 Task: Find connections with filter location Khemis Miliana with filter topic #Strategywith filter profile language Potuguese with filter current company Gurgaon Estate In with filter school Sri Krishna College of Engineering and Technology with filter industry Water, Waste, Steam, and Air Conditioning Services with filter service category Technical with filter keywords title Virtual Assistant
Action: Mouse moved to (687, 91)
Screenshot: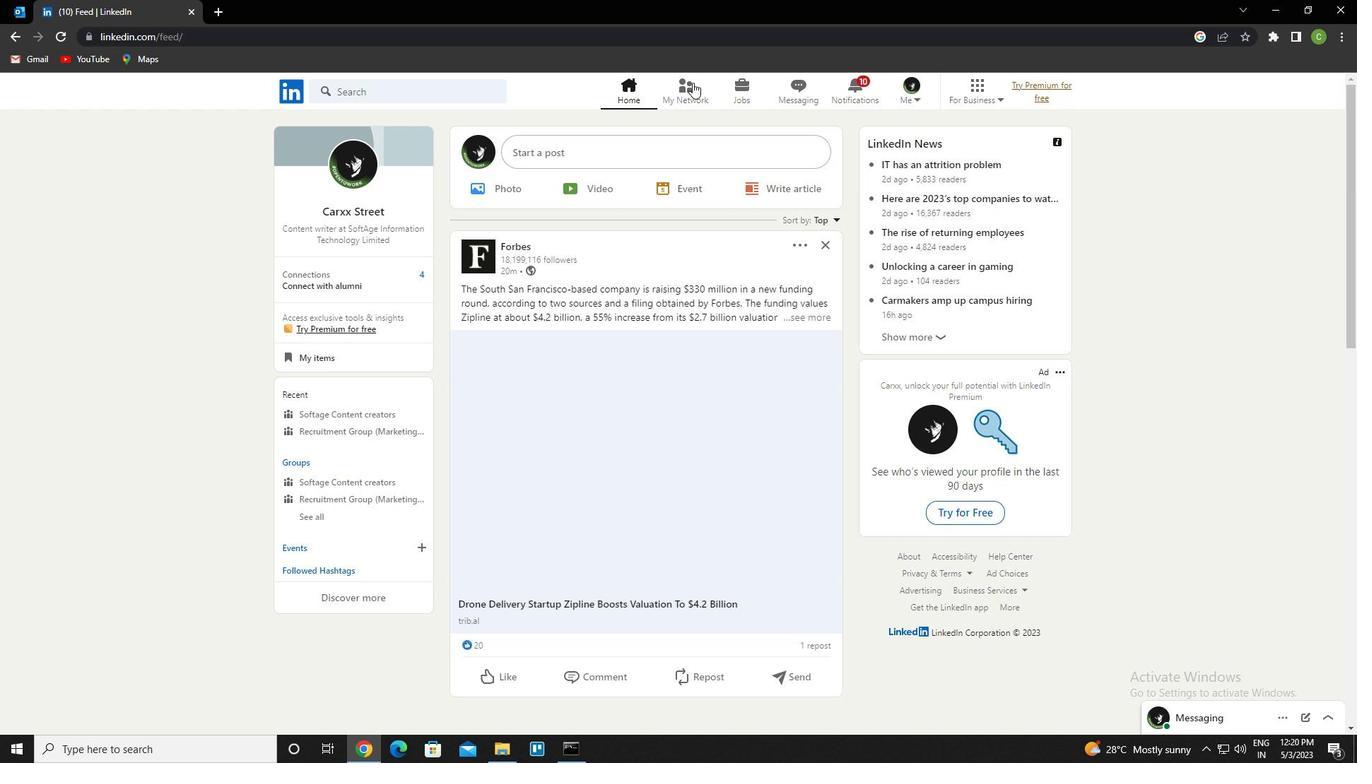 
Action: Mouse pressed left at (687, 91)
Screenshot: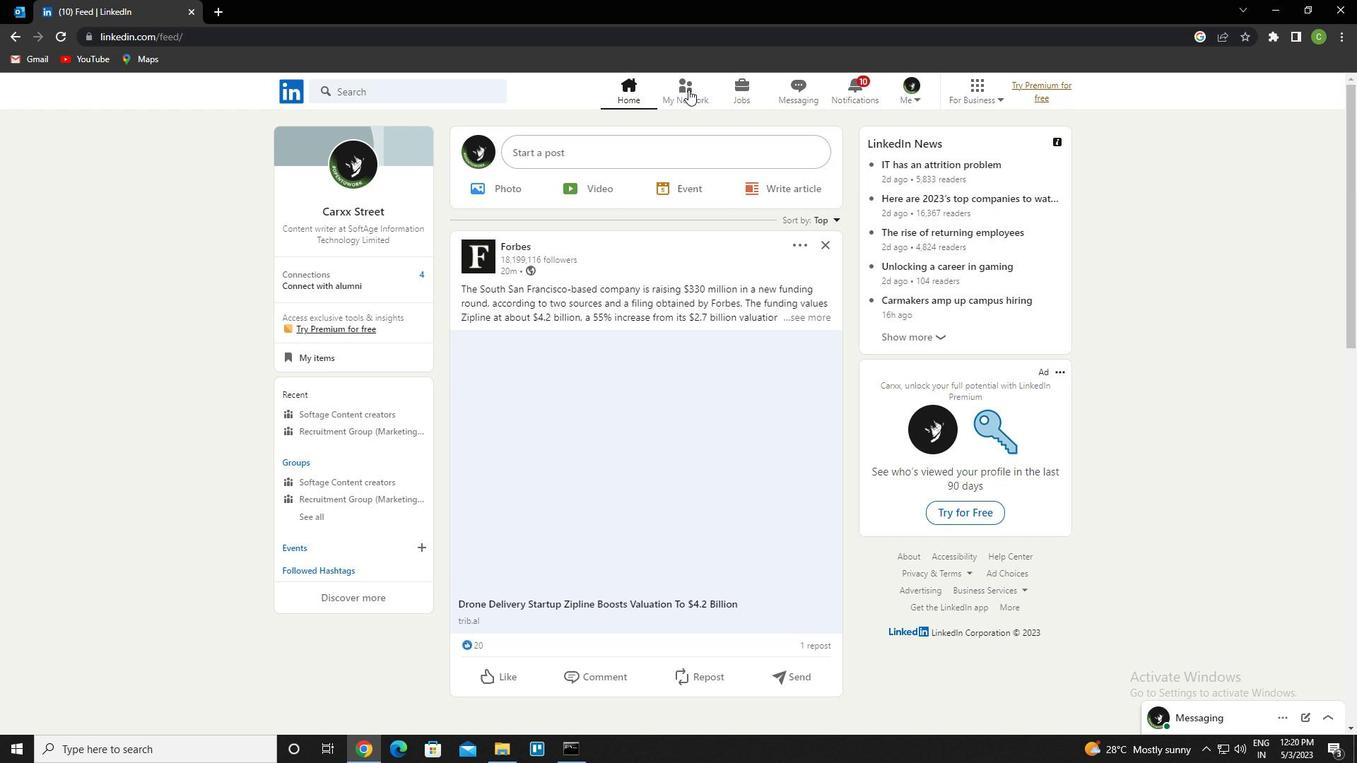 
Action: Mouse moved to (419, 173)
Screenshot: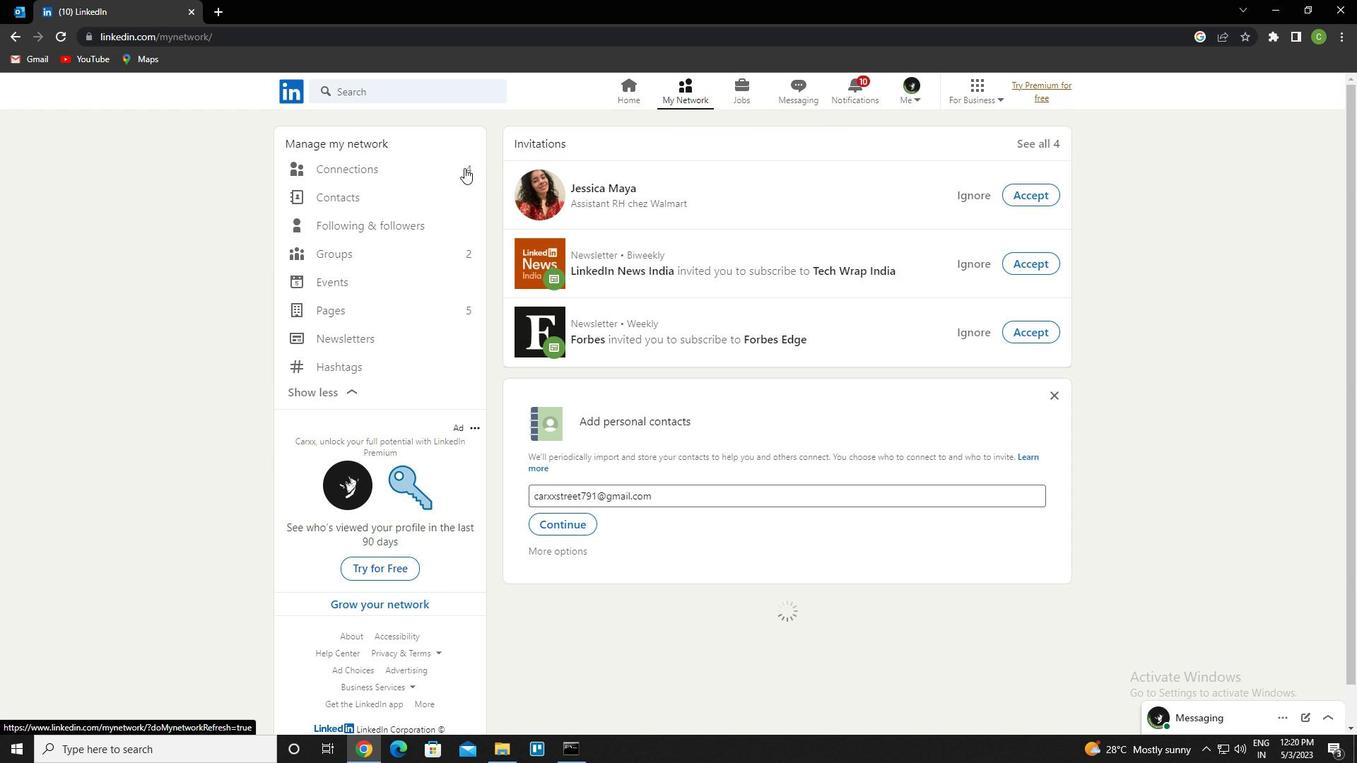 
Action: Mouse pressed left at (419, 173)
Screenshot: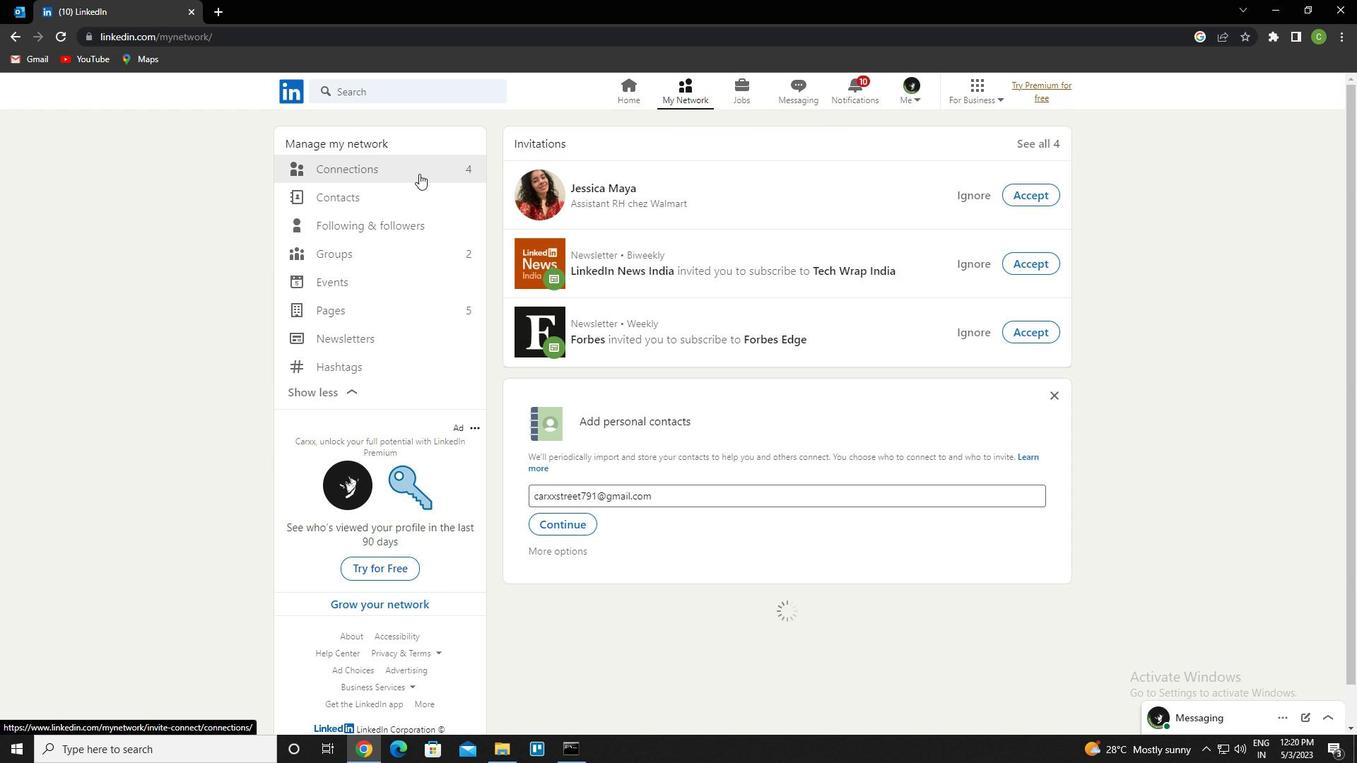 
Action: Mouse moved to (809, 168)
Screenshot: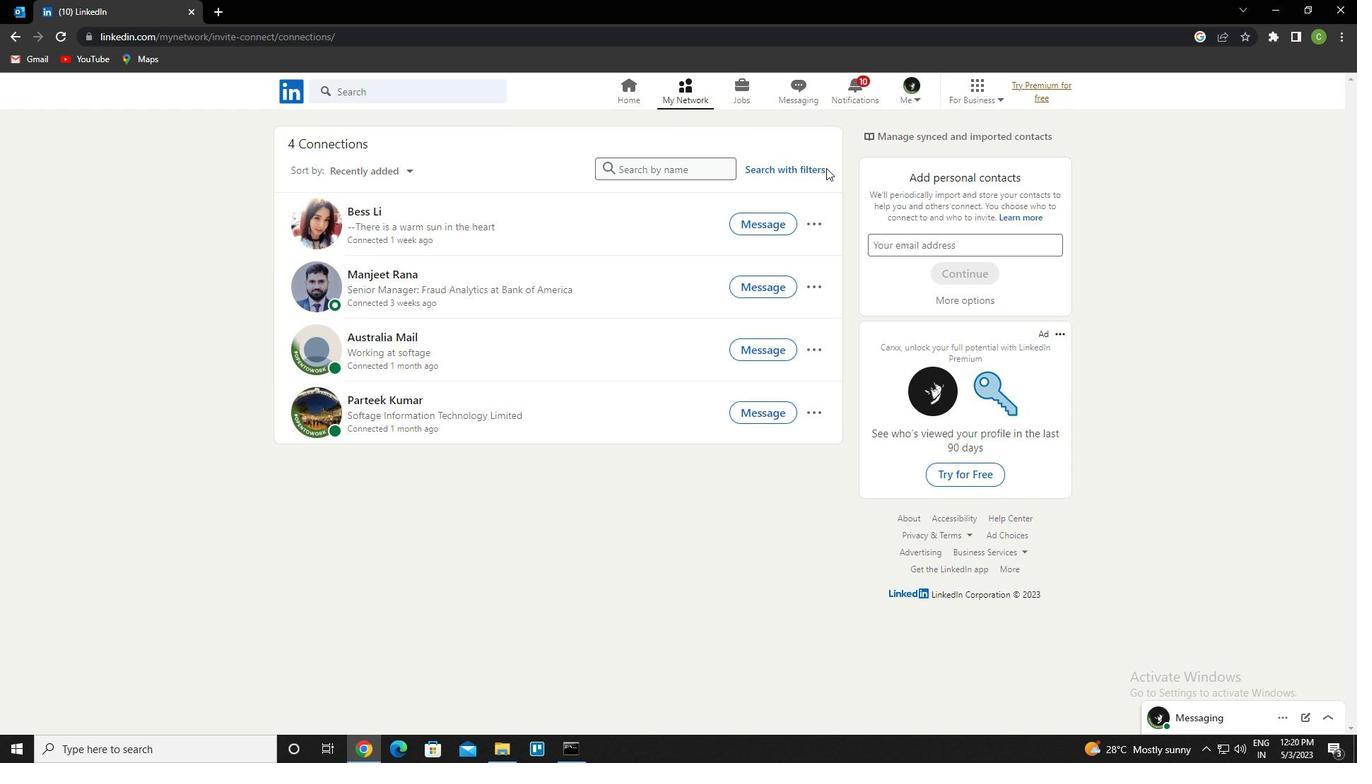 
Action: Mouse pressed left at (809, 168)
Screenshot: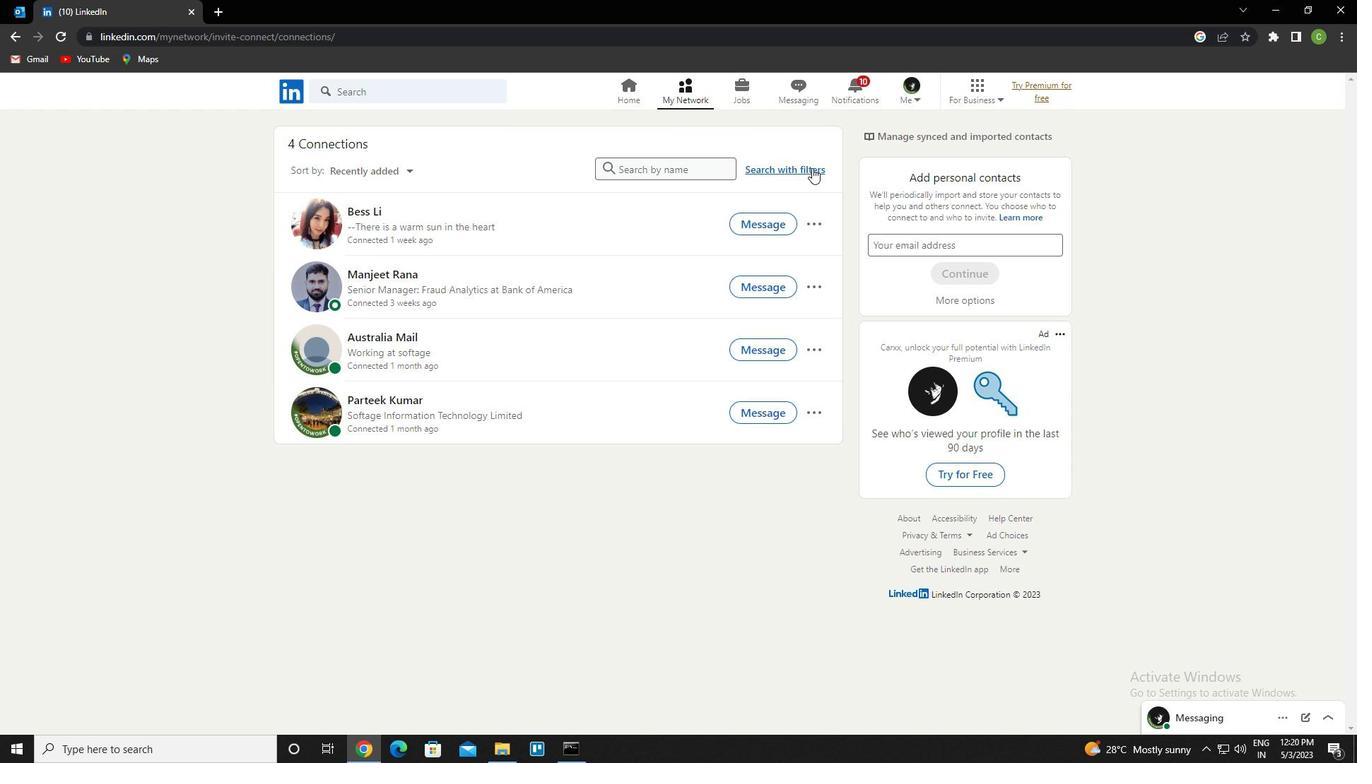 
Action: Mouse moved to (735, 138)
Screenshot: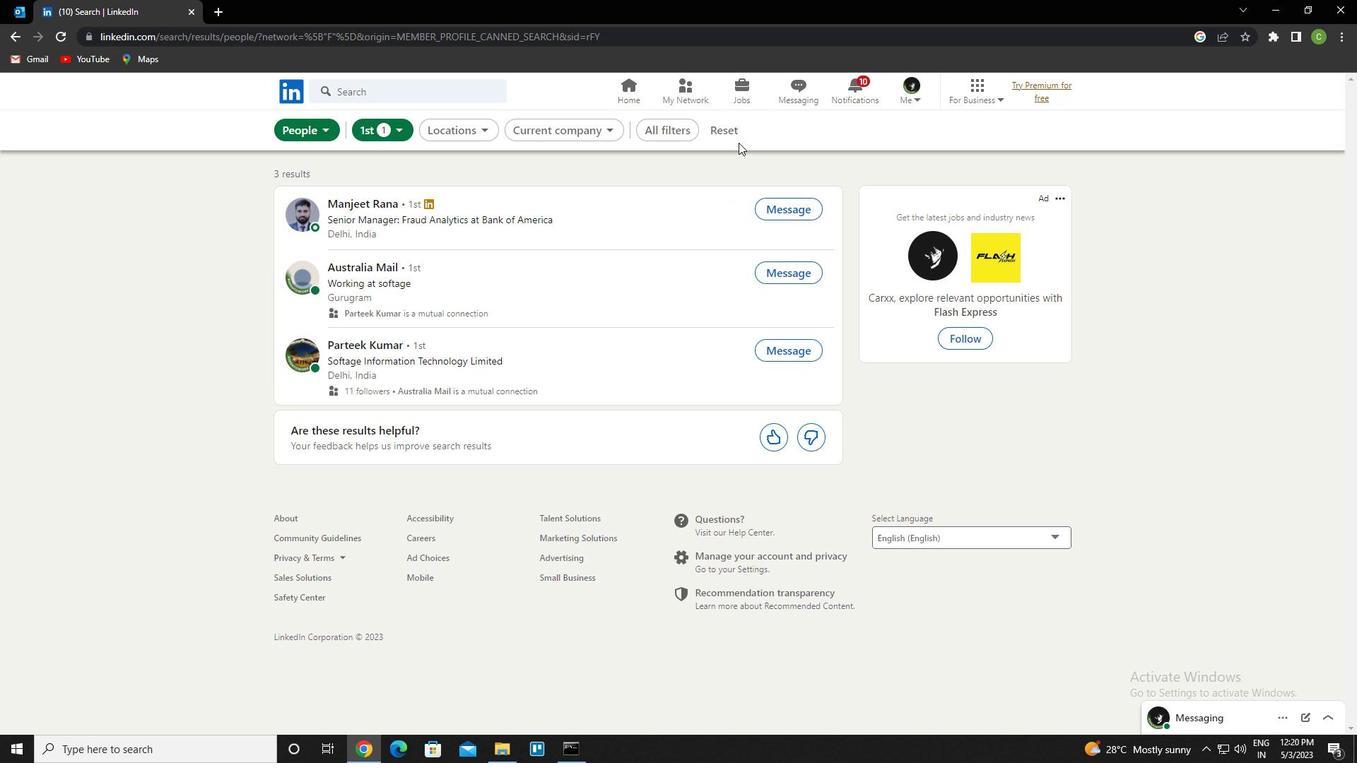 
Action: Mouse pressed left at (735, 138)
Screenshot: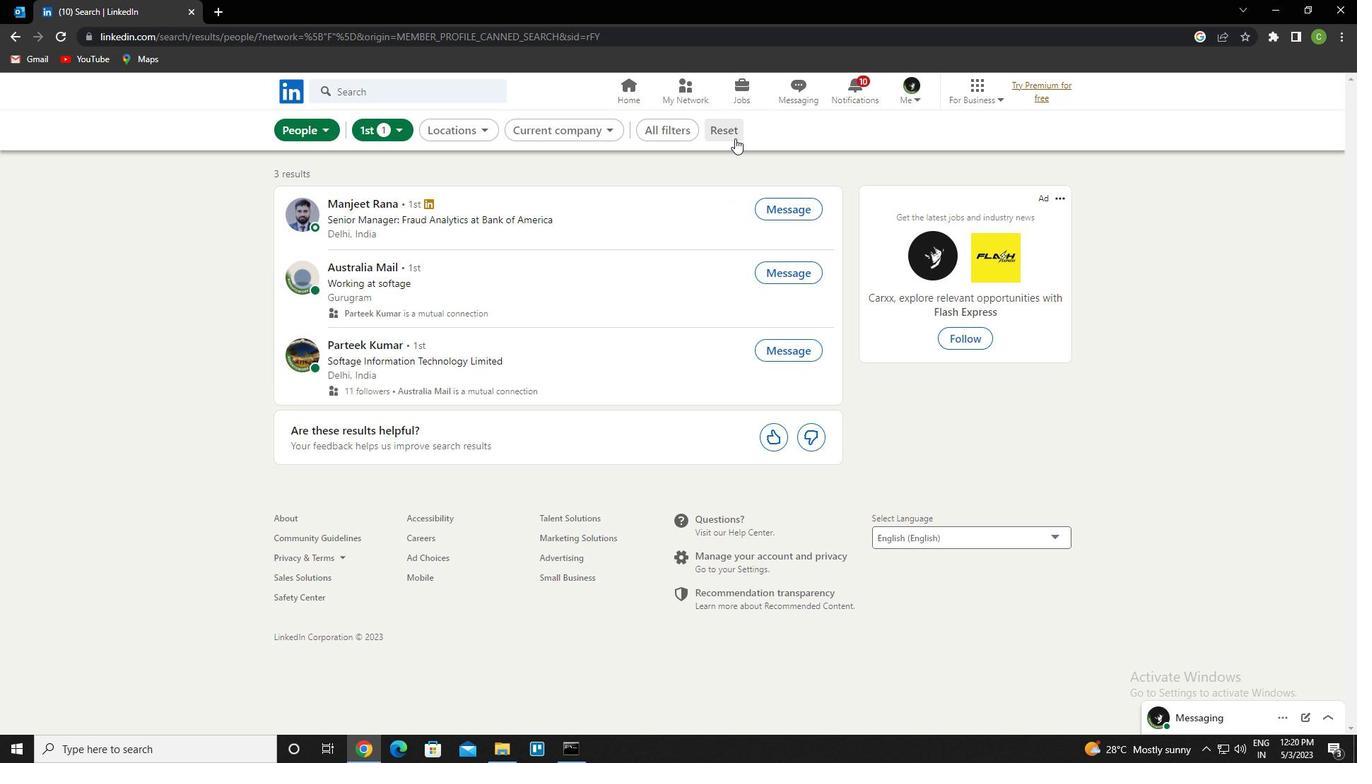 
Action: Mouse moved to (712, 134)
Screenshot: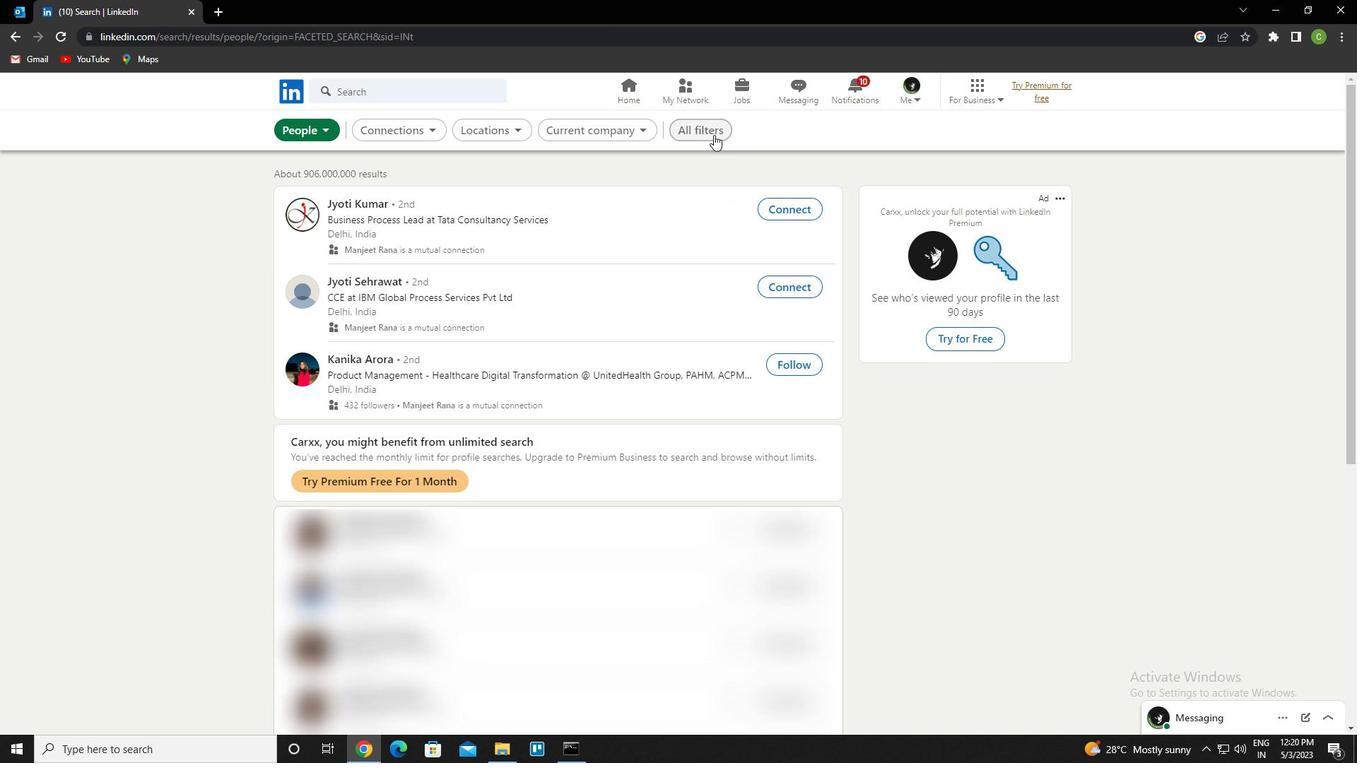 
Action: Mouse pressed left at (712, 134)
Screenshot: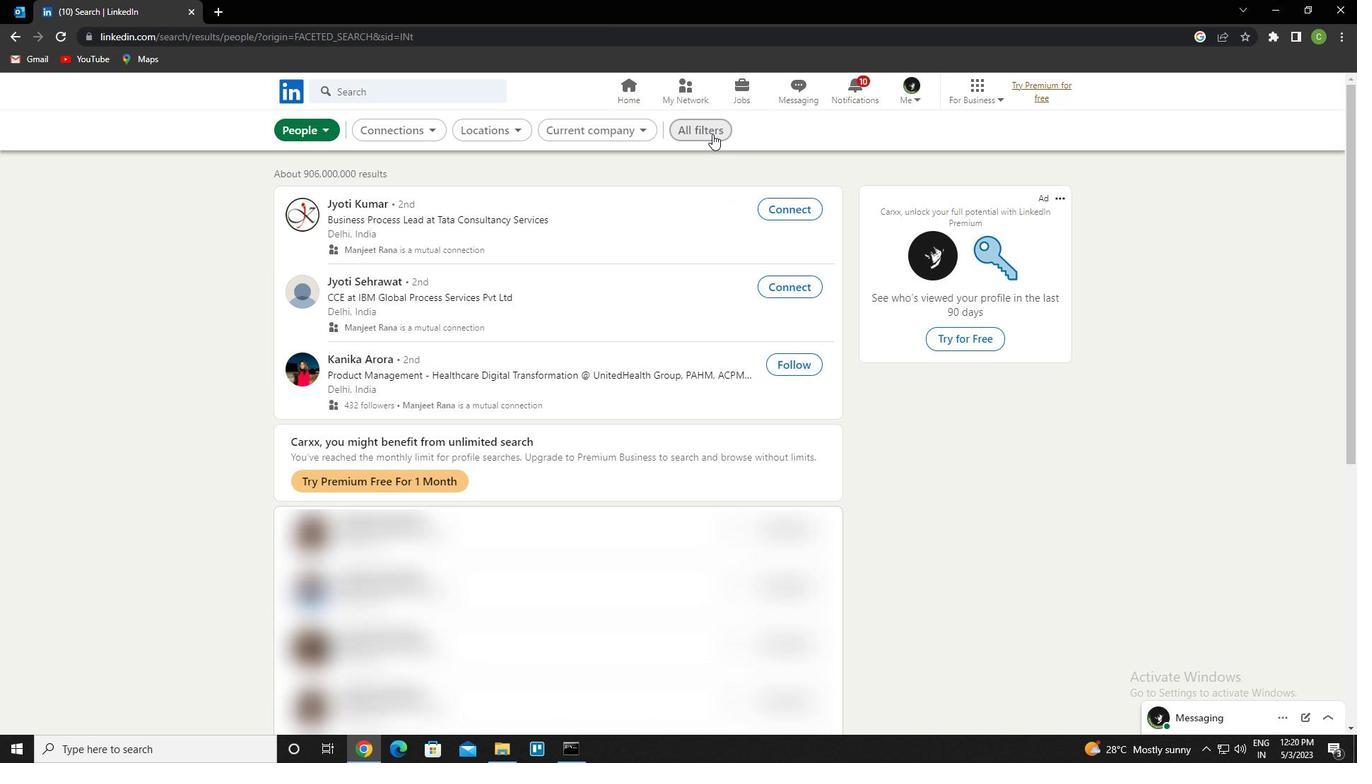 
Action: Mouse moved to (1179, 321)
Screenshot: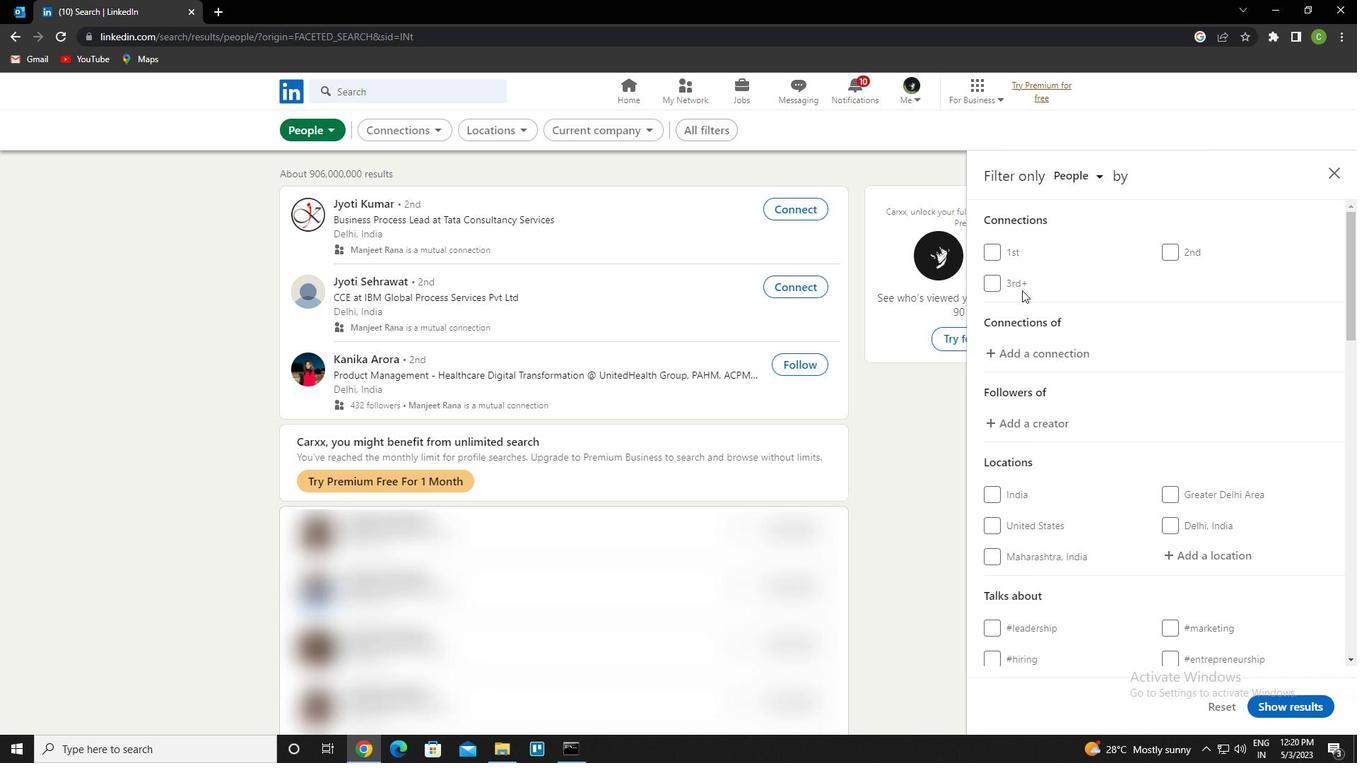 
Action: Mouse scrolled (1179, 320) with delta (0, 0)
Screenshot: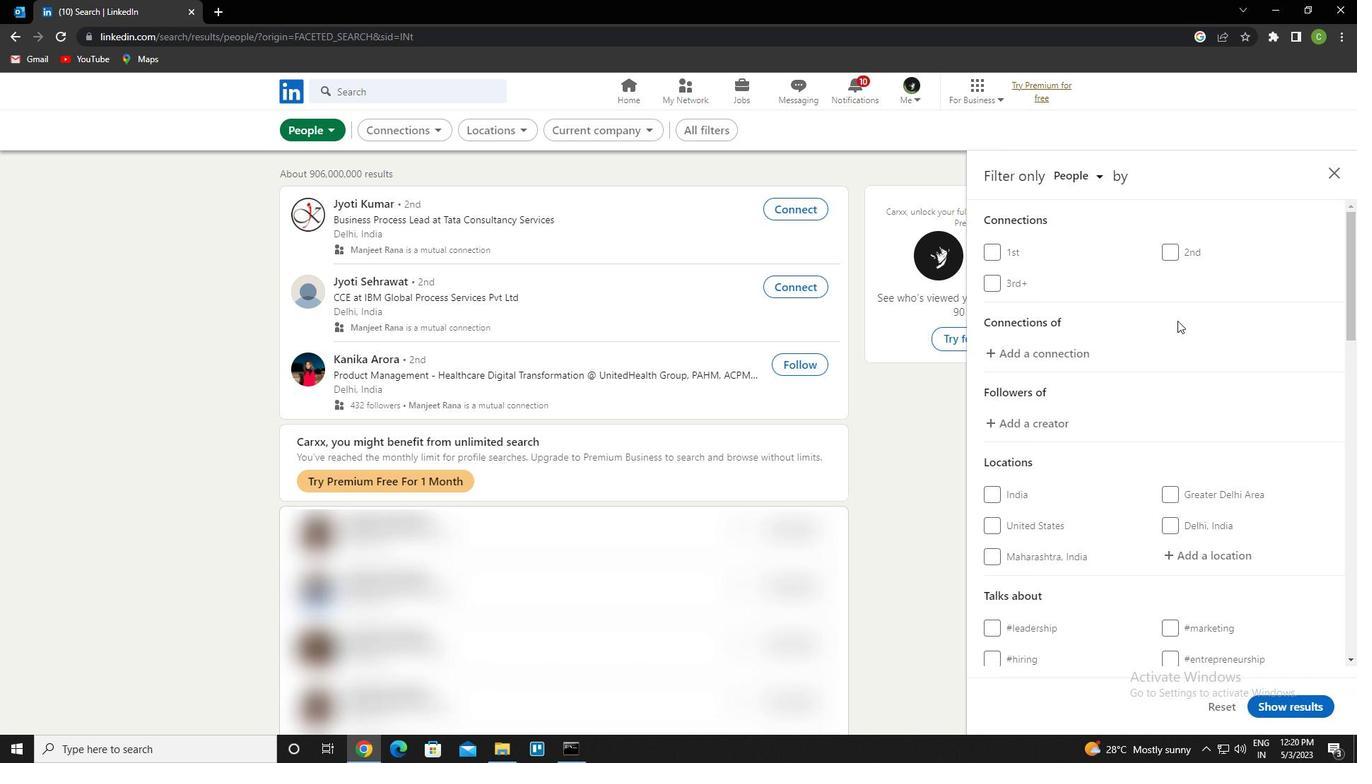 
Action: Mouse moved to (1179, 327)
Screenshot: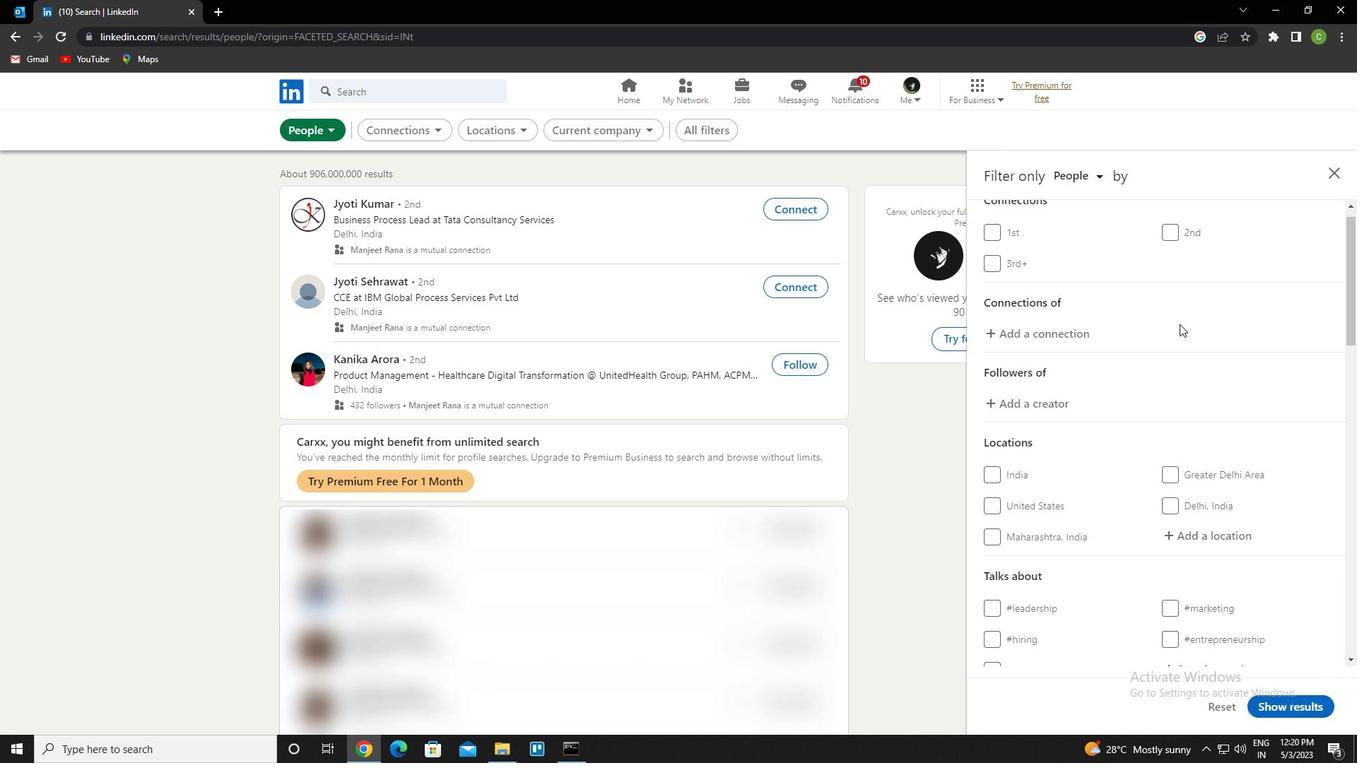 
Action: Mouse scrolled (1179, 326) with delta (0, 0)
Screenshot: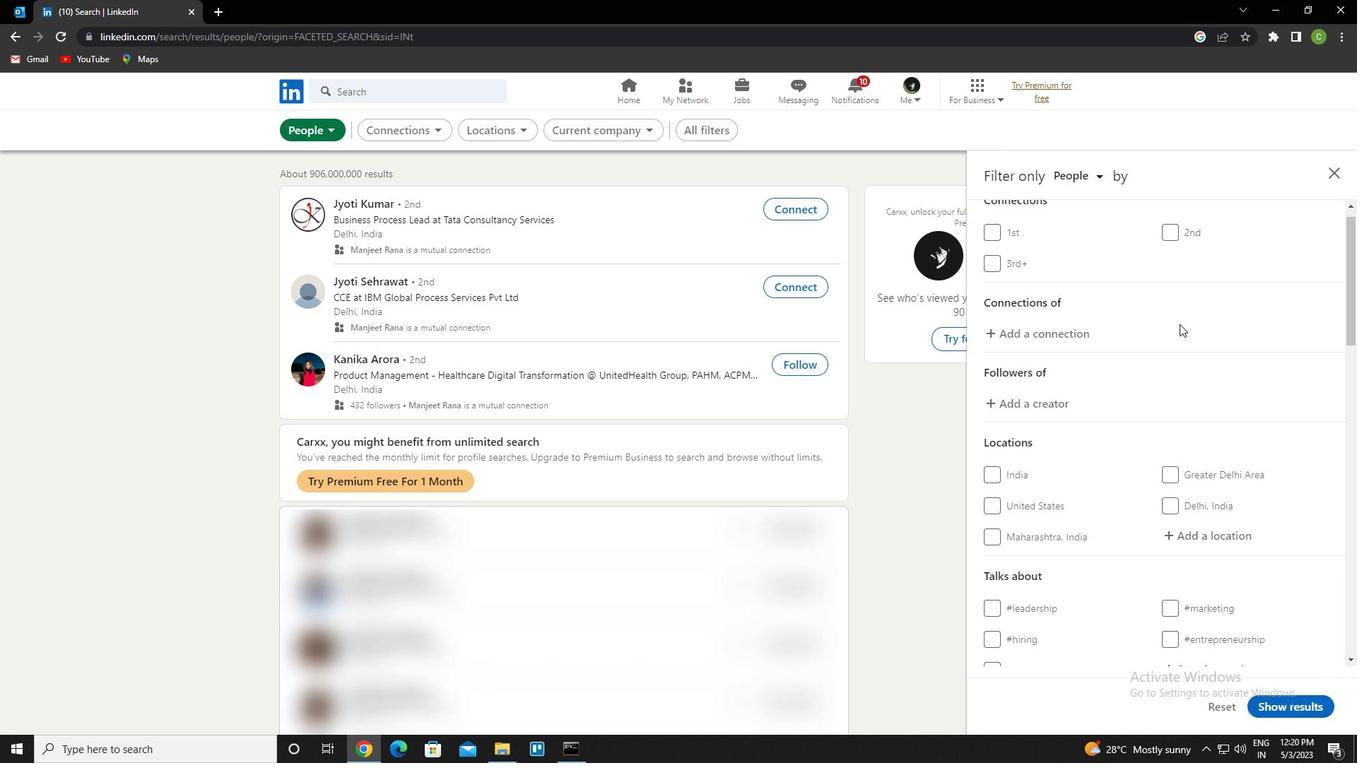 
Action: Mouse moved to (1195, 406)
Screenshot: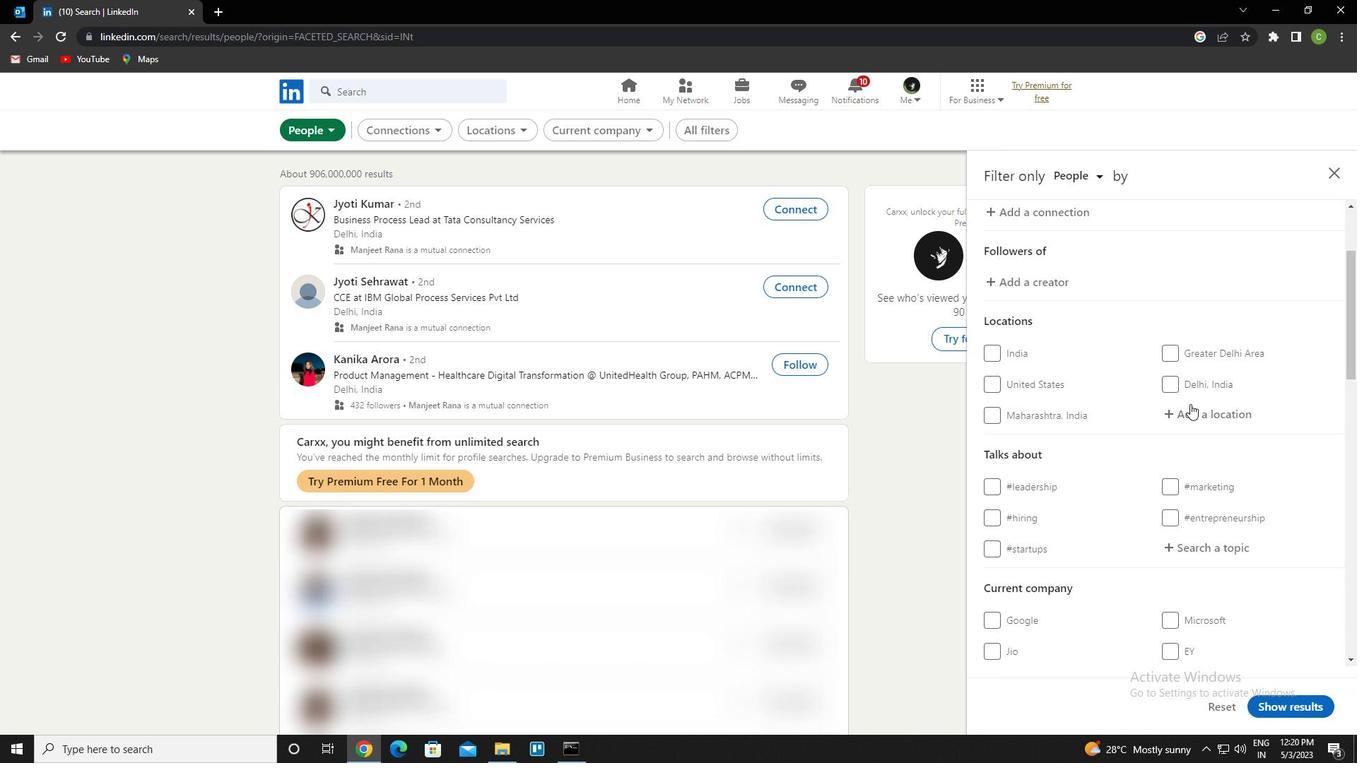 
Action: Mouse pressed left at (1195, 406)
Screenshot: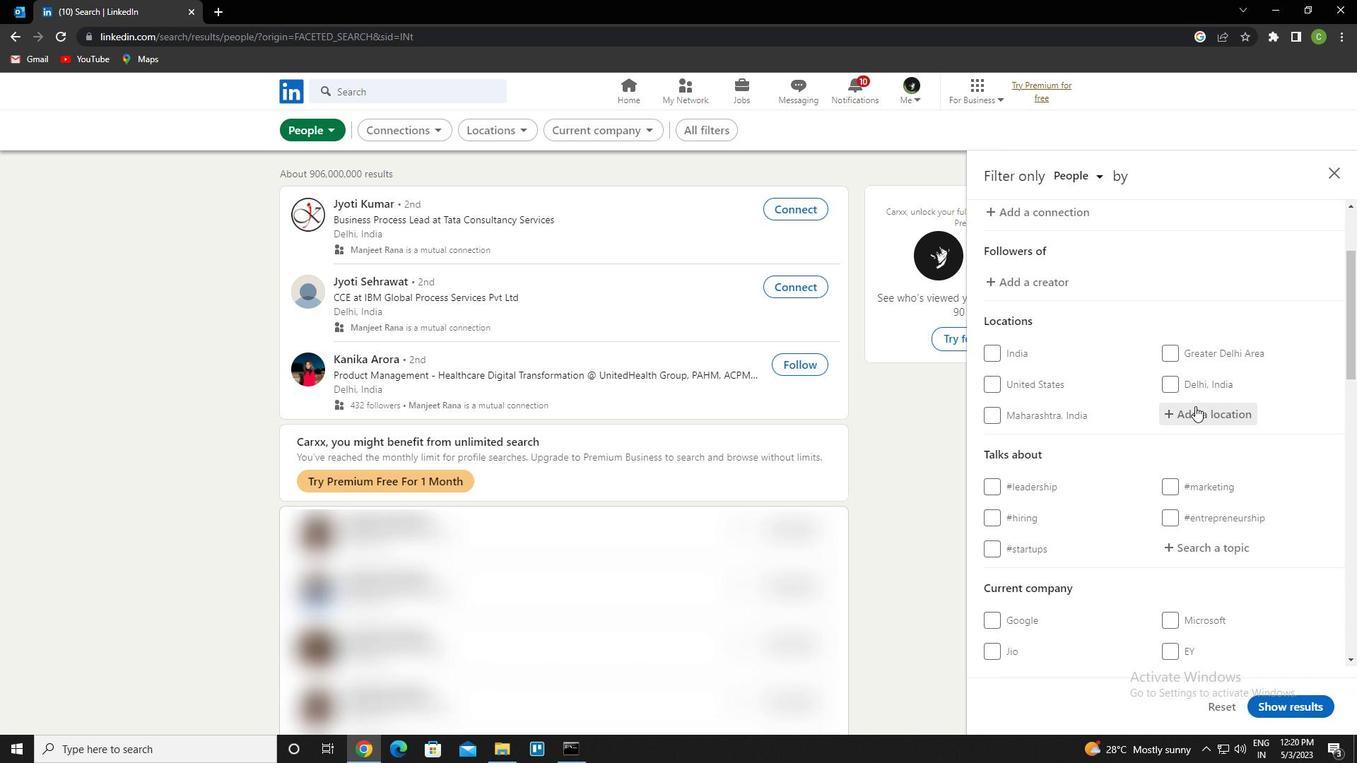
Action: Key pressed <Key.caps_lock>k<Key.caps_lock>hemis<Key.space>miliana<Key.down><Key.enter>
Screenshot: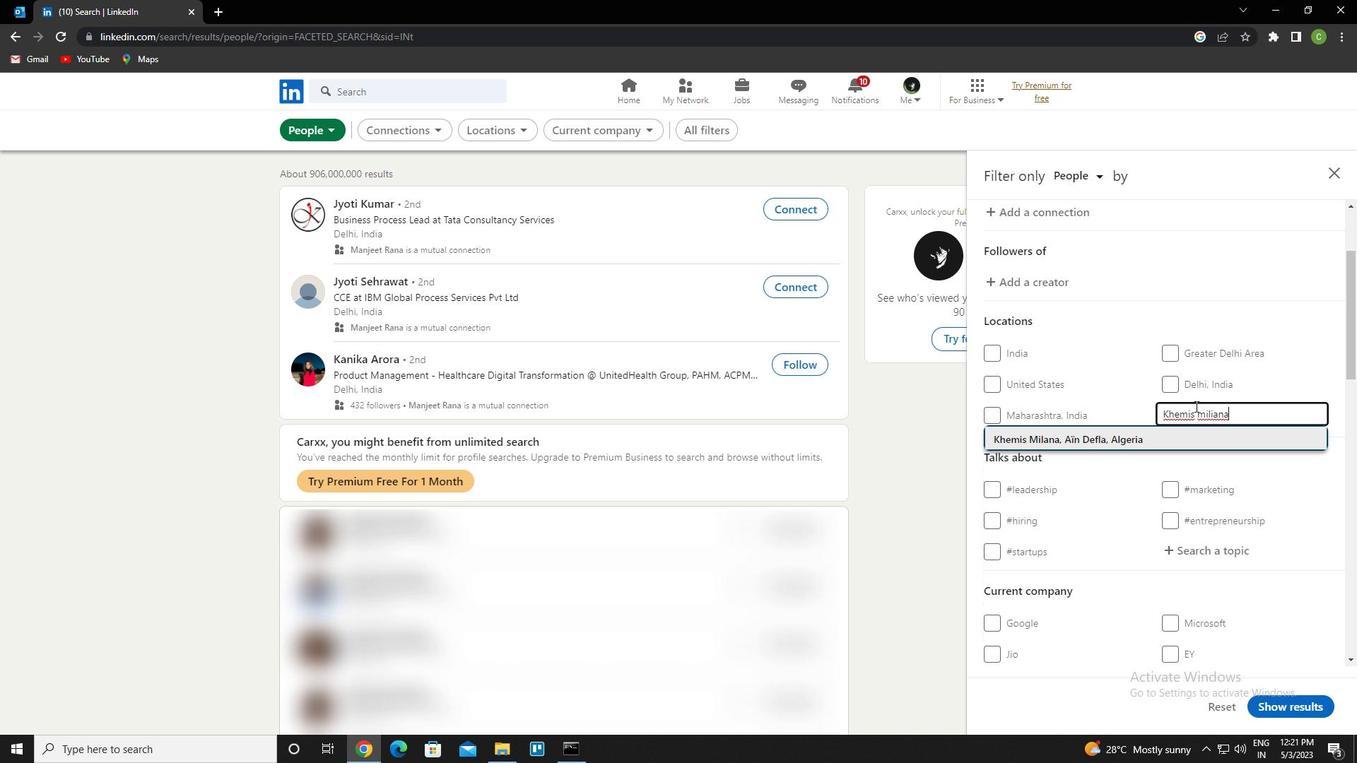 
Action: Mouse moved to (1202, 415)
Screenshot: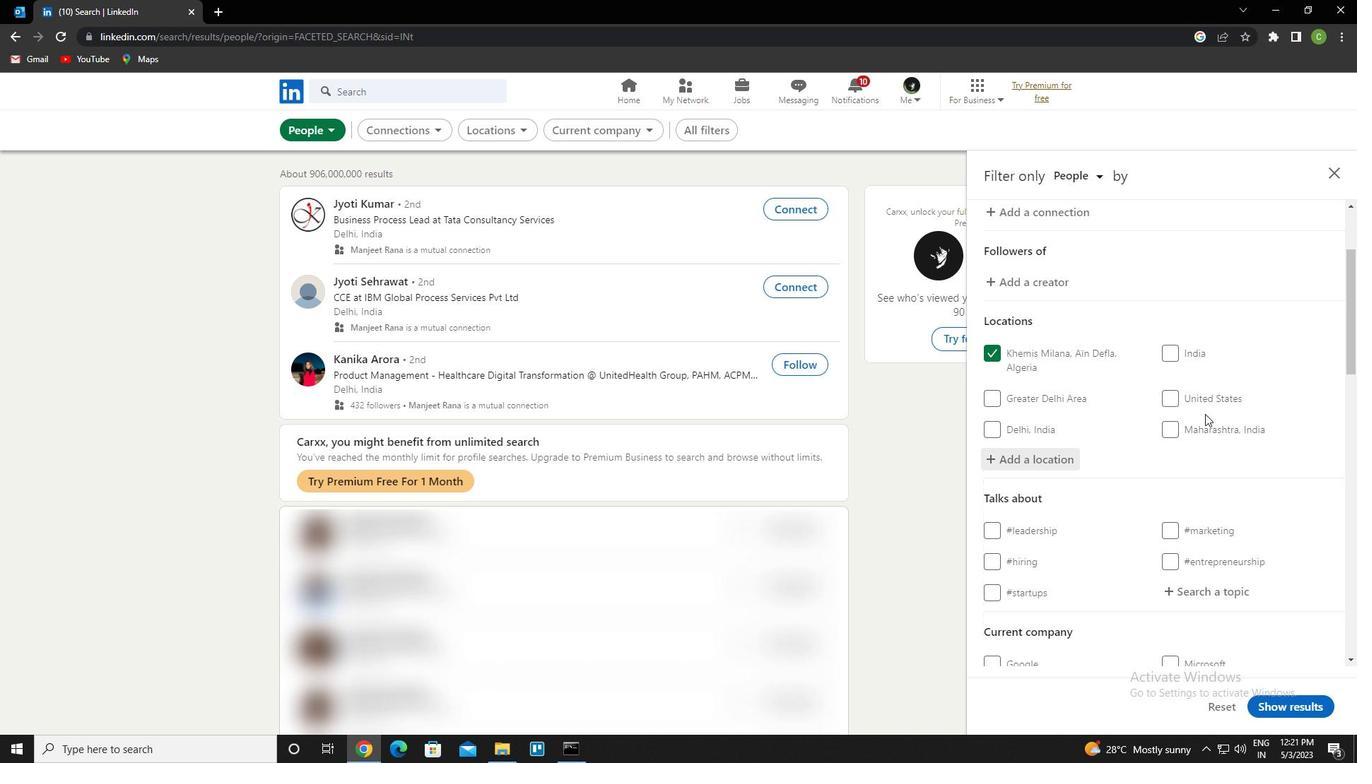
Action: Mouse scrolled (1202, 414) with delta (0, 0)
Screenshot: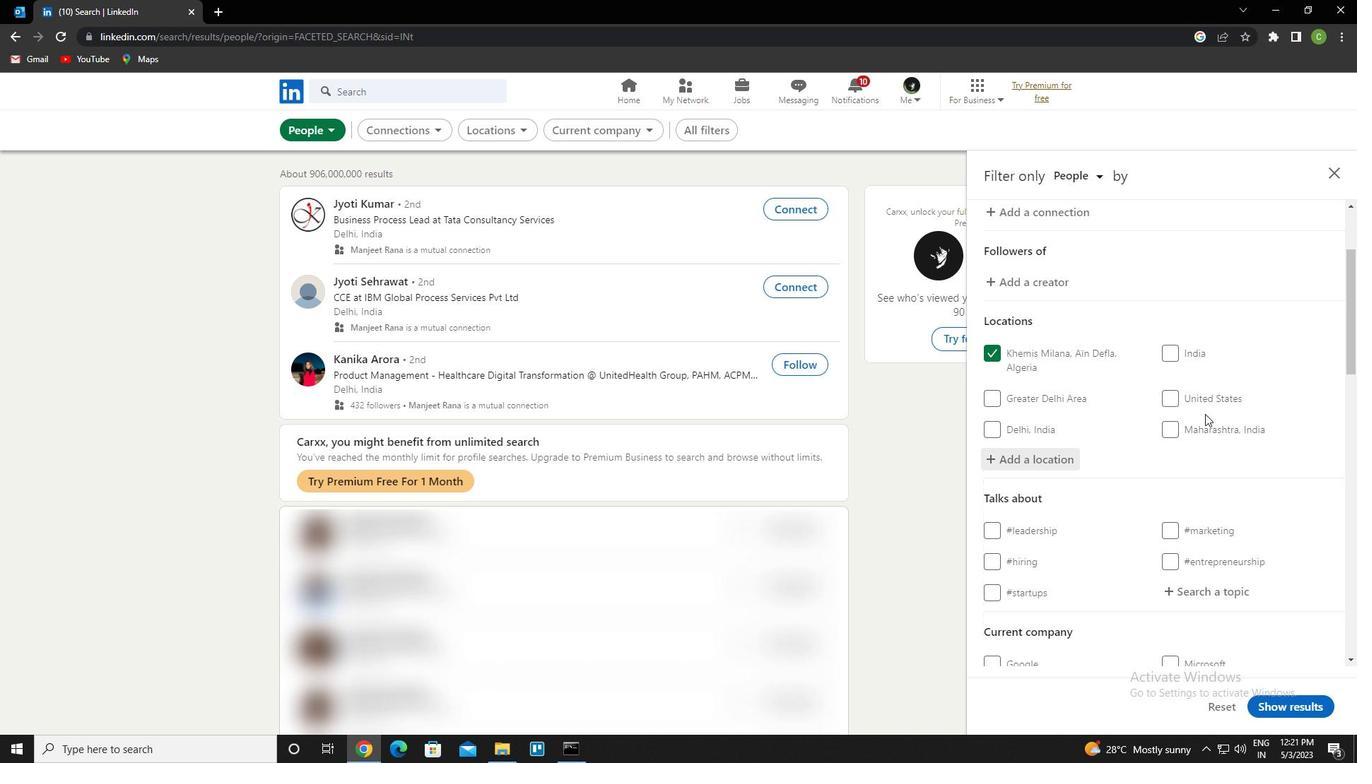 
Action: Mouse moved to (1195, 417)
Screenshot: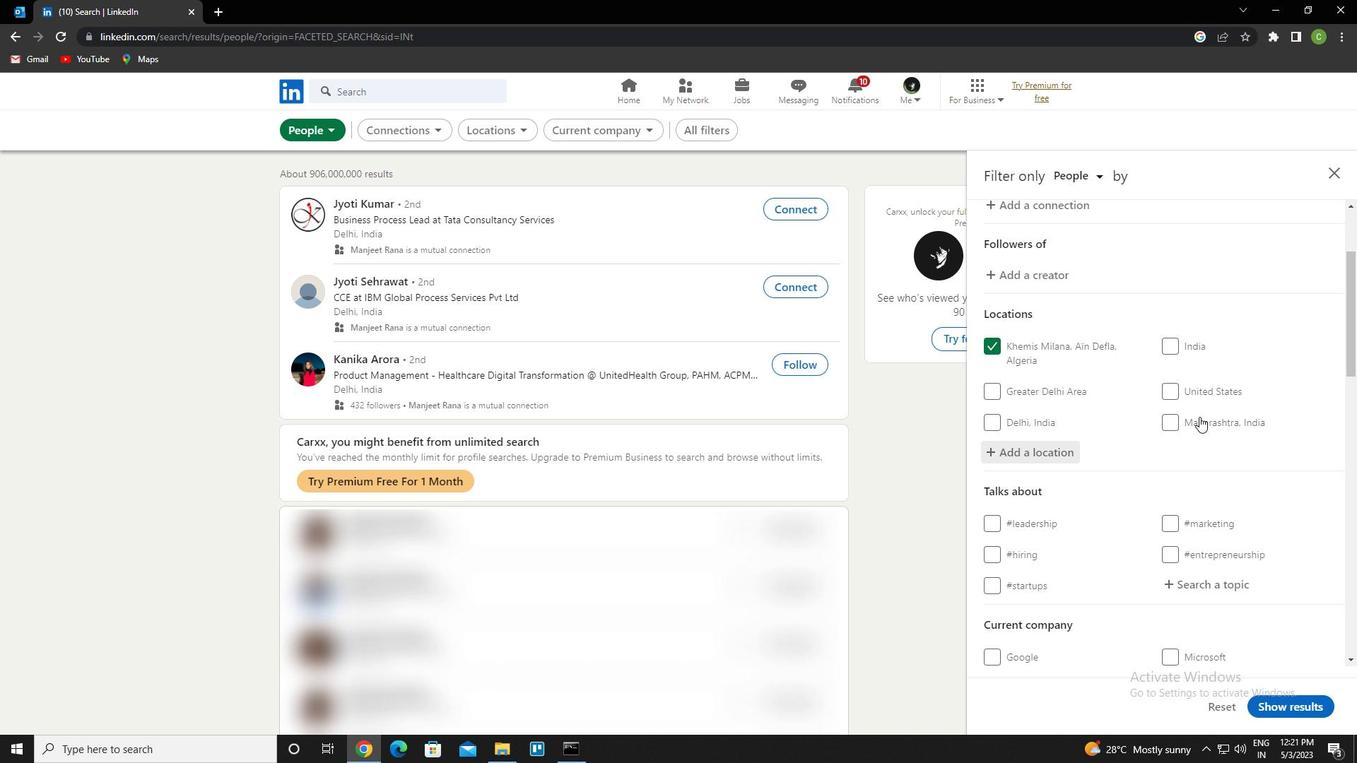 
Action: Mouse scrolled (1195, 416) with delta (0, 0)
Screenshot: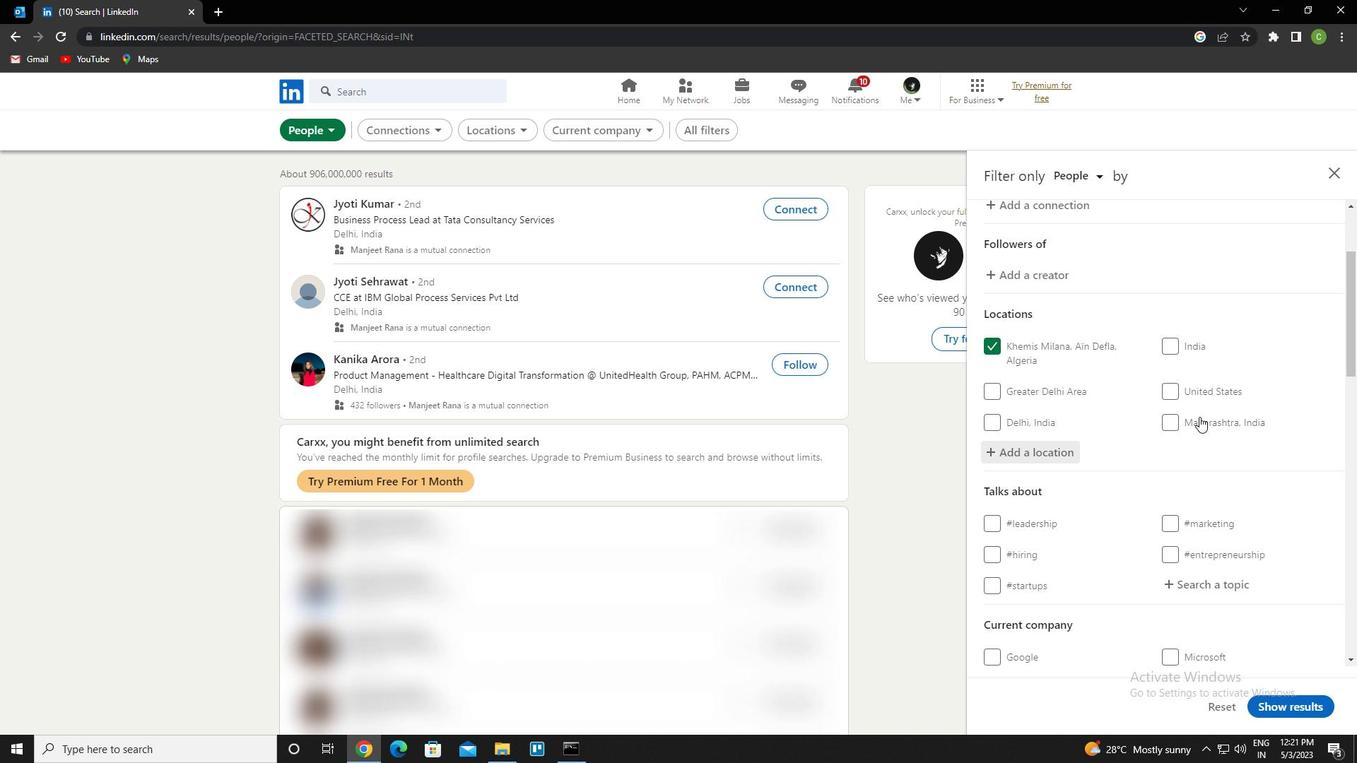 
Action: Mouse moved to (1183, 441)
Screenshot: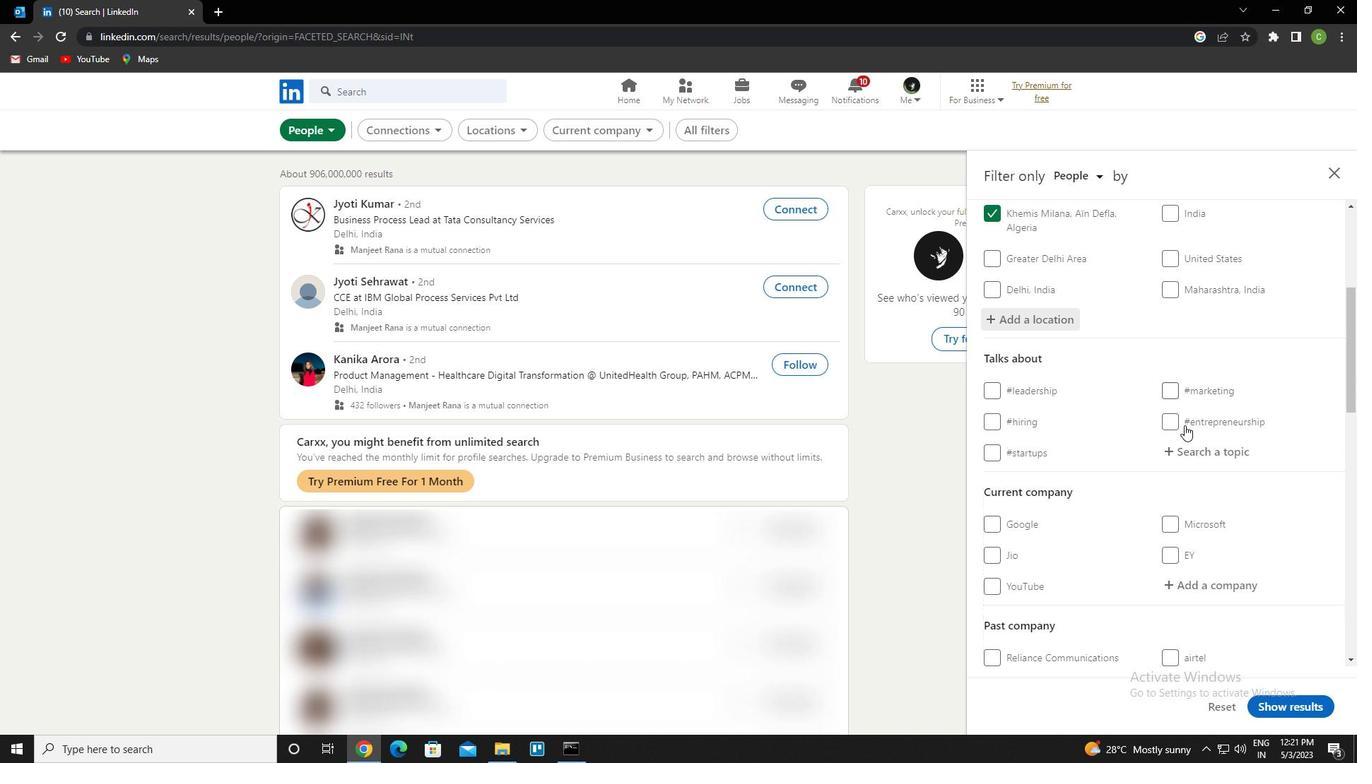
Action: Mouse pressed left at (1183, 441)
Screenshot: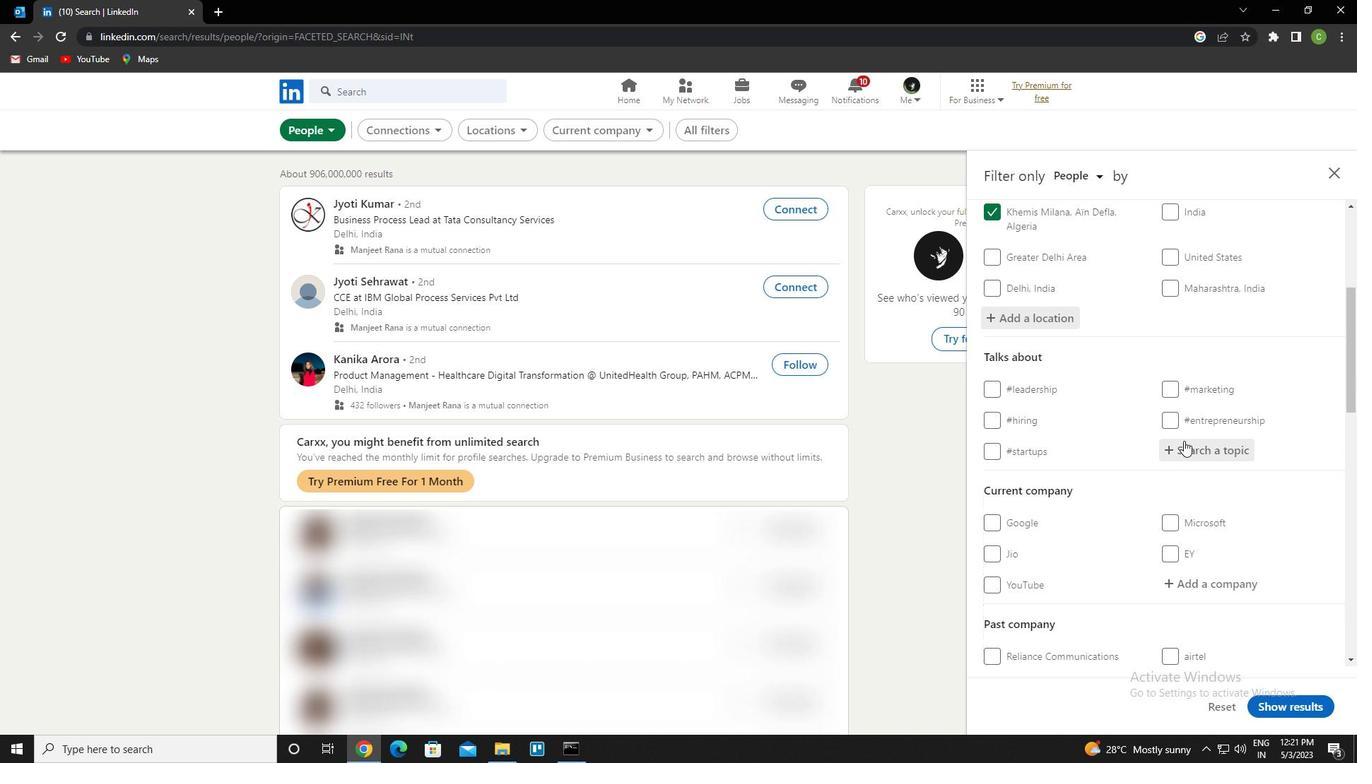 
Action: Key pressed strategy<Key.down><Key.enter>
Screenshot: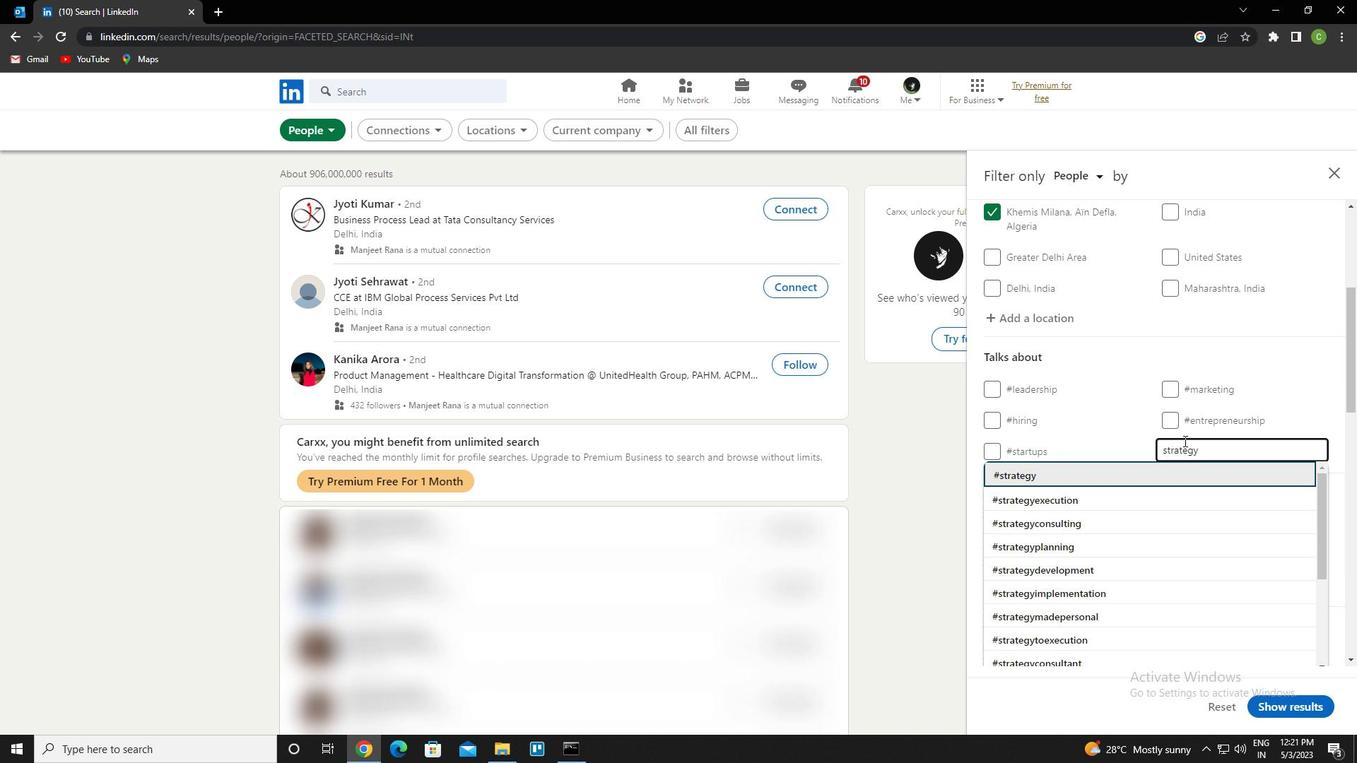 
Action: Mouse scrolled (1183, 440) with delta (0, 0)
Screenshot: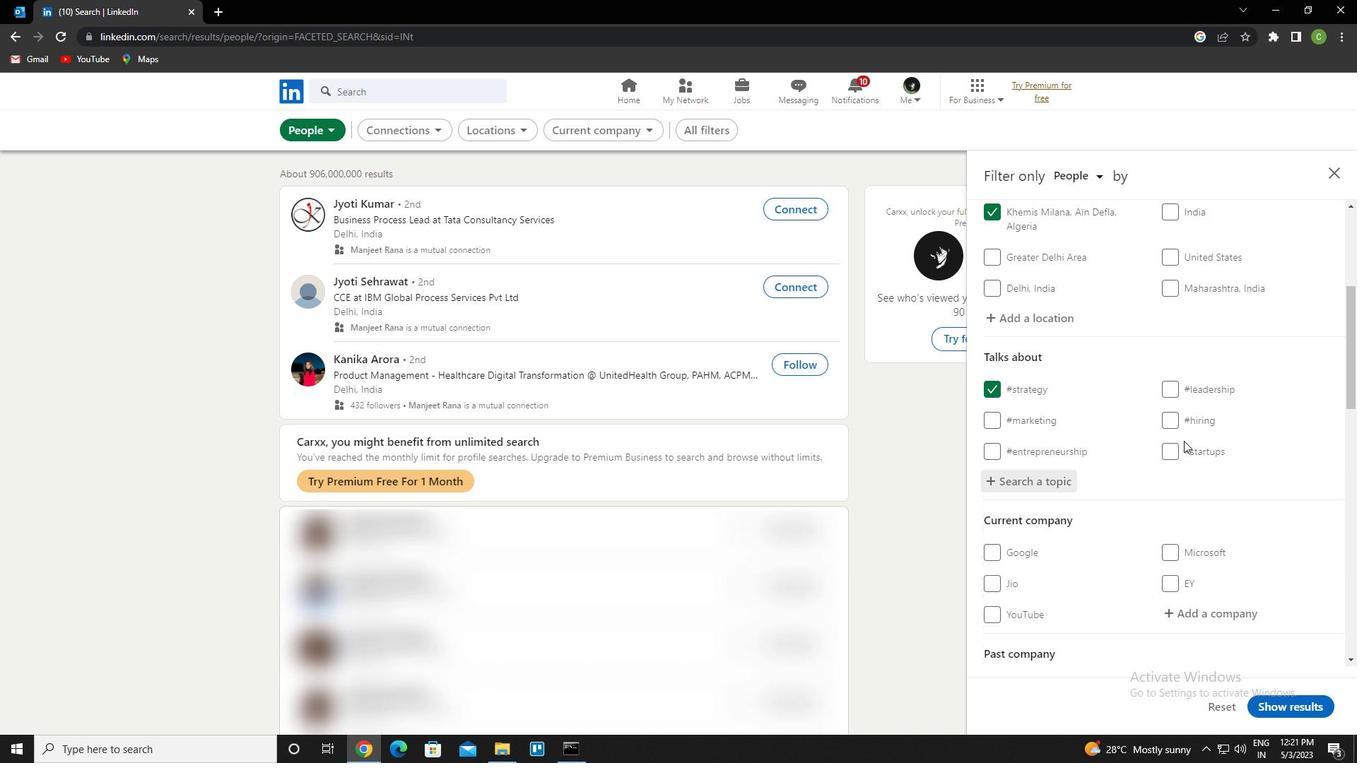 
Action: Mouse scrolled (1183, 440) with delta (0, 0)
Screenshot: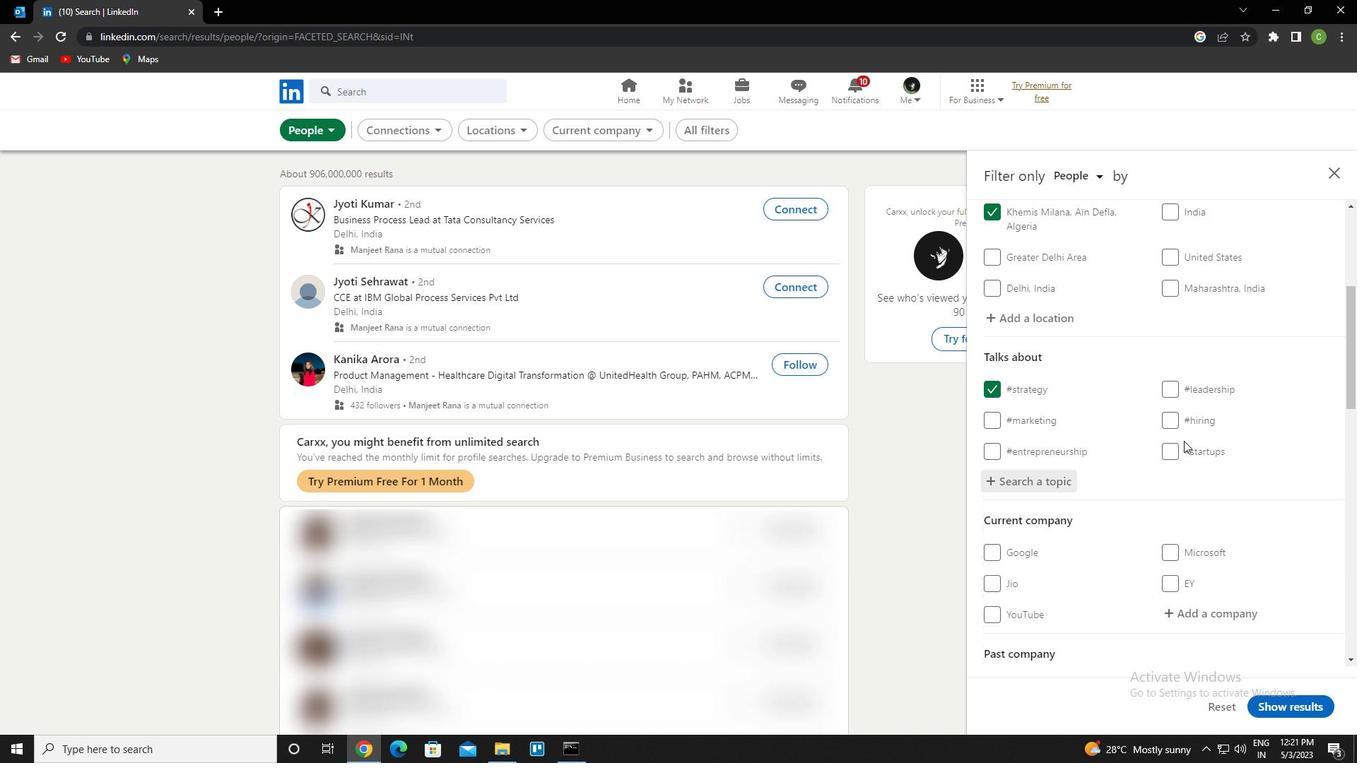
Action: Mouse scrolled (1183, 440) with delta (0, 0)
Screenshot: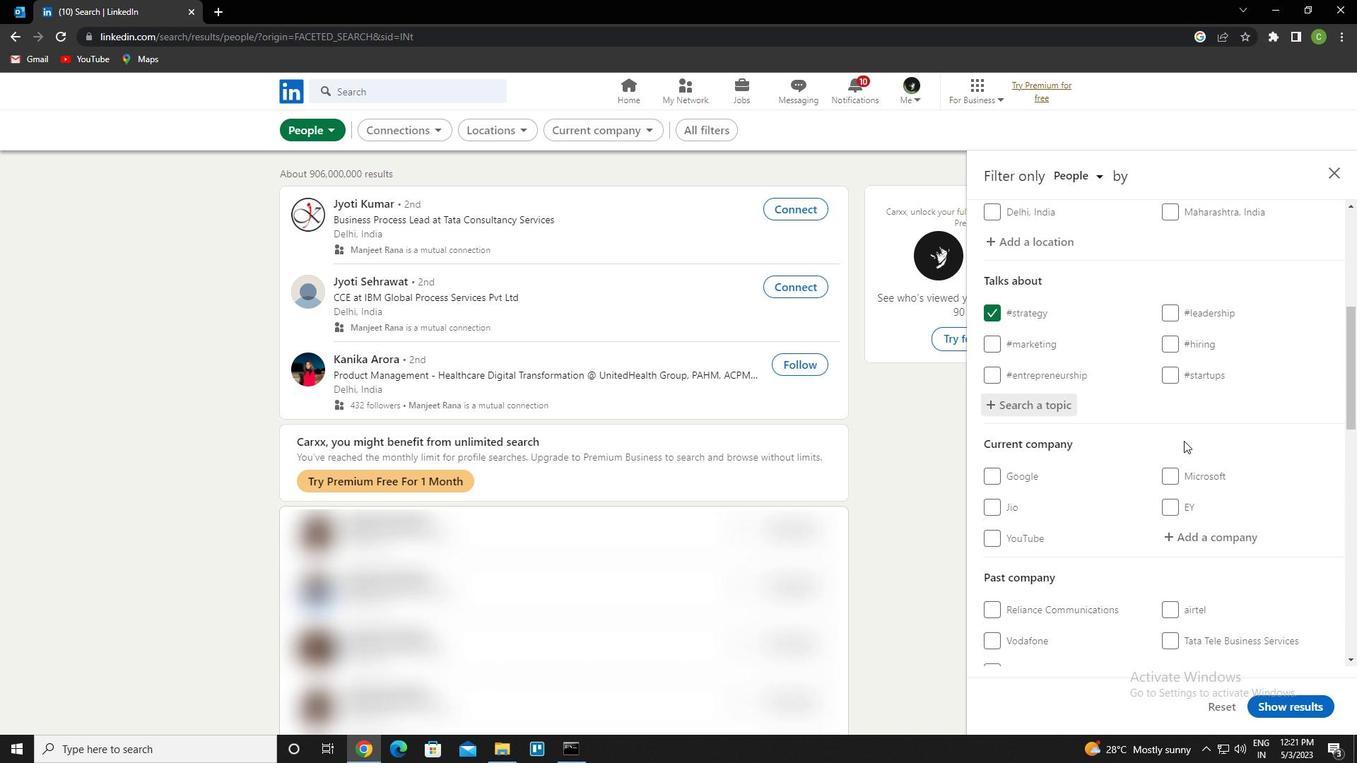 
Action: Mouse scrolled (1183, 440) with delta (0, 0)
Screenshot: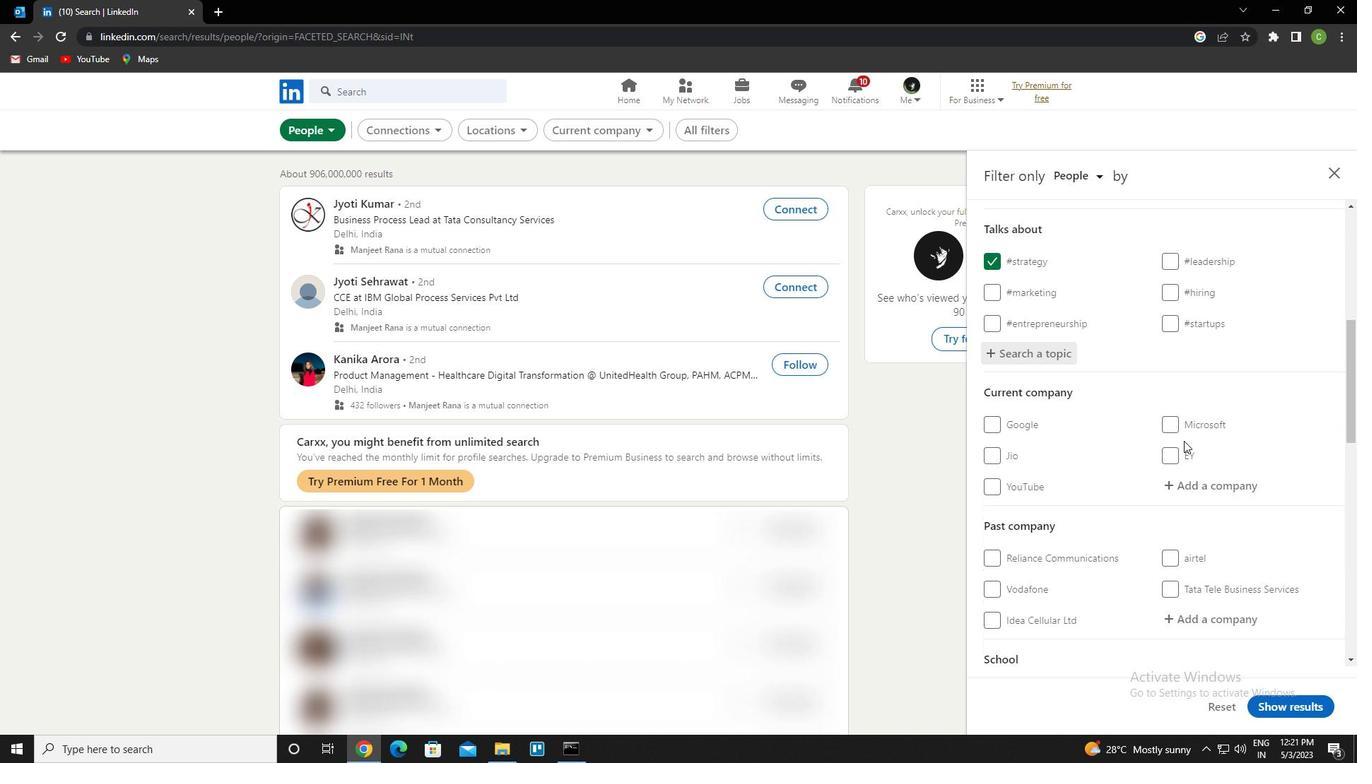 
Action: Mouse scrolled (1183, 440) with delta (0, 0)
Screenshot: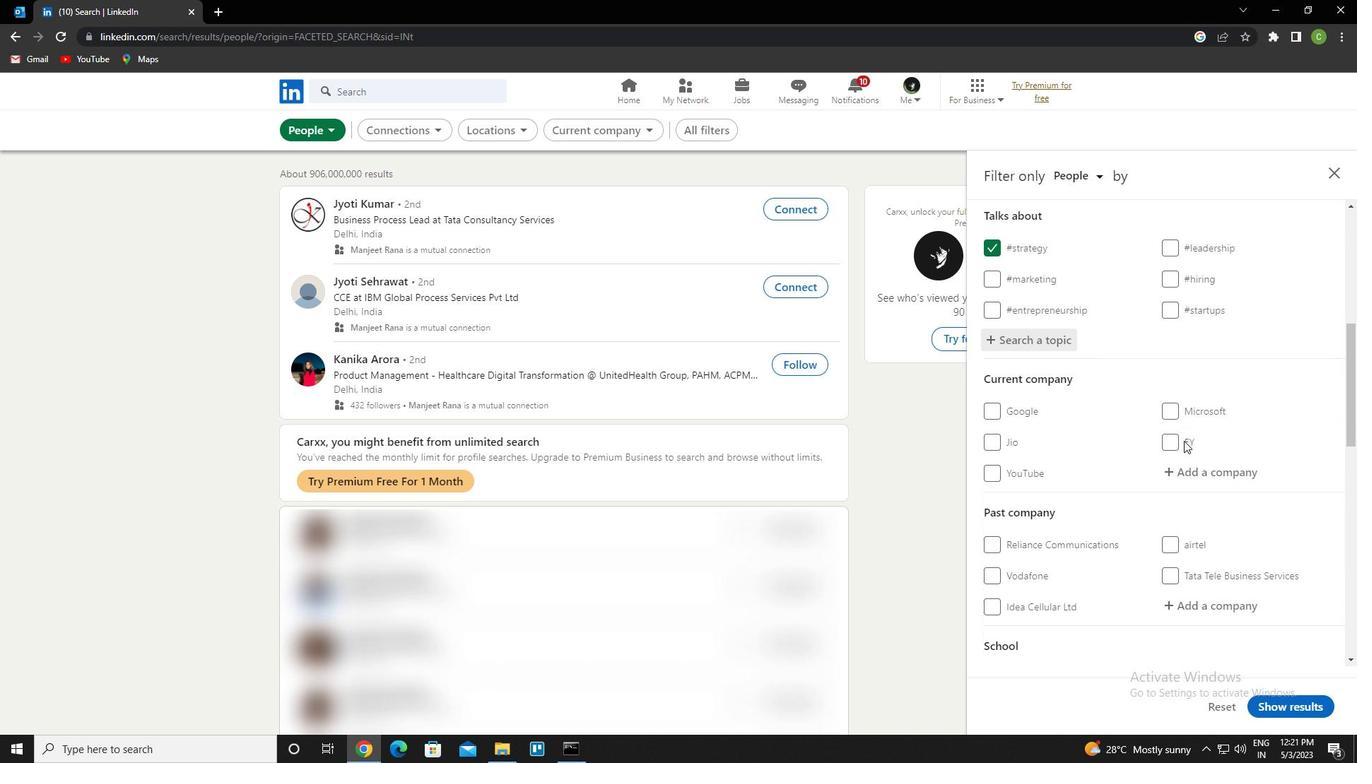 
Action: Mouse scrolled (1183, 440) with delta (0, 0)
Screenshot: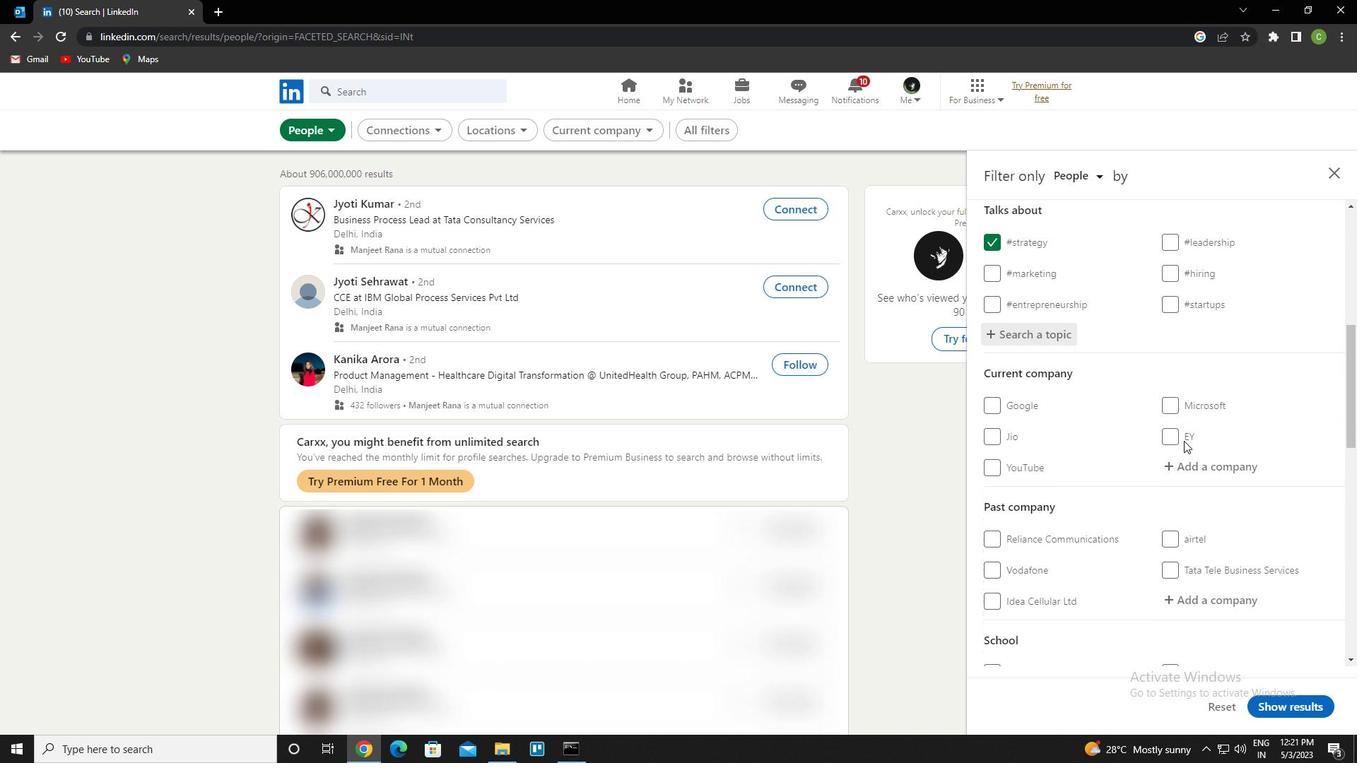 
Action: Mouse moved to (1161, 453)
Screenshot: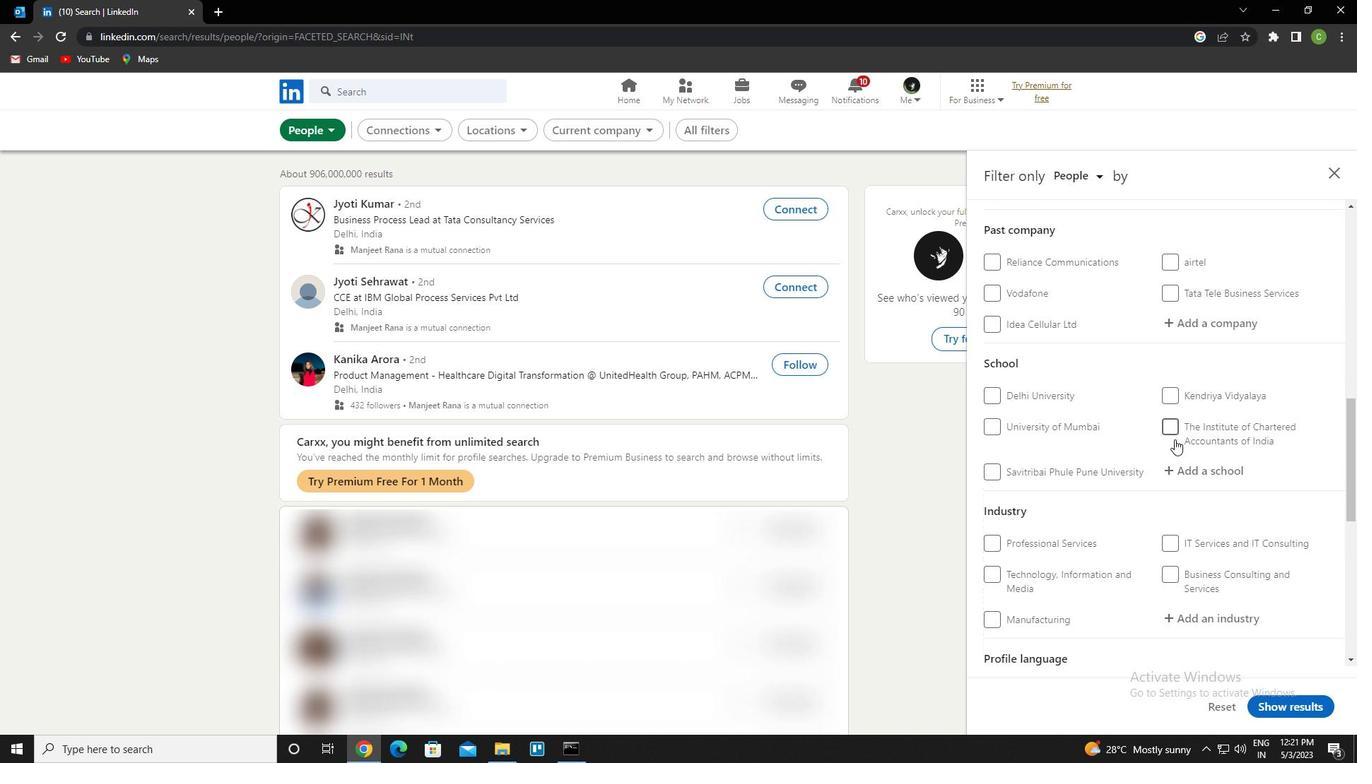 
Action: Mouse scrolled (1161, 453) with delta (0, 0)
Screenshot: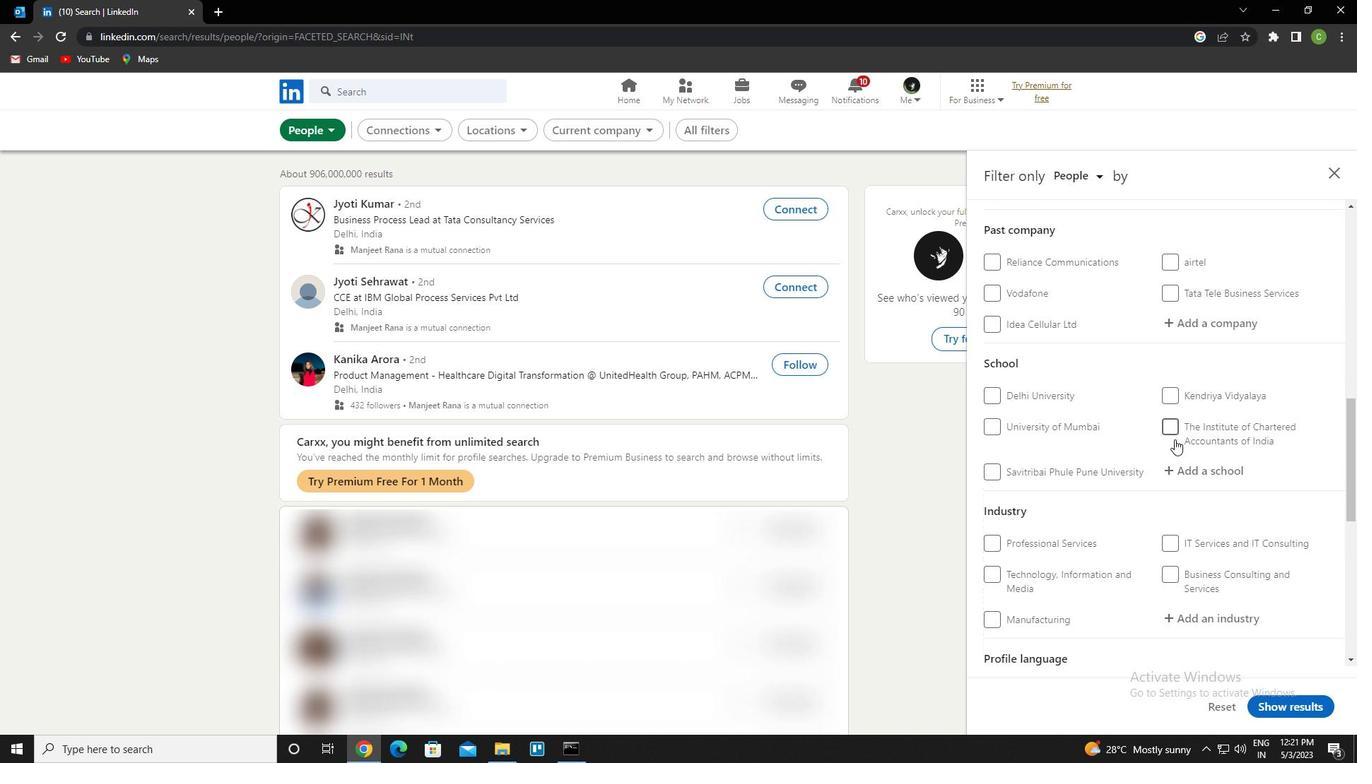 
Action: Mouse moved to (1150, 462)
Screenshot: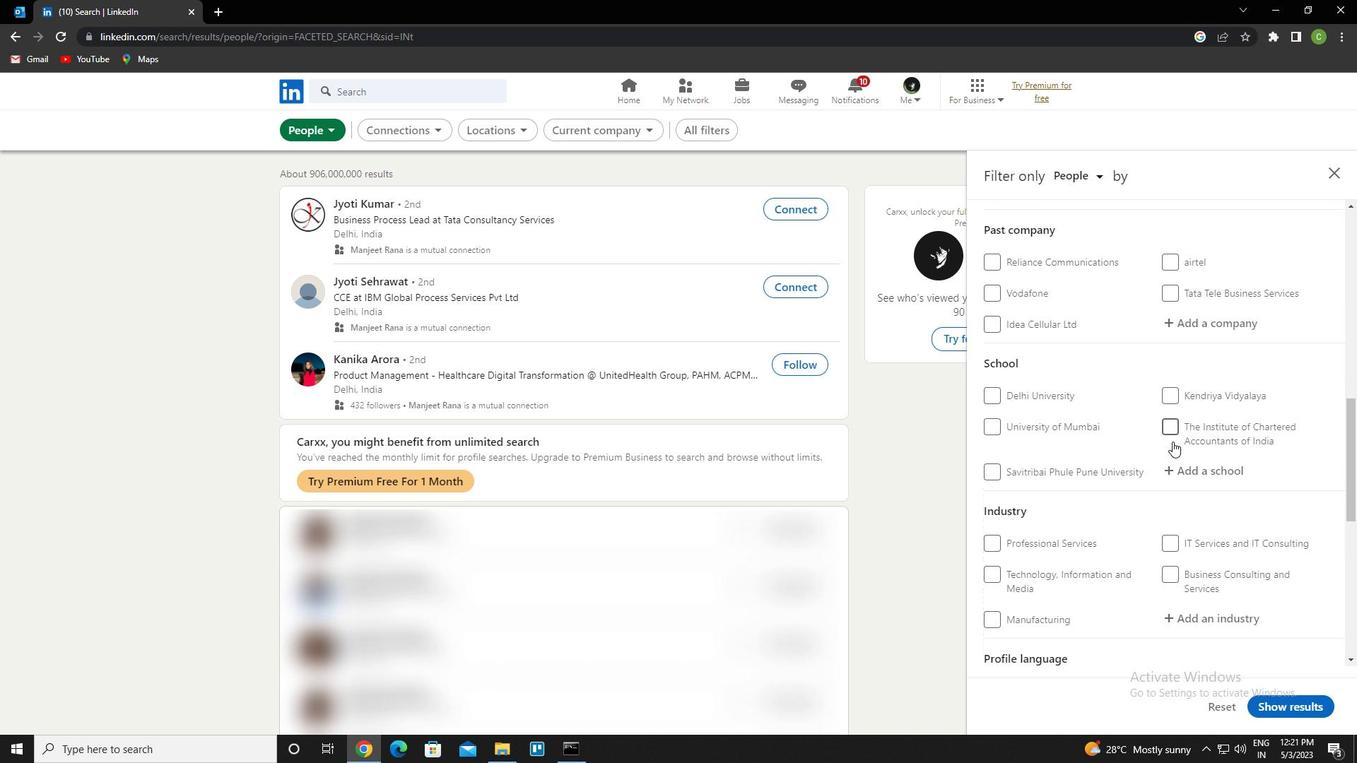 
Action: Mouse scrolled (1150, 461) with delta (0, 0)
Screenshot: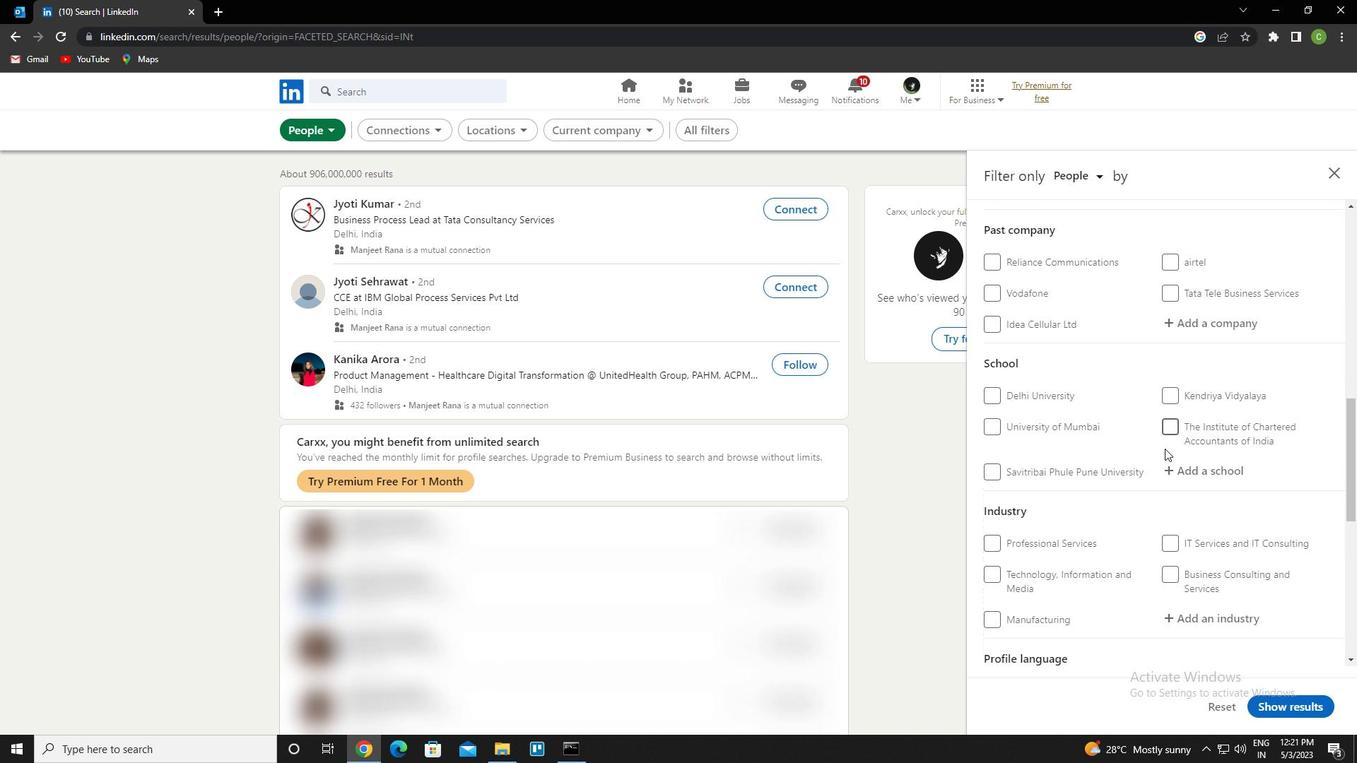 
Action: Mouse moved to (1147, 465)
Screenshot: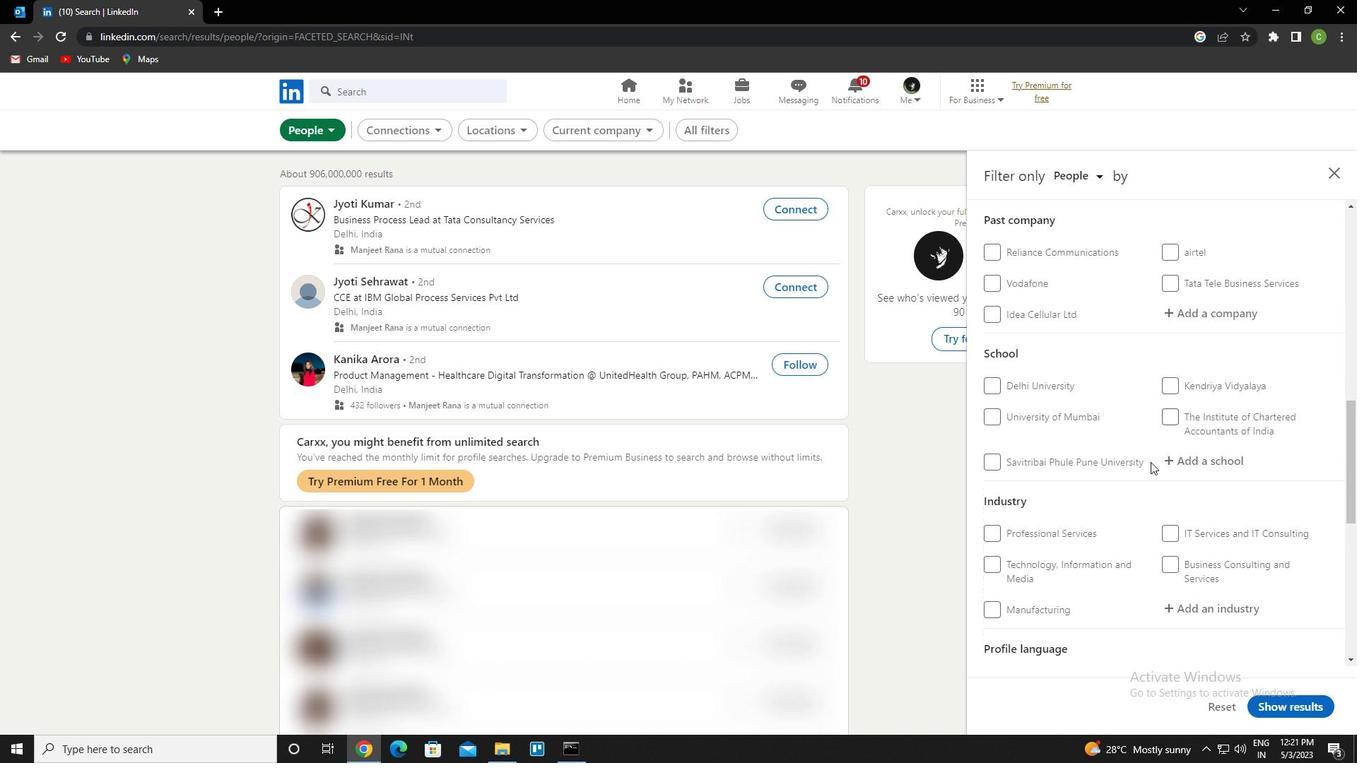 
Action: Mouse scrolled (1147, 465) with delta (0, 0)
Screenshot: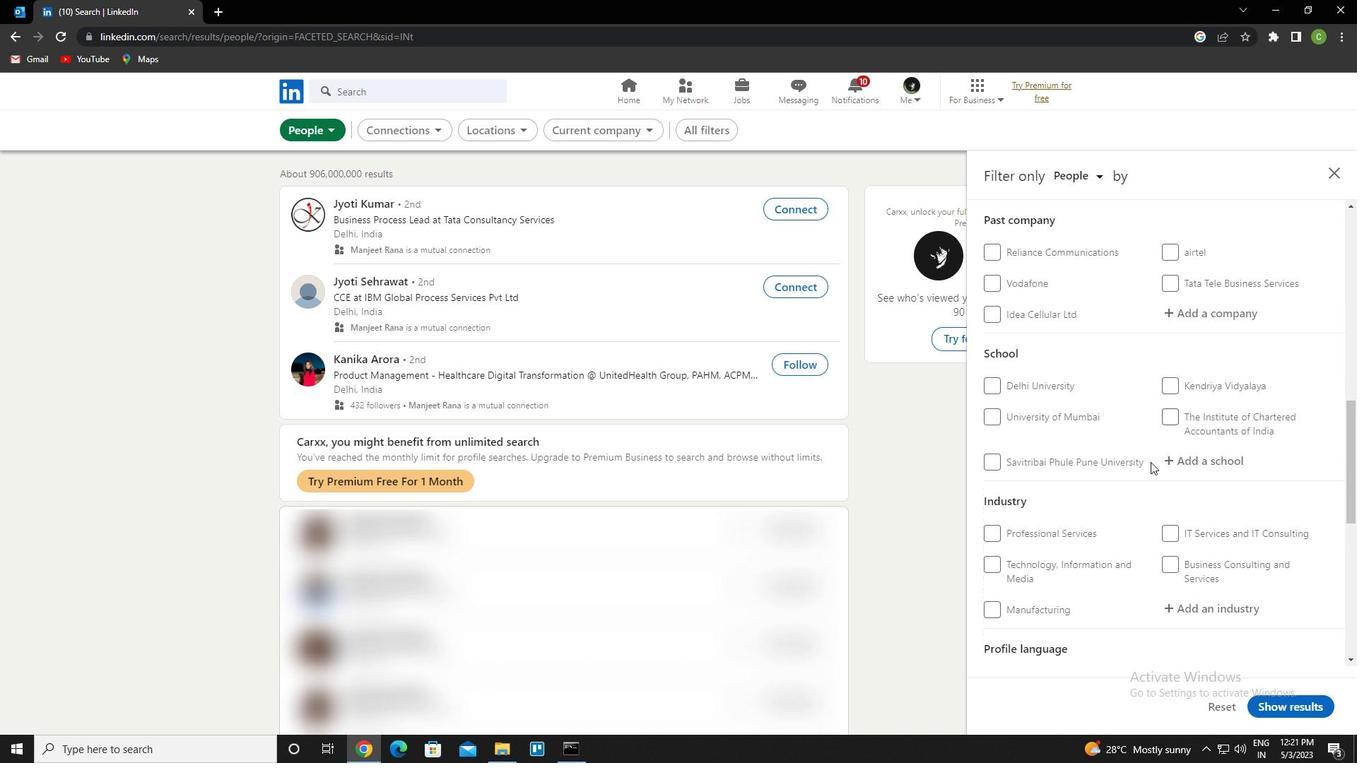 
Action: Mouse moved to (1146, 467)
Screenshot: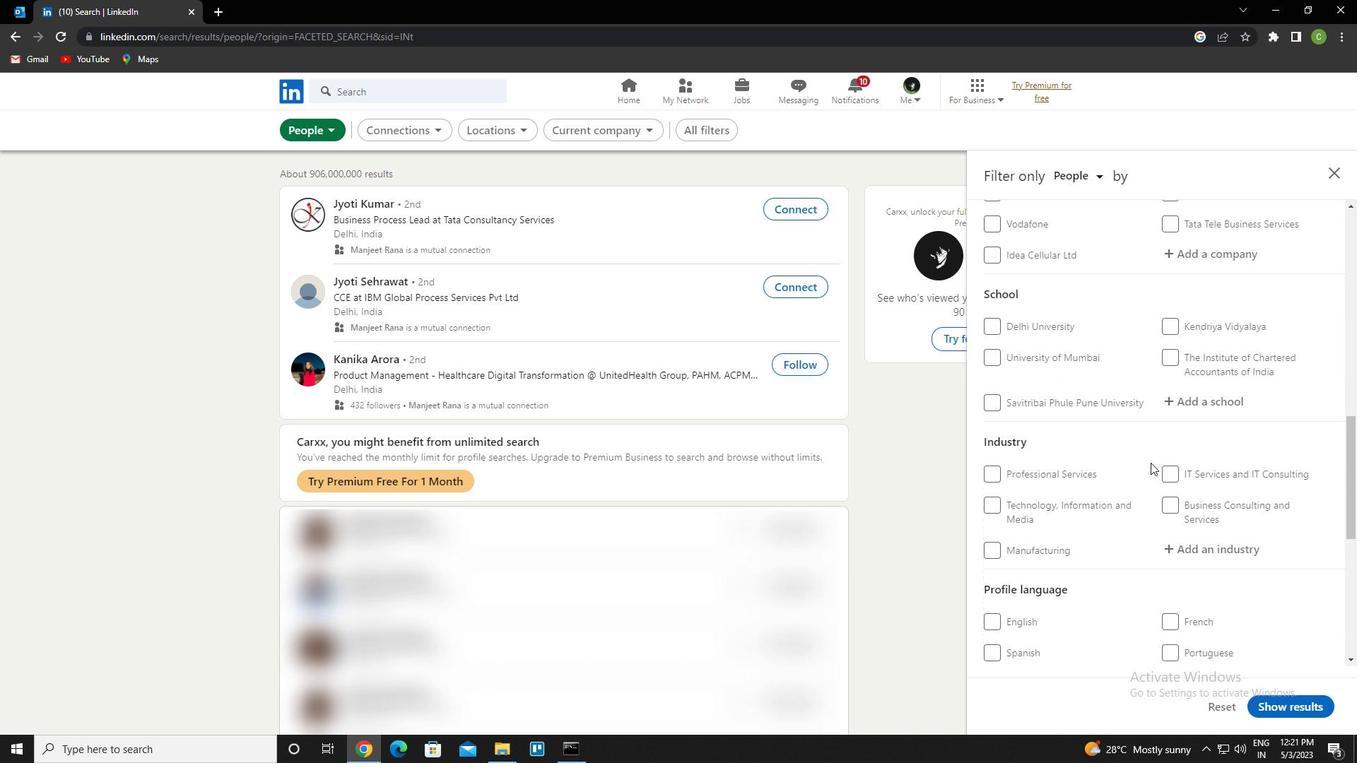 
Action: Mouse scrolled (1146, 466) with delta (0, 0)
Screenshot: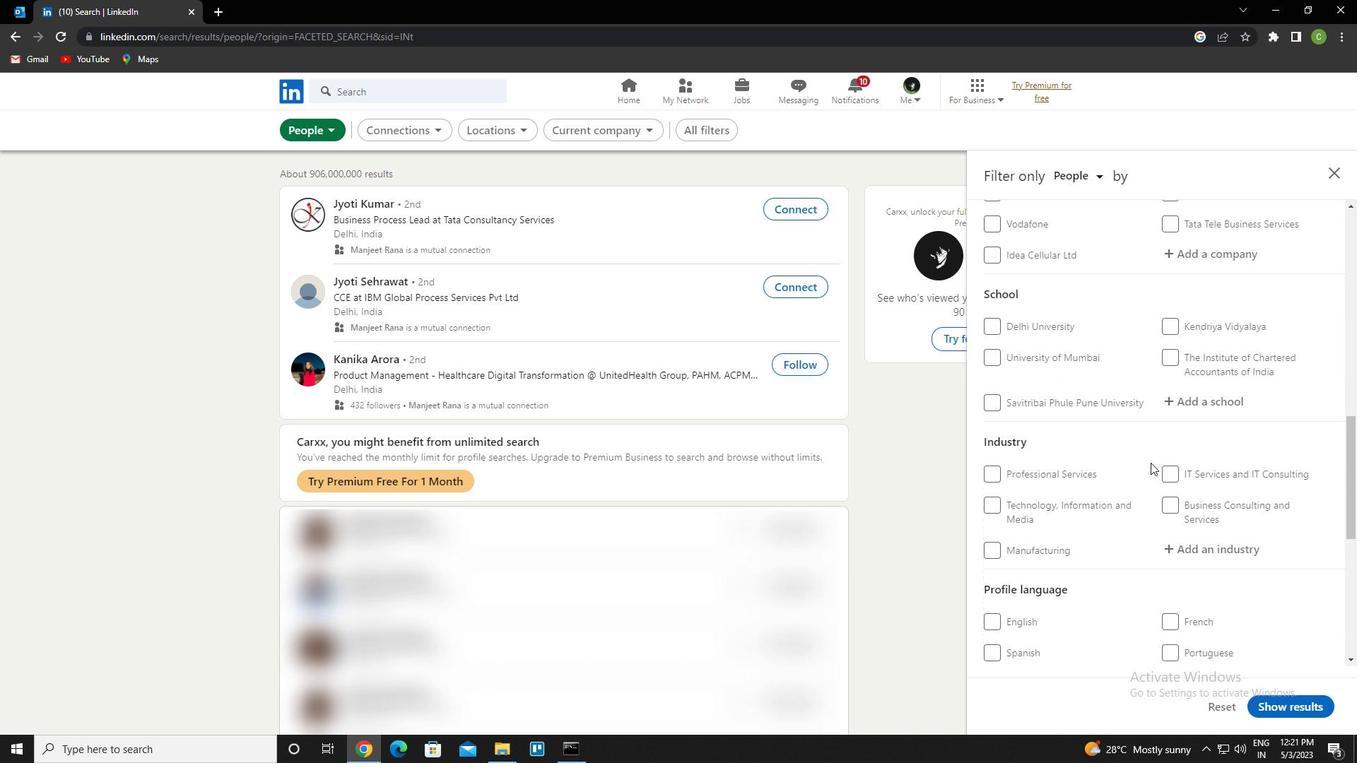 
Action: Mouse moved to (1164, 438)
Screenshot: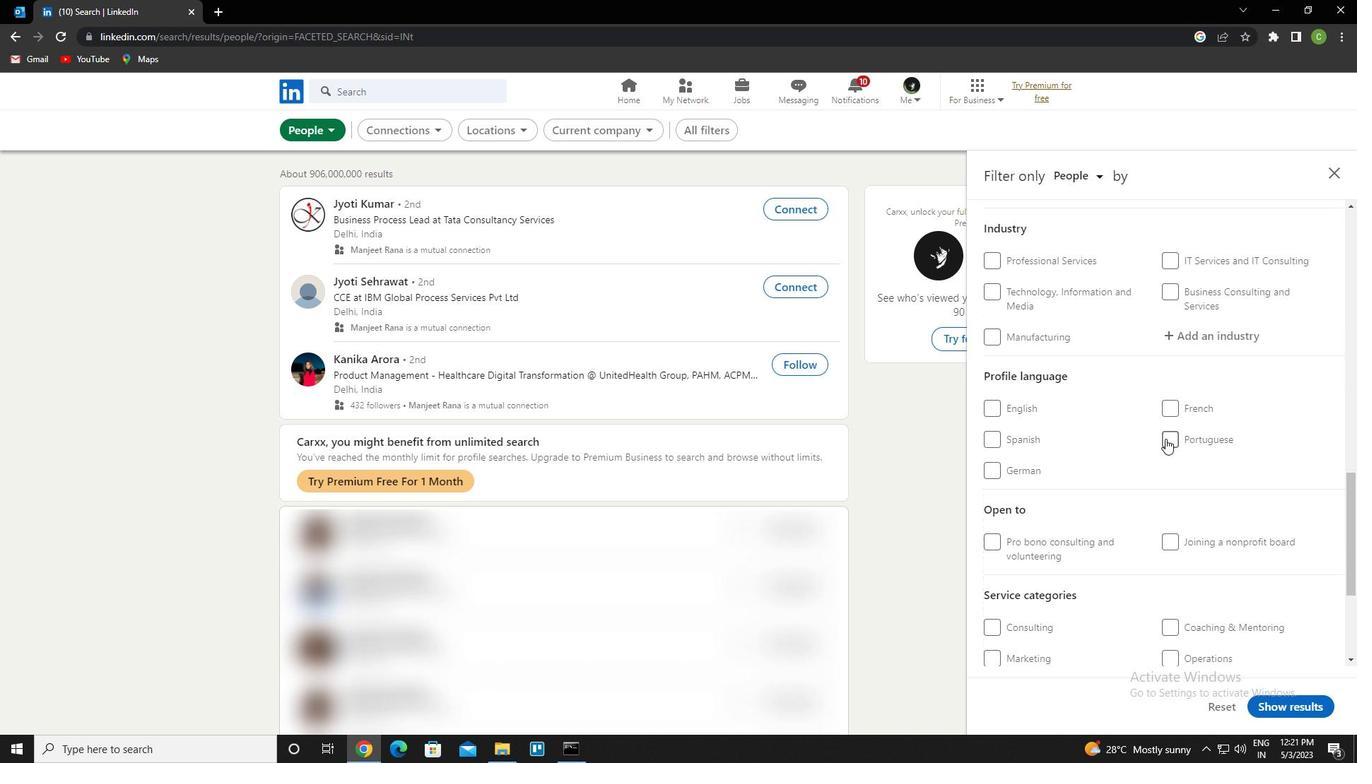 
Action: Mouse pressed left at (1164, 438)
Screenshot: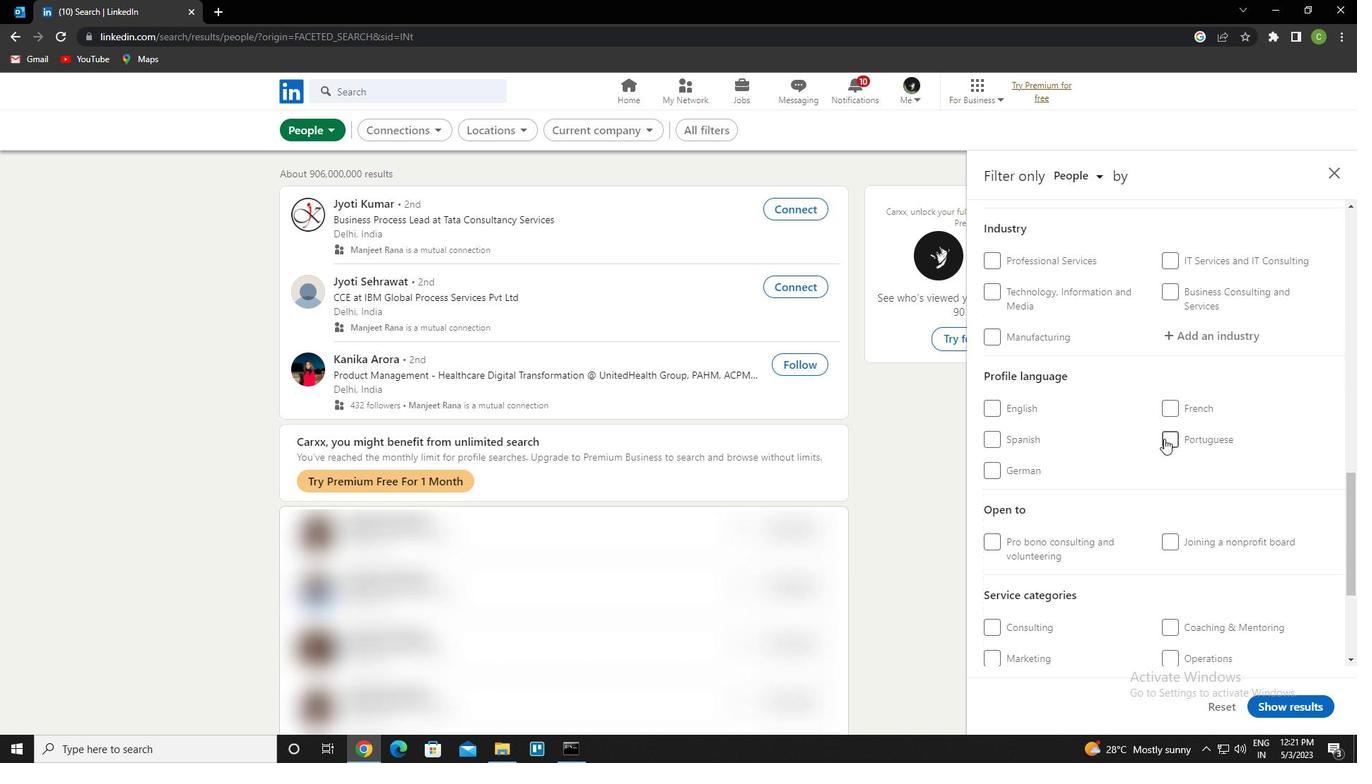 
Action: Mouse moved to (1111, 461)
Screenshot: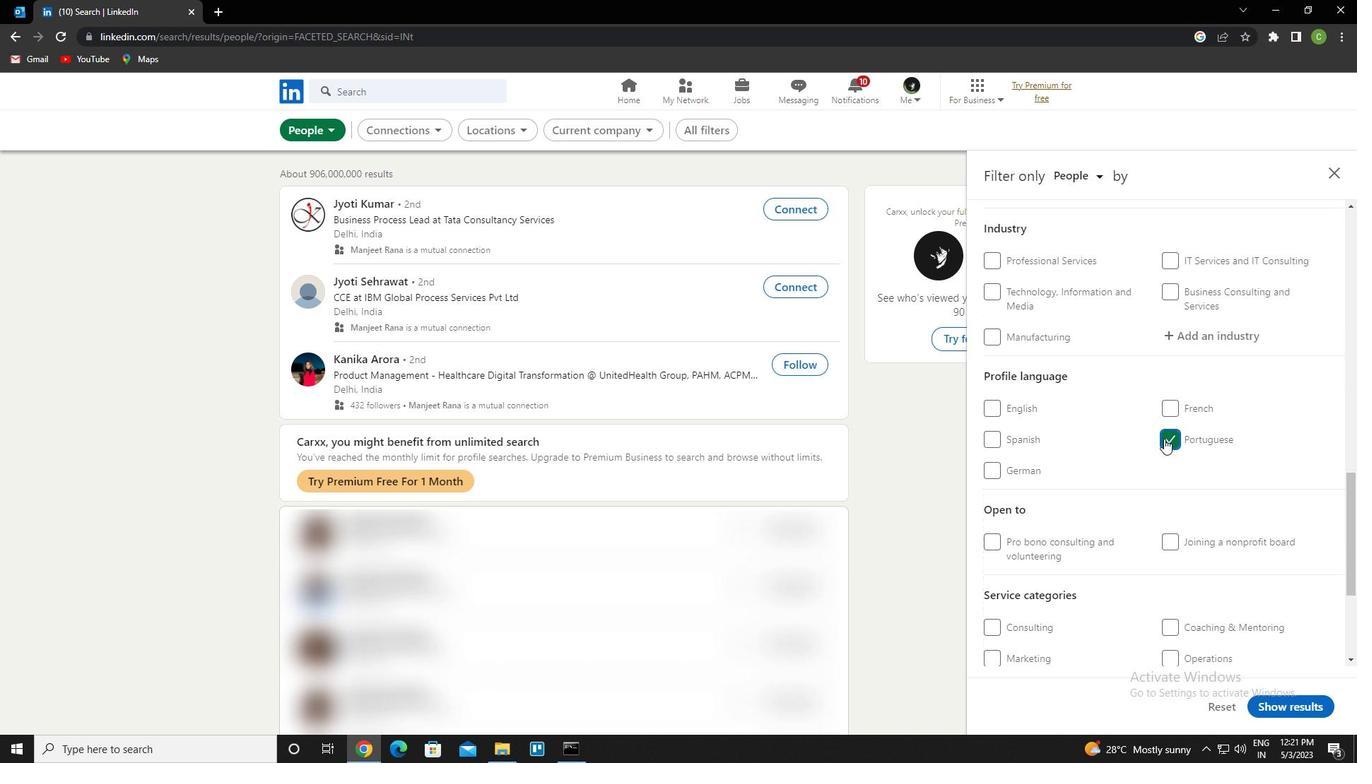 
Action: Mouse scrolled (1111, 462) with delta (0, 0)
Screenshot: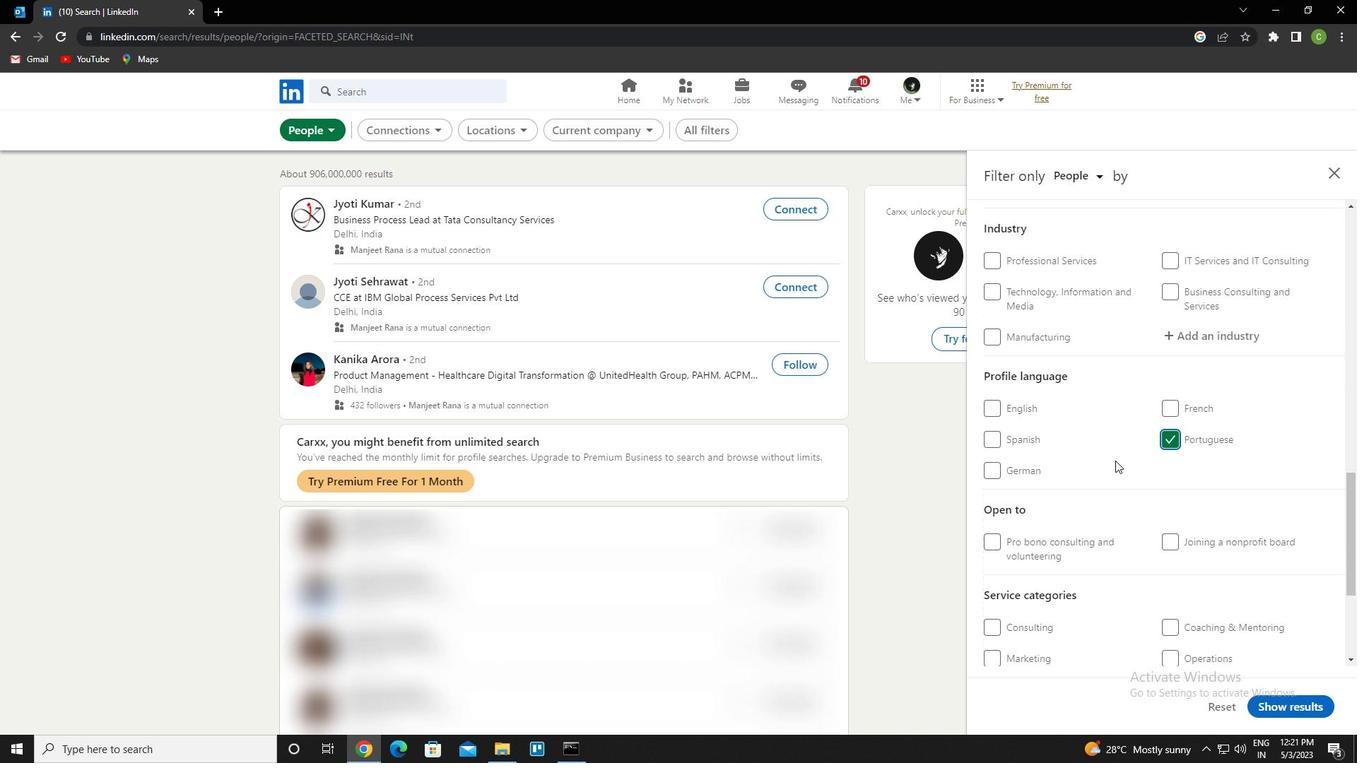 
Action: Mouse scrolled (1111, 462) with delta (0, 0)
Screenshot: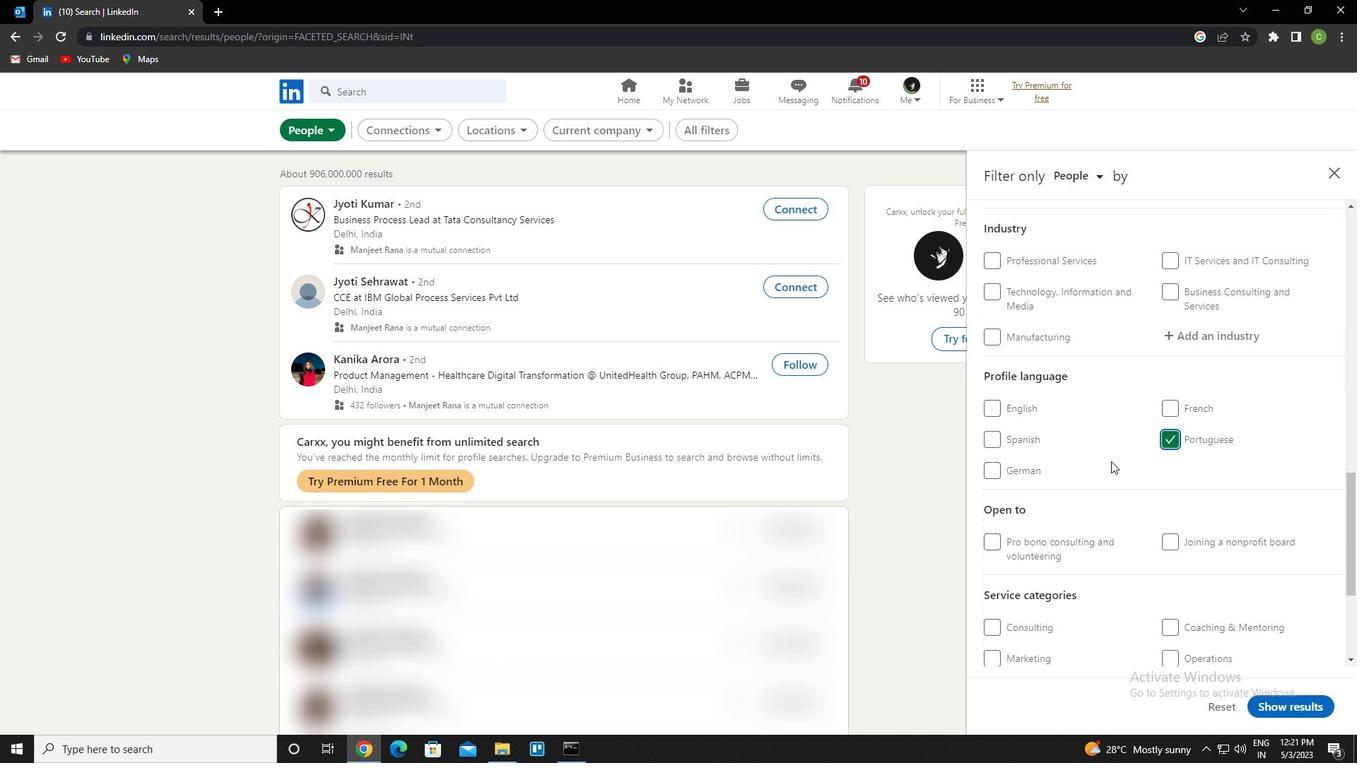 
Action: Mouse scrolled (1111, 462) with delta (0, 0)
Screenshot: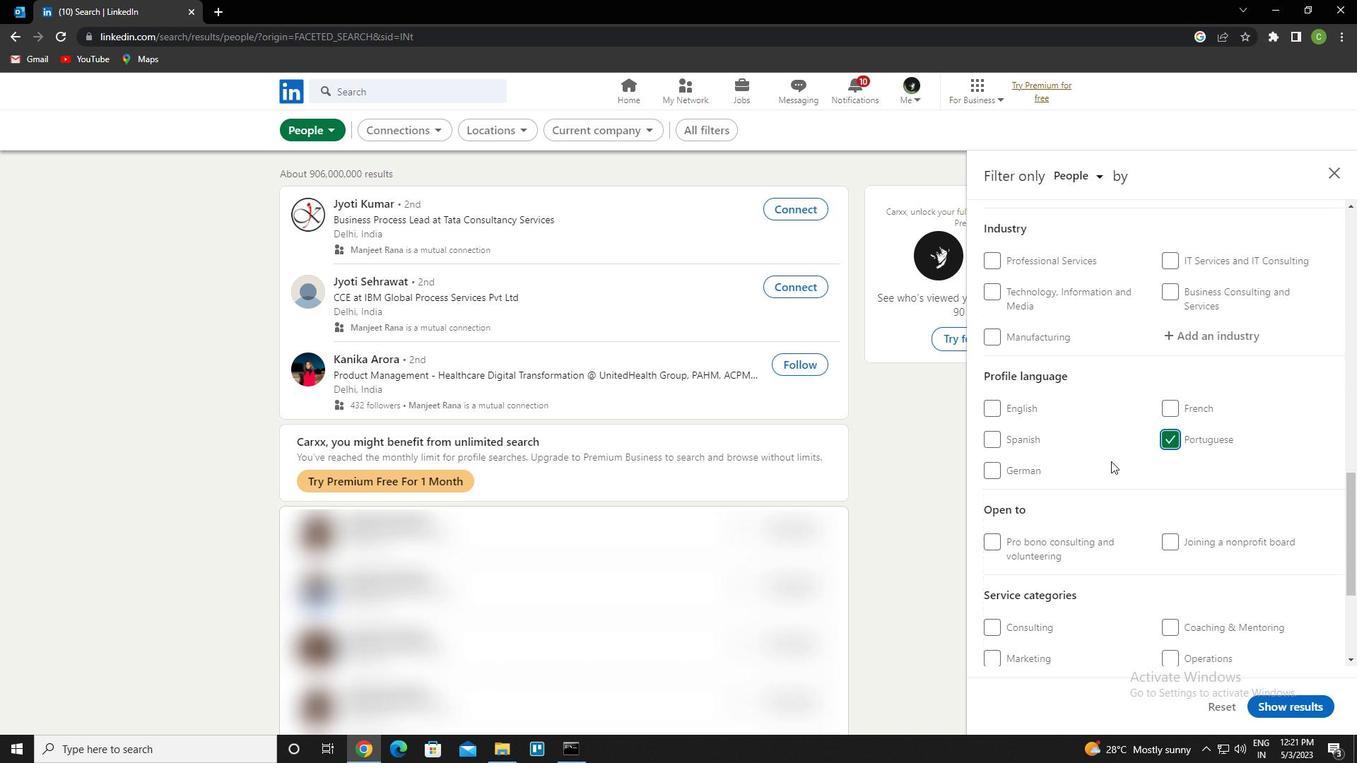 
Action: Mouse scrolled (1111, 462) with delta (0, 0)
Screenshot: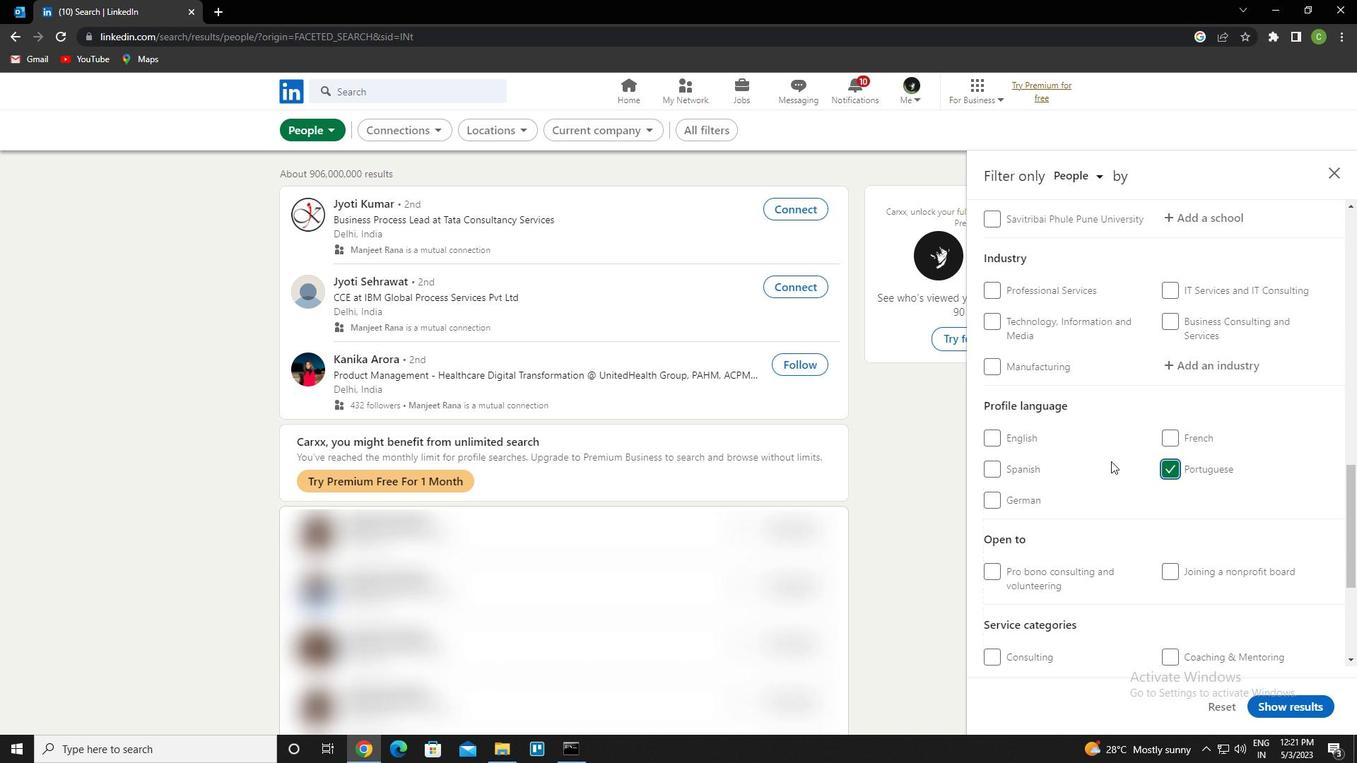 
Action: Mouse scrolled (1111, 462) with delta (0, 0)
Screenshot: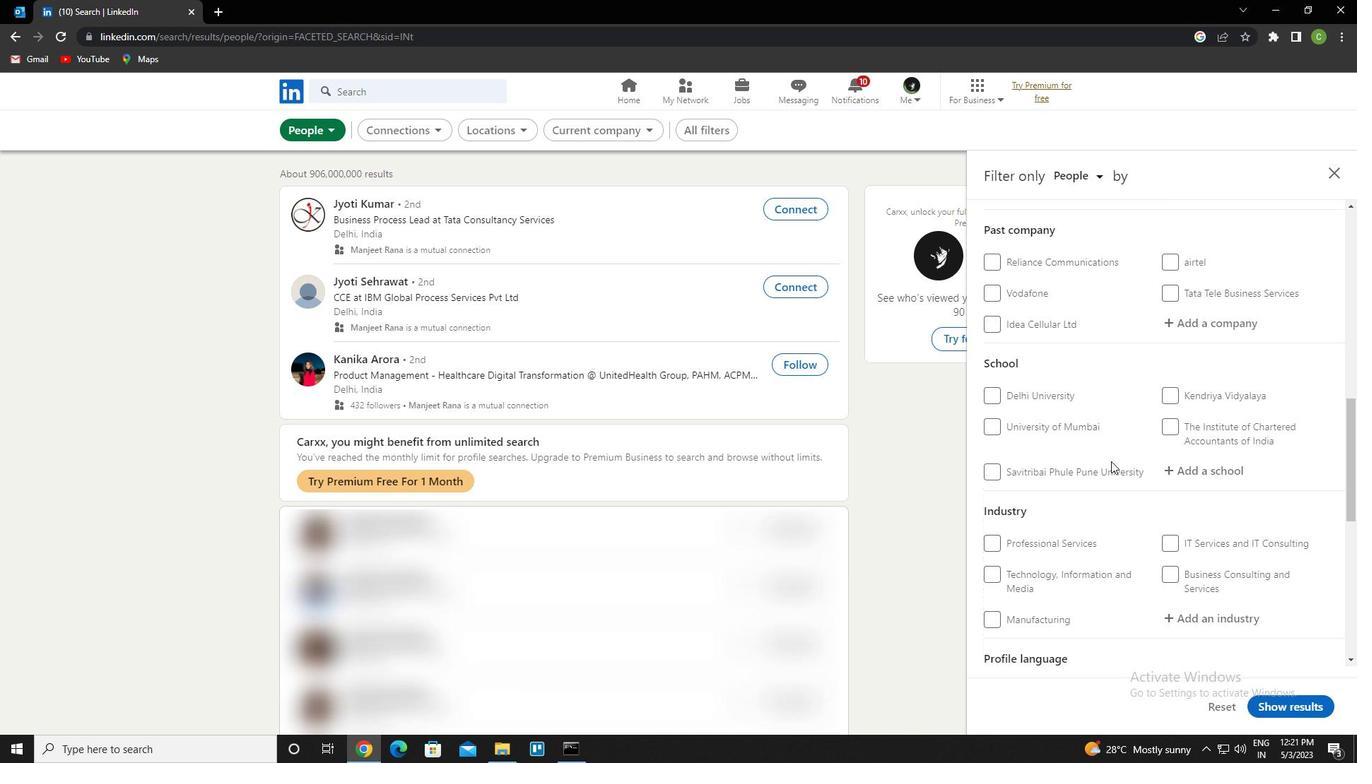 
Action: Mouse scrolled (1111, 462) with delta (0, 0)
Screenshot: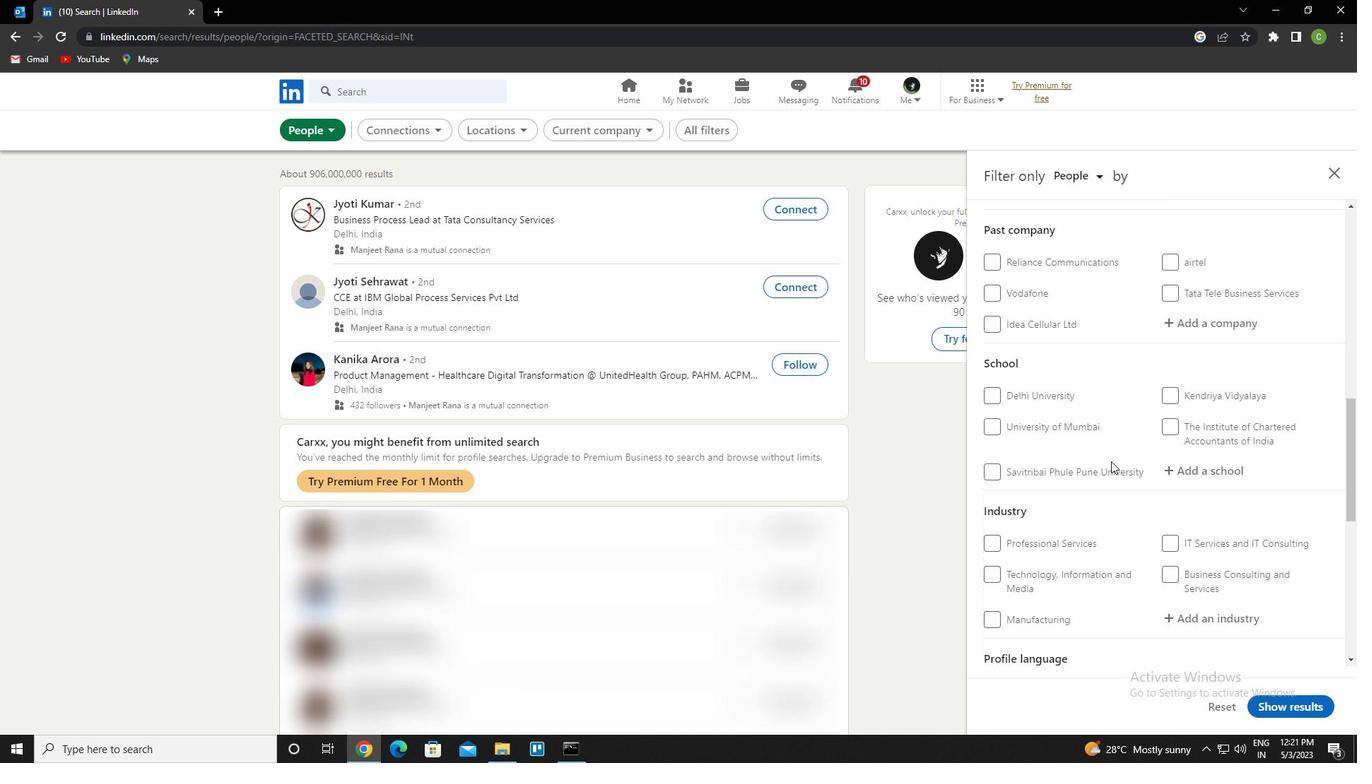 
Action: Mouse scrolled (1111, 462) with delta (0, 0)
Screenshot: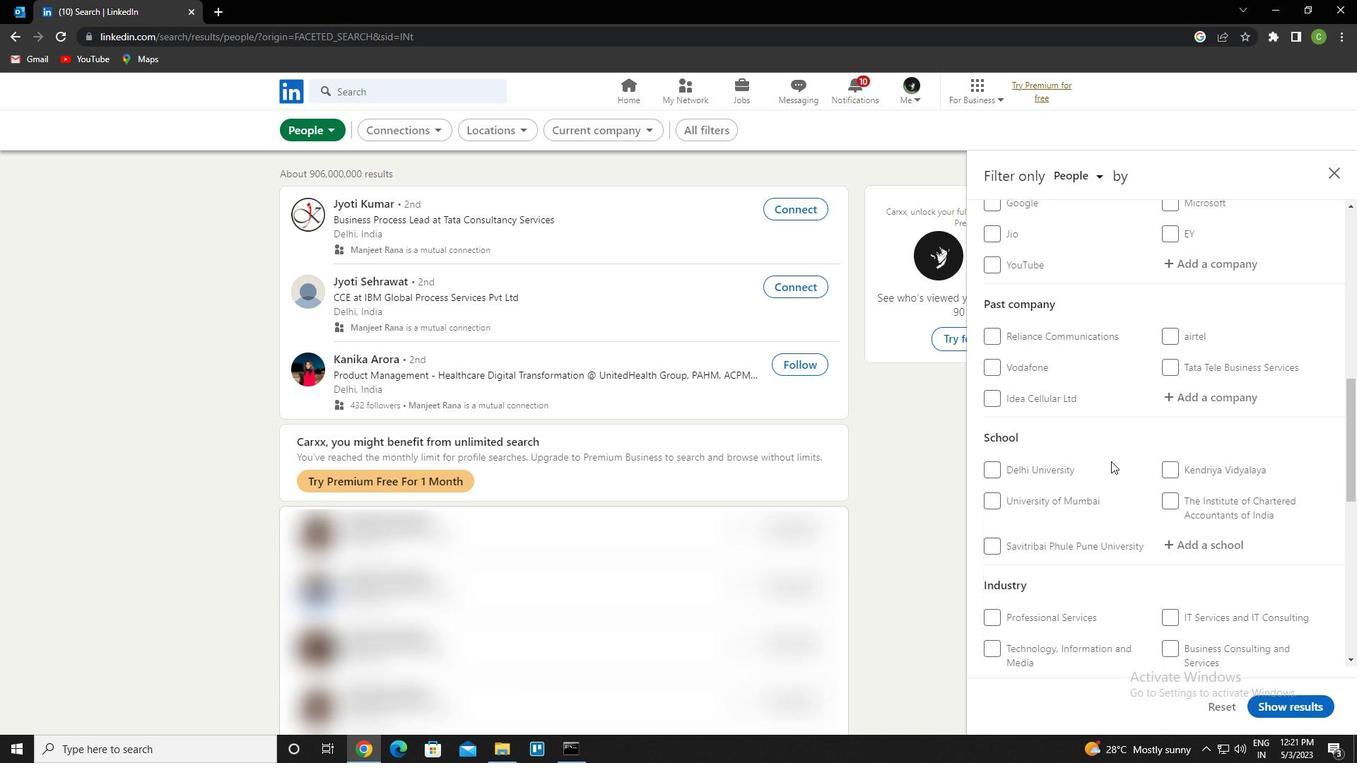 
Action: Mouse moved to (1174, 400)
Screenshot: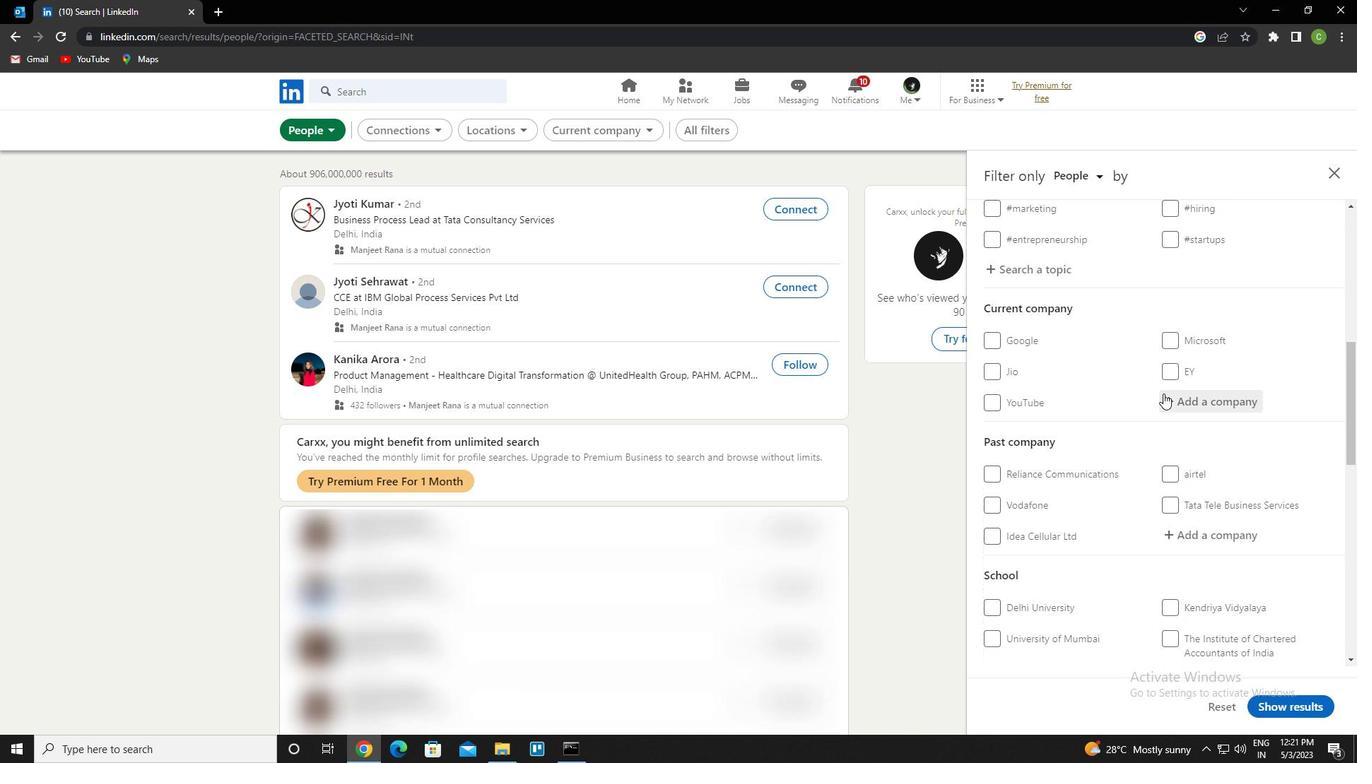 
Action: Mouse pressed left at (1174, 400)
Screenshot: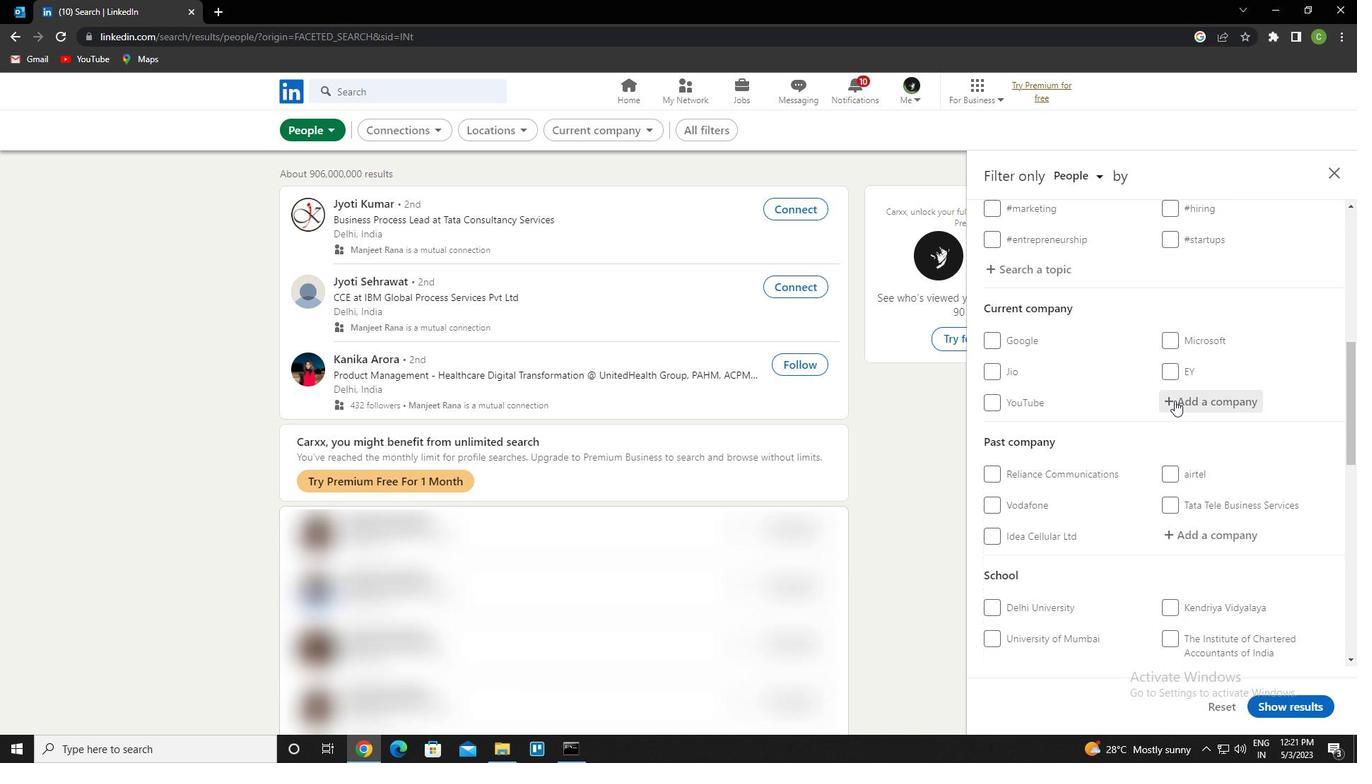 
Action: Key pressed <Key.caps_lock>g<Key.caps_lock>urgaon<Key.space>estate<Key.down><Key.enter>
Screenshot: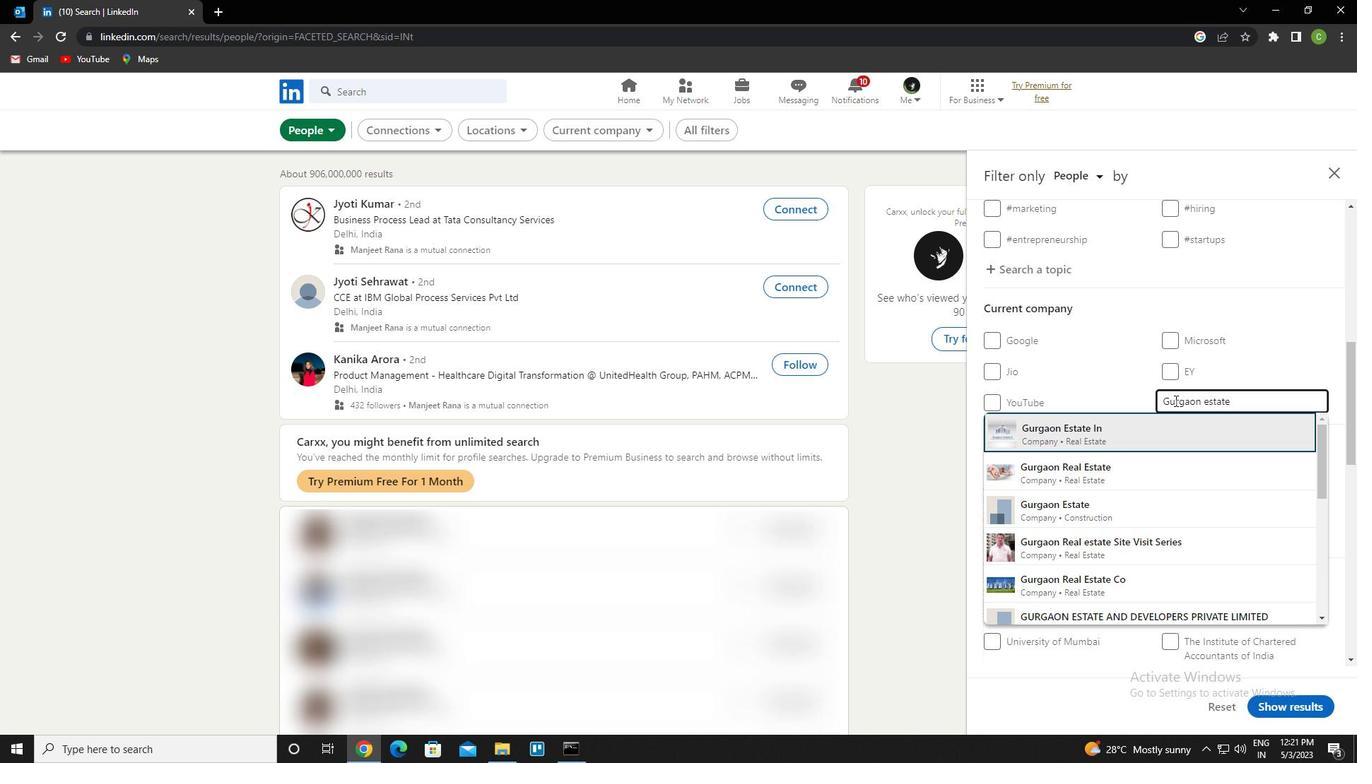 
Action: Mouse scrolled (1174, 400) with delta (0, 0)
Screenshot: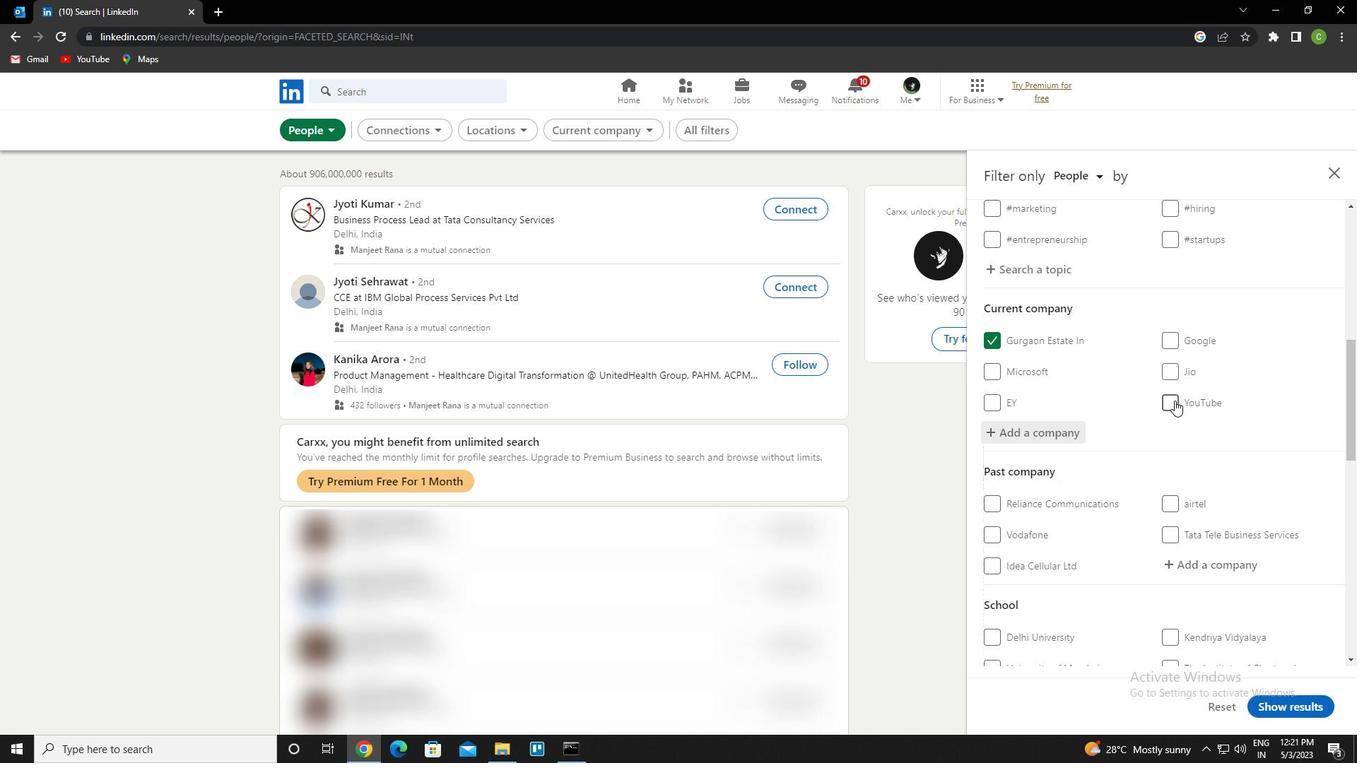 
Action: Mouse moved to (1183, 408)
Screenshot: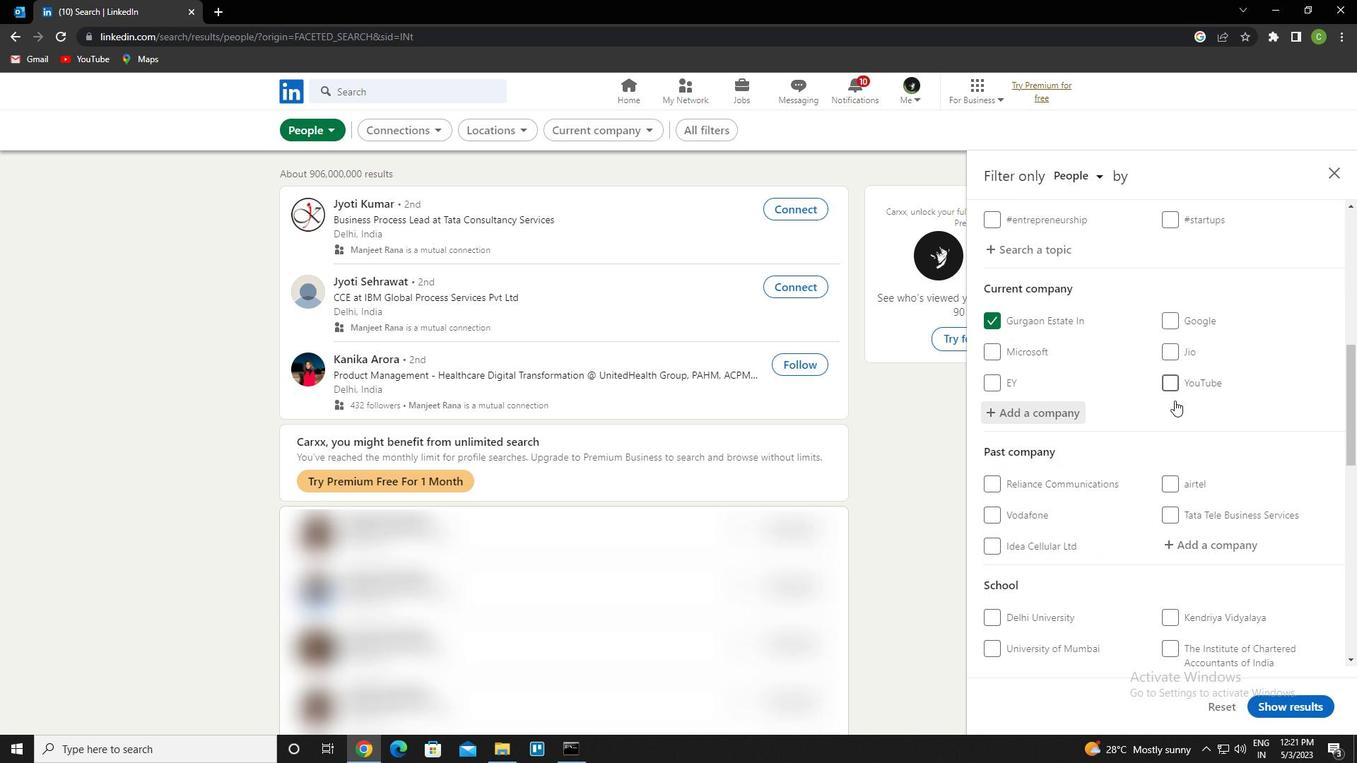 
Action: Mouse scrolled (1183, 407) with delta (0, 0)
Screenshot: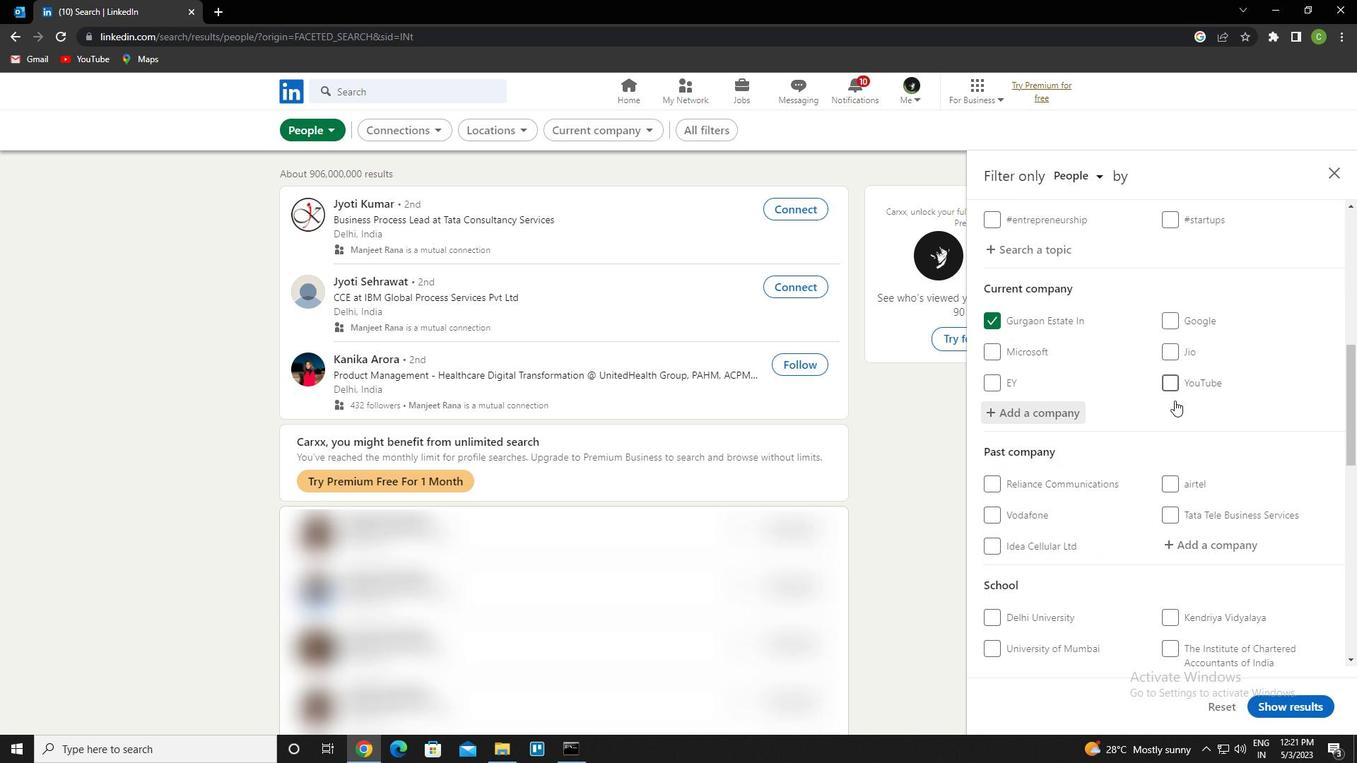 
Action: Mouse moved to (1186, 416)
Screenshot: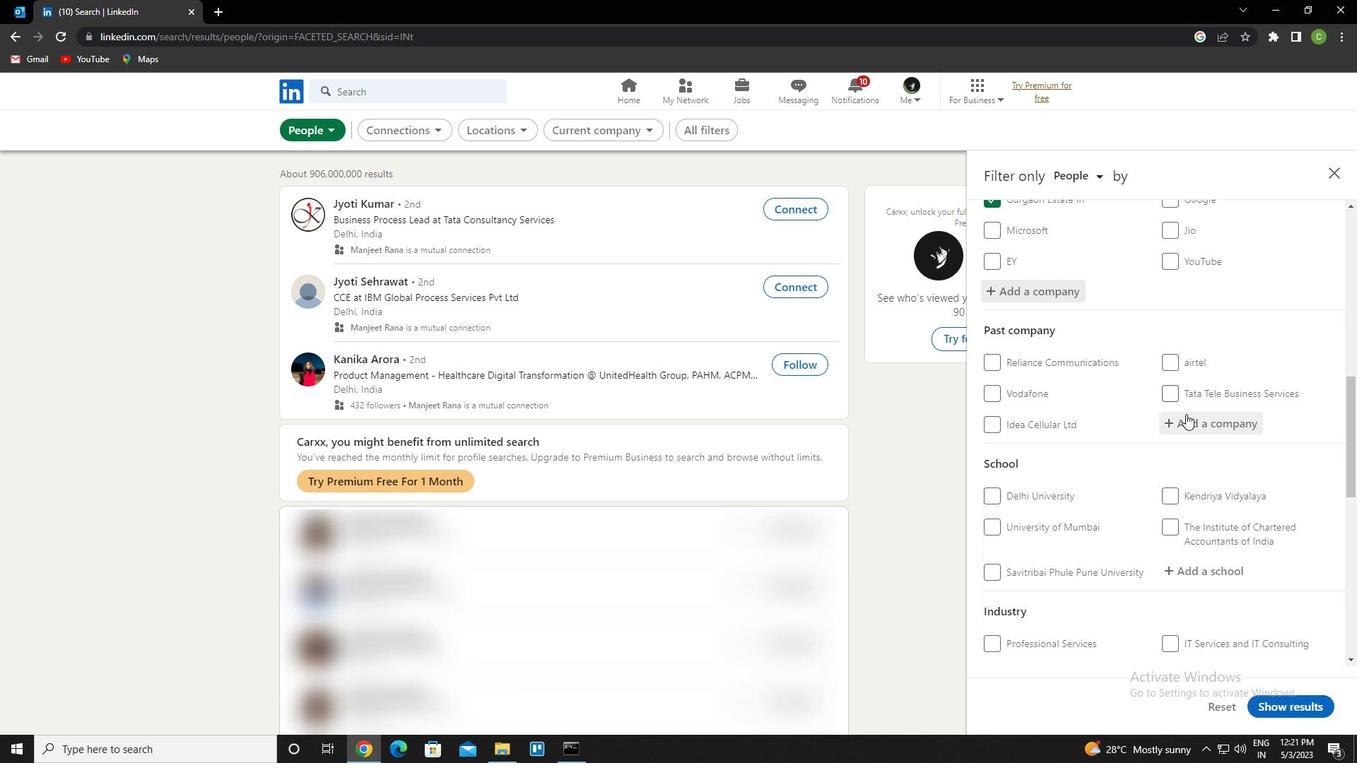 
Action: Mouse scrolled (1186, 415) with delta (0, 0)
Screenshot: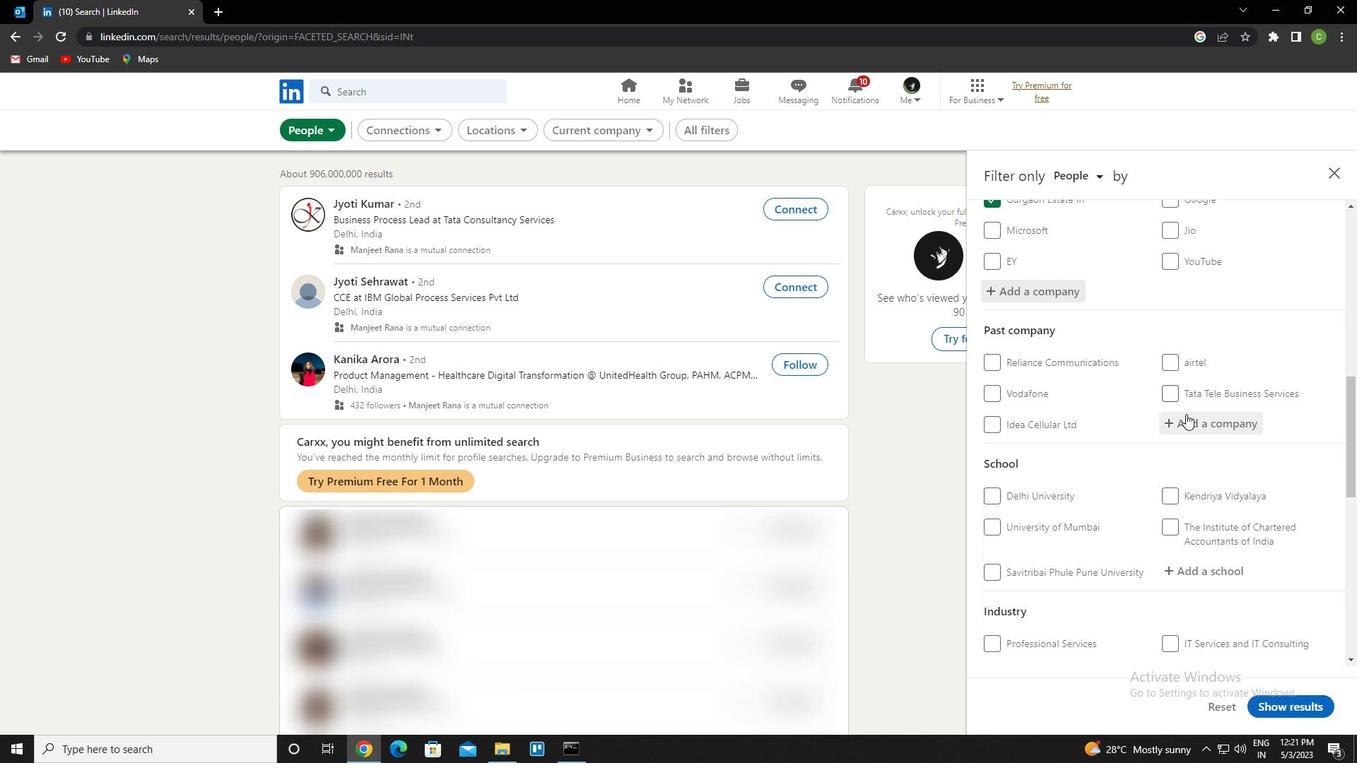 
Action: Mouse moved to (1186, 417)
Screenshot: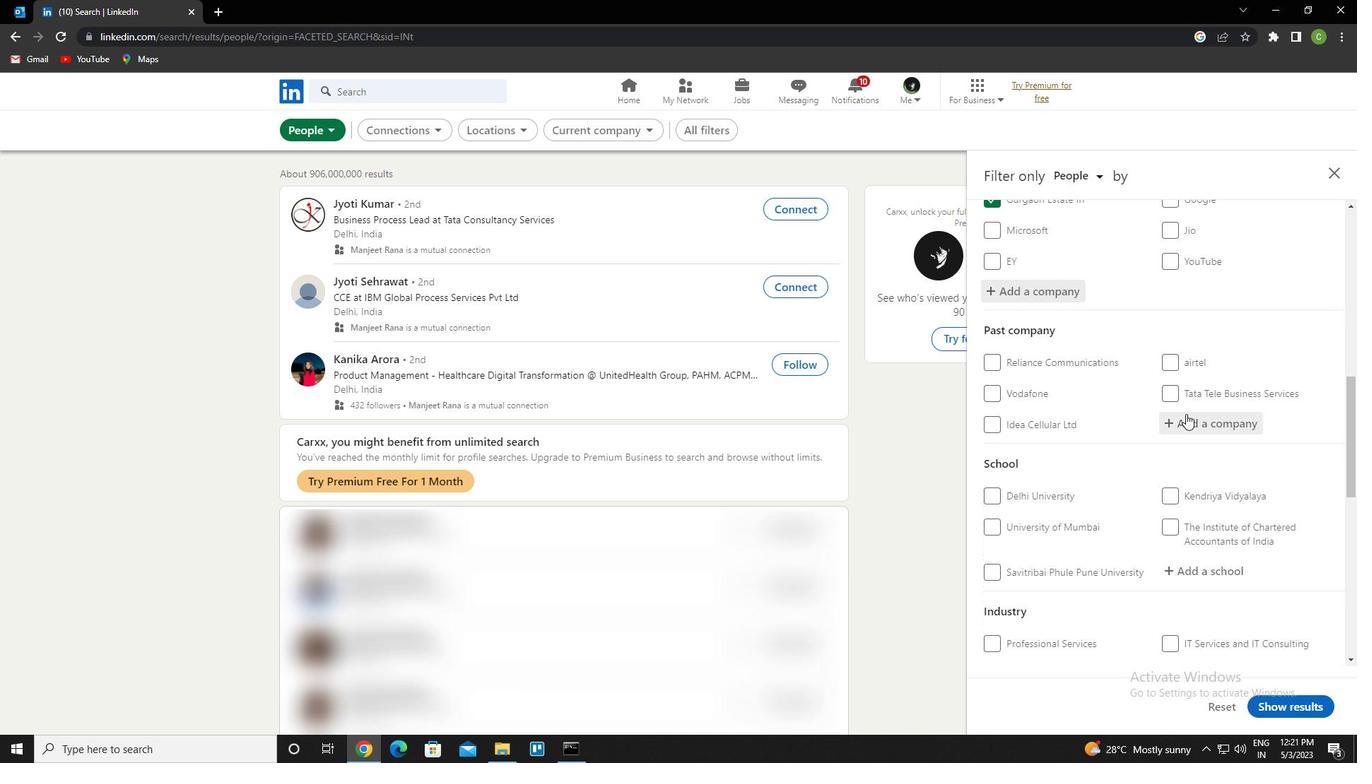 
Action: Mouse scrolled (1186, 416) with delta (0, 0)
Screenshot: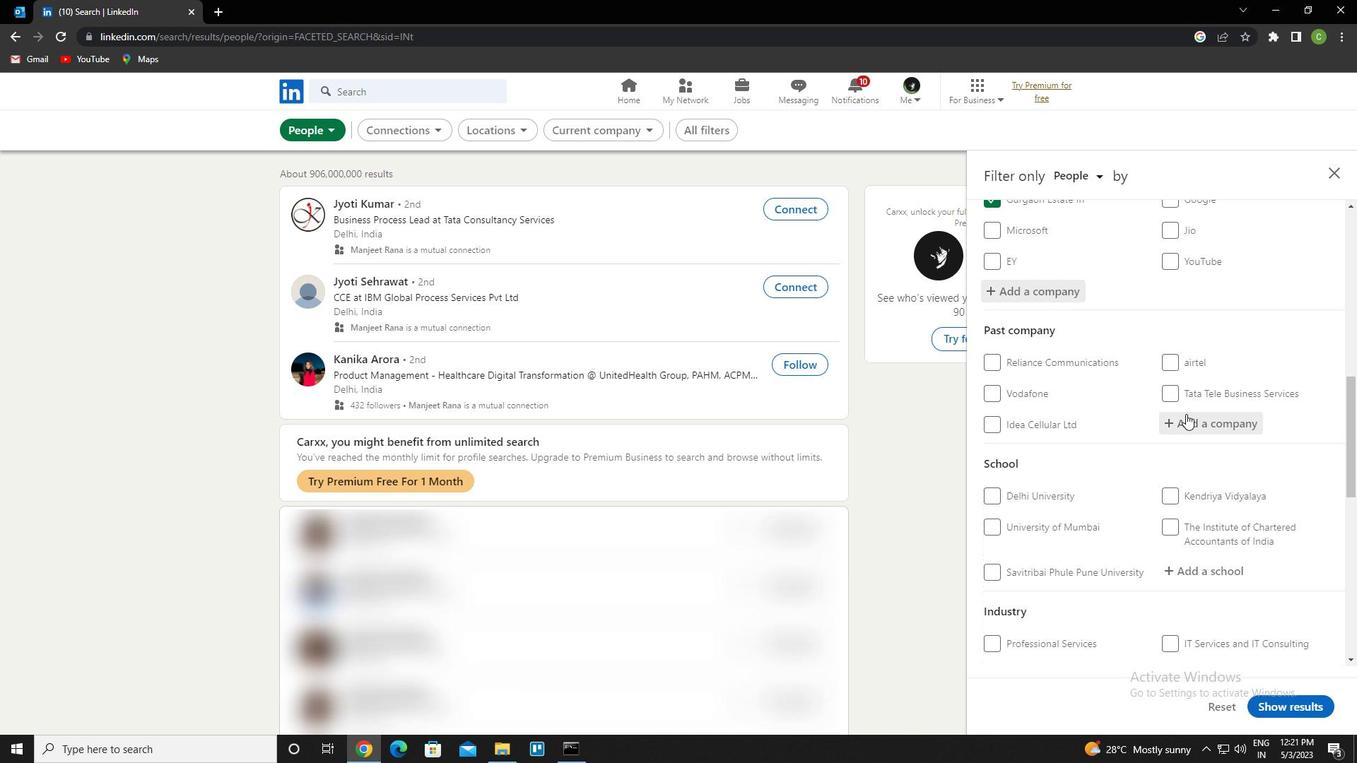 
Action: Mouse moved to (1189, 432)
Screenshot: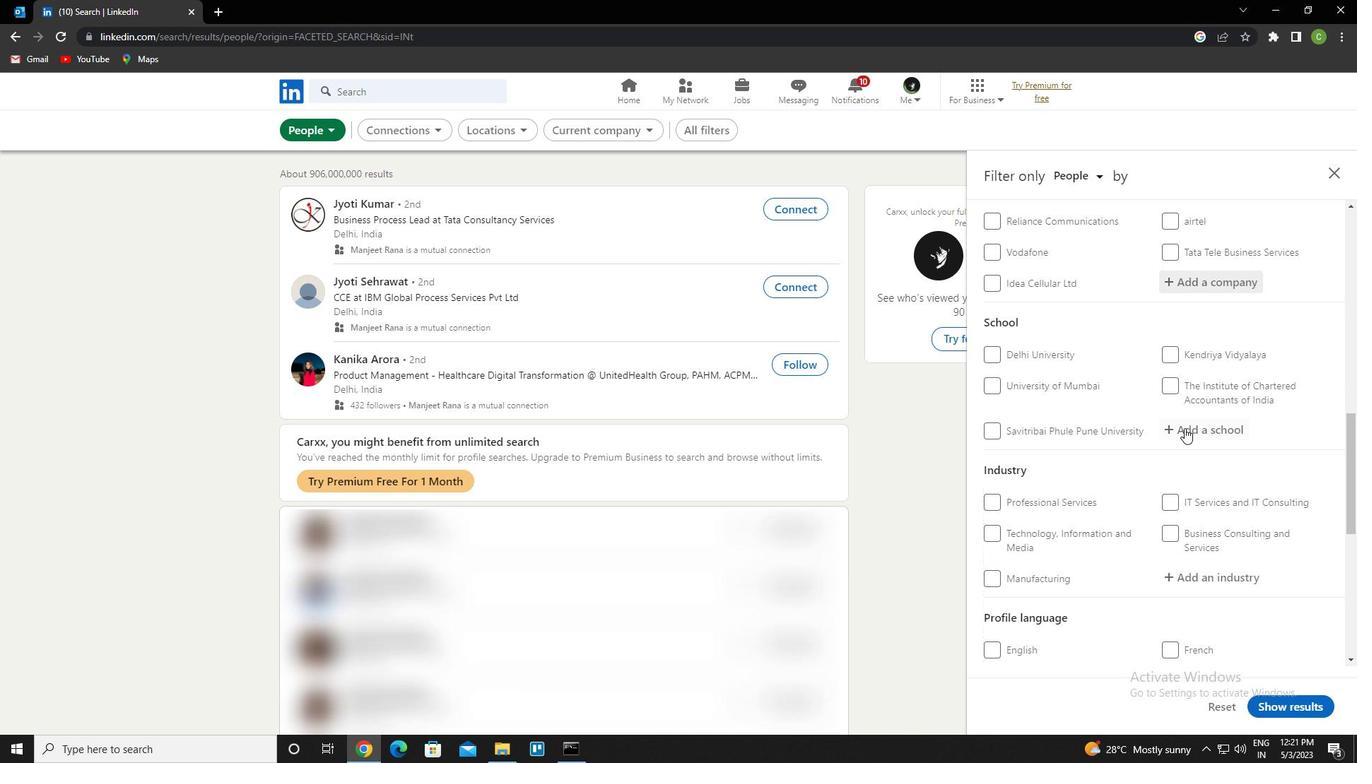 
Action: Mouse pressed left at (1189, 432)
Screenshot: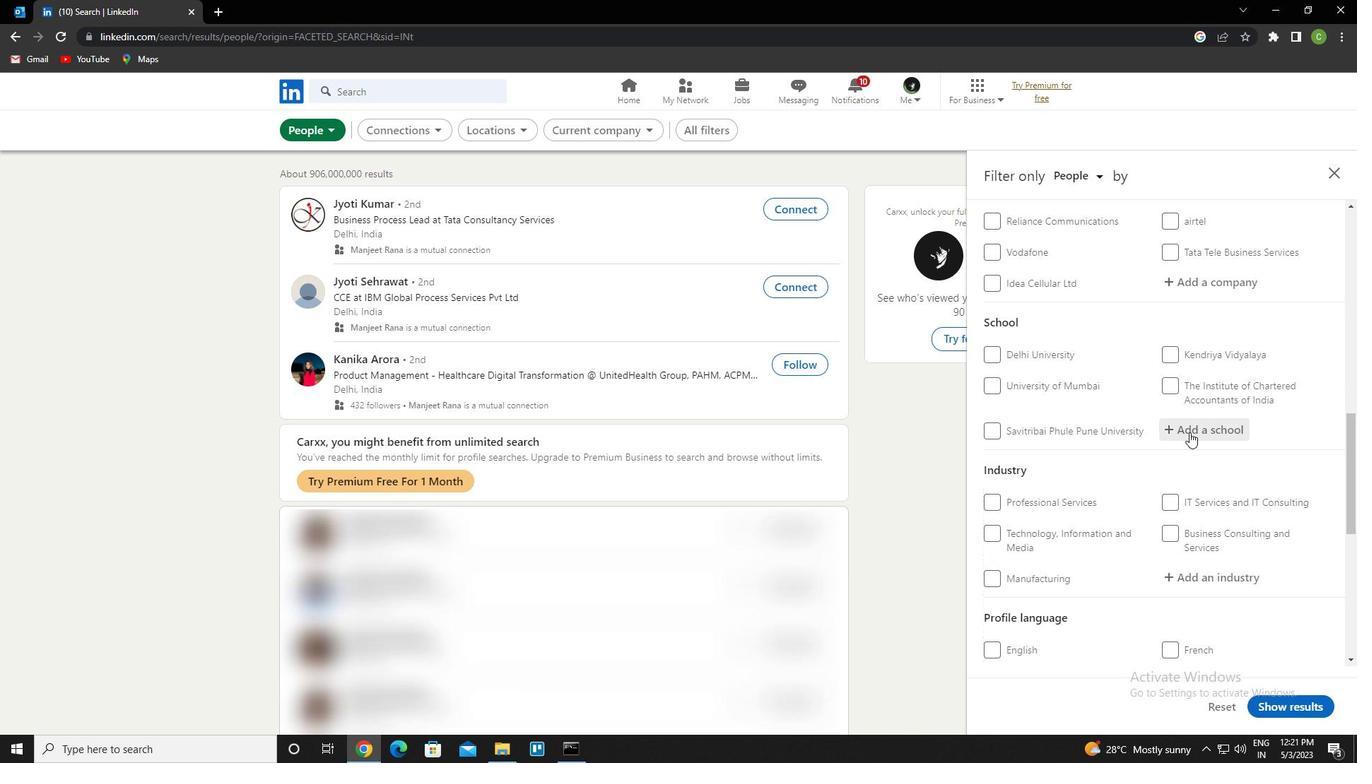 
Action: Key pressed <Key.caps_lock>s<Key.caps_lock>ri<Key.space>krishna<Key.space>college<Key.space>of<Key.space>engneering
Screenshot: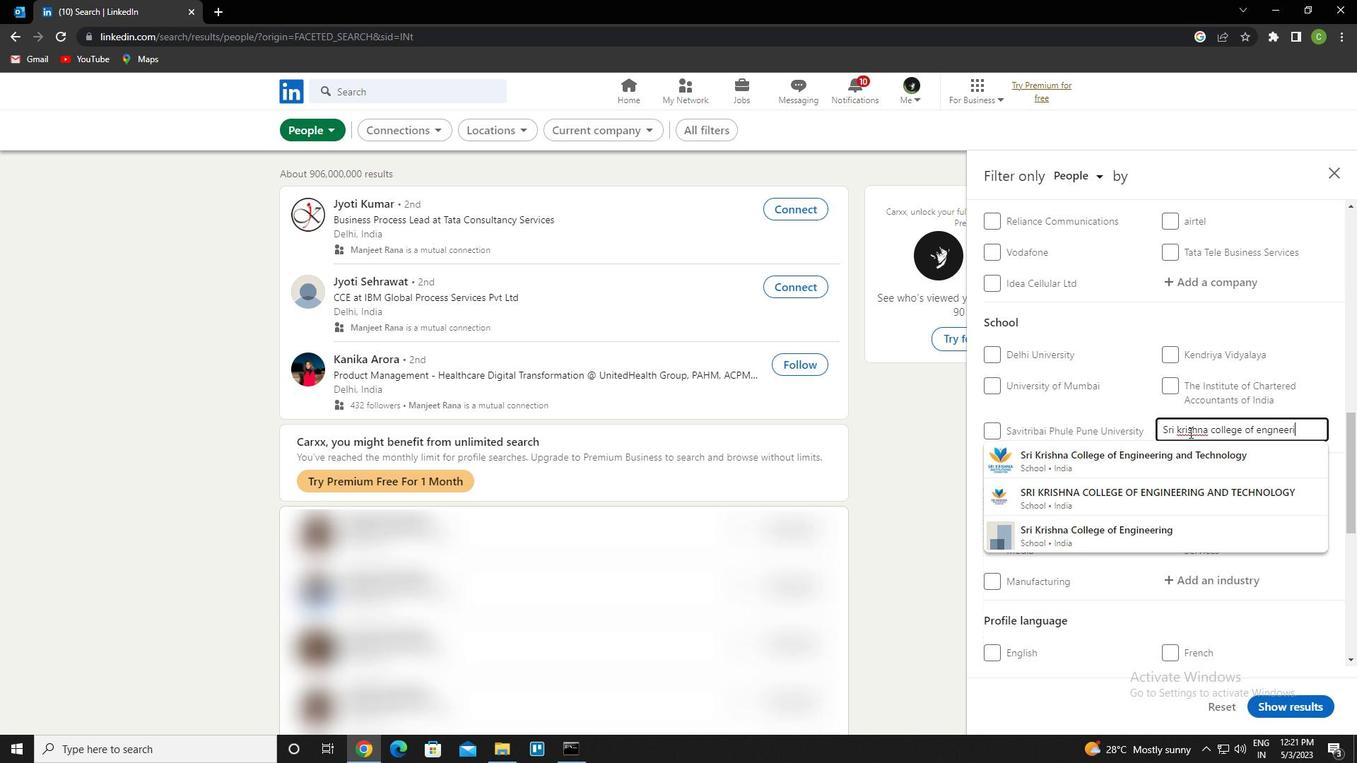 
Action: Mouse moved to (1271, 429)
Screenshot: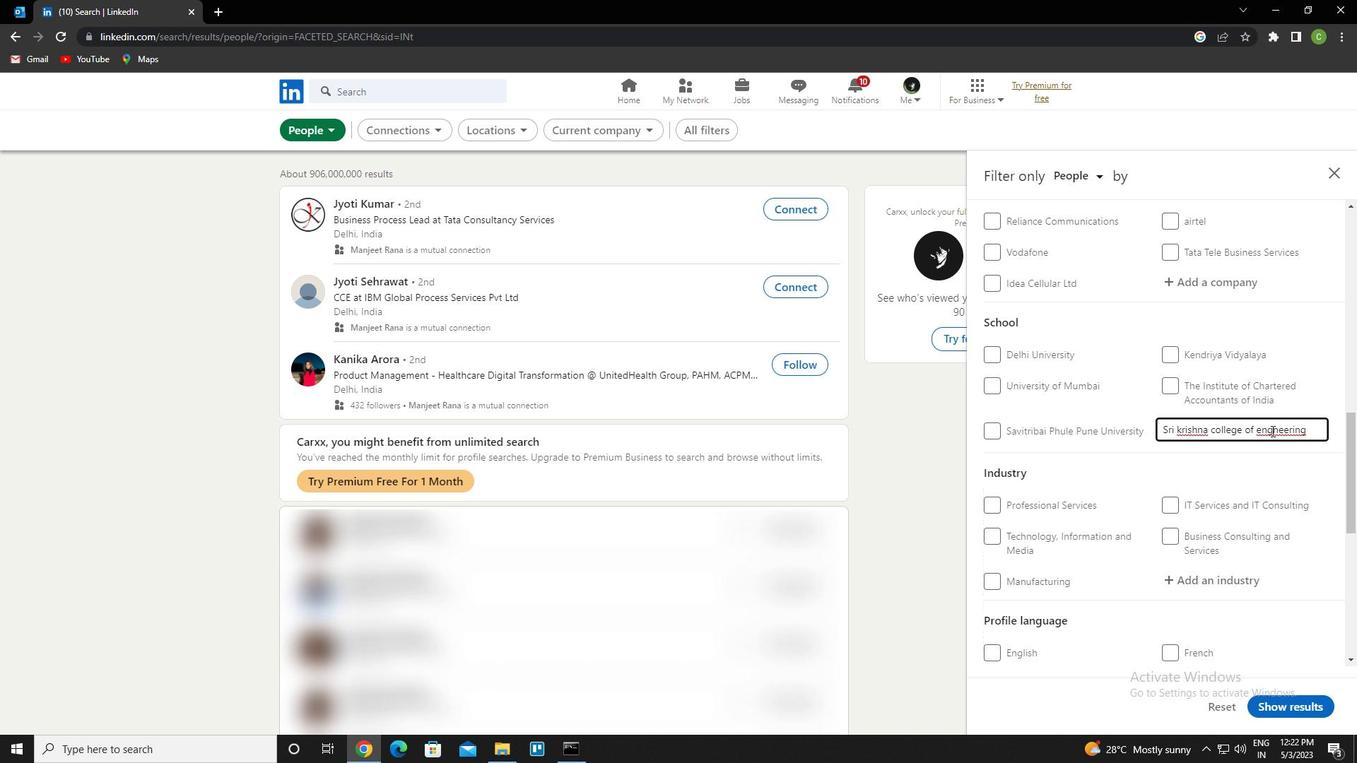 
Action: Mouse pressed left at (1271, 429)
Screenshot: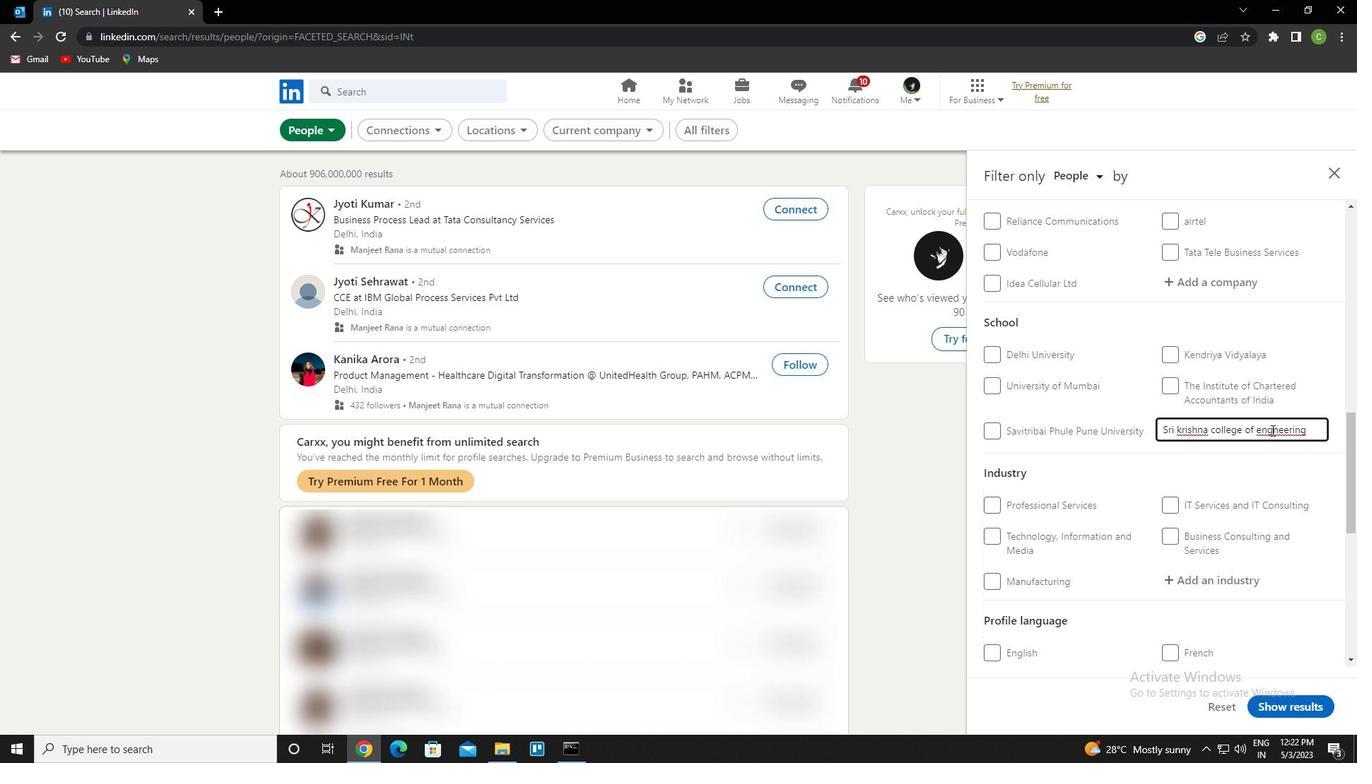 
Action: Mouse moved to (1296, 465)
Screenshot: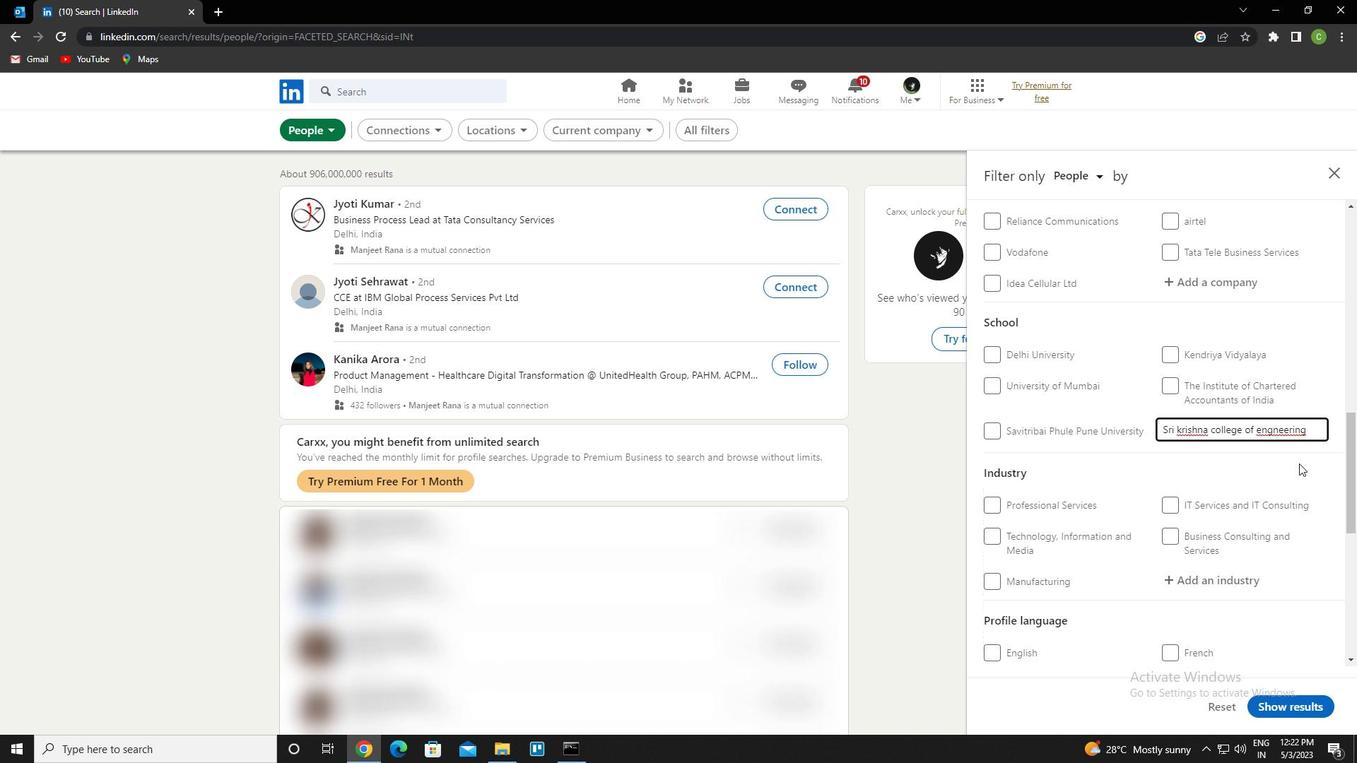 
Action: Key pressed i
Screenshot: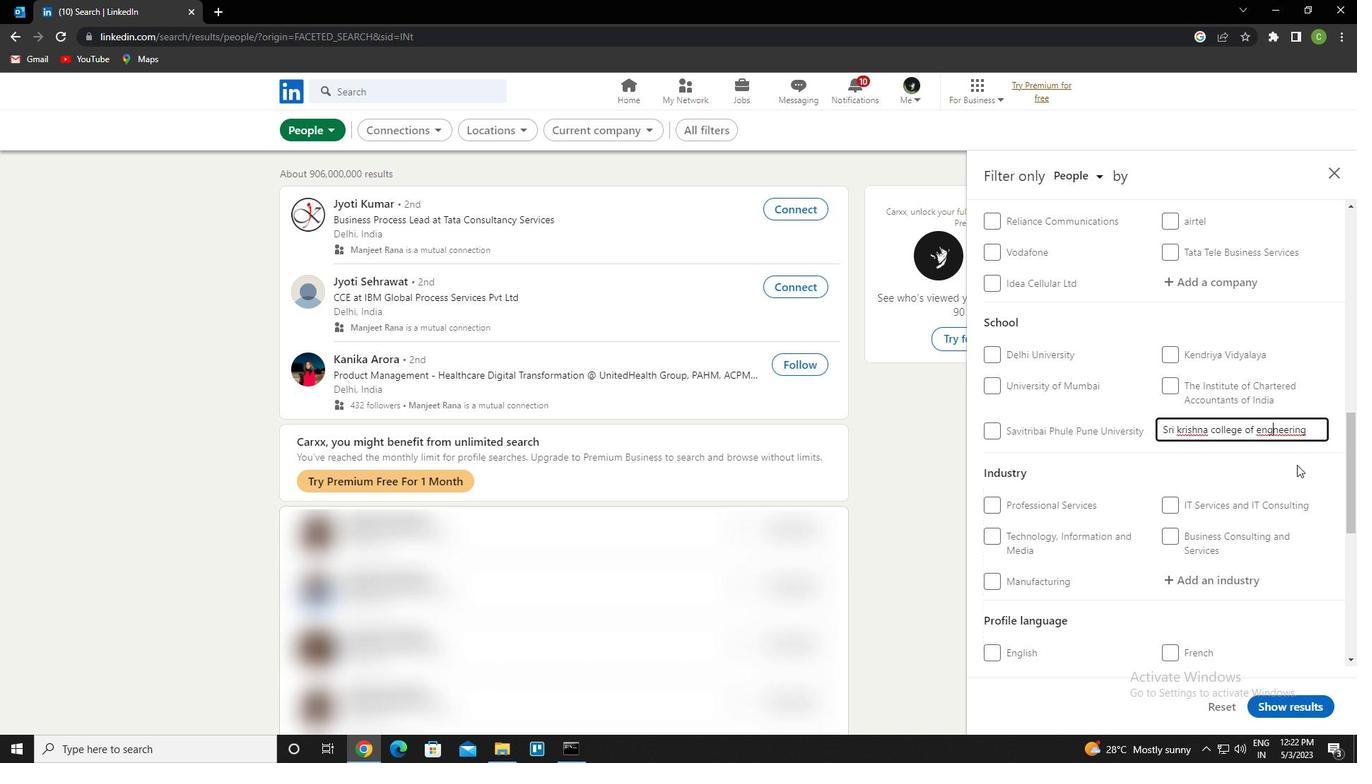 
Action: Mouse moved to (1263, 461)
Screenshot: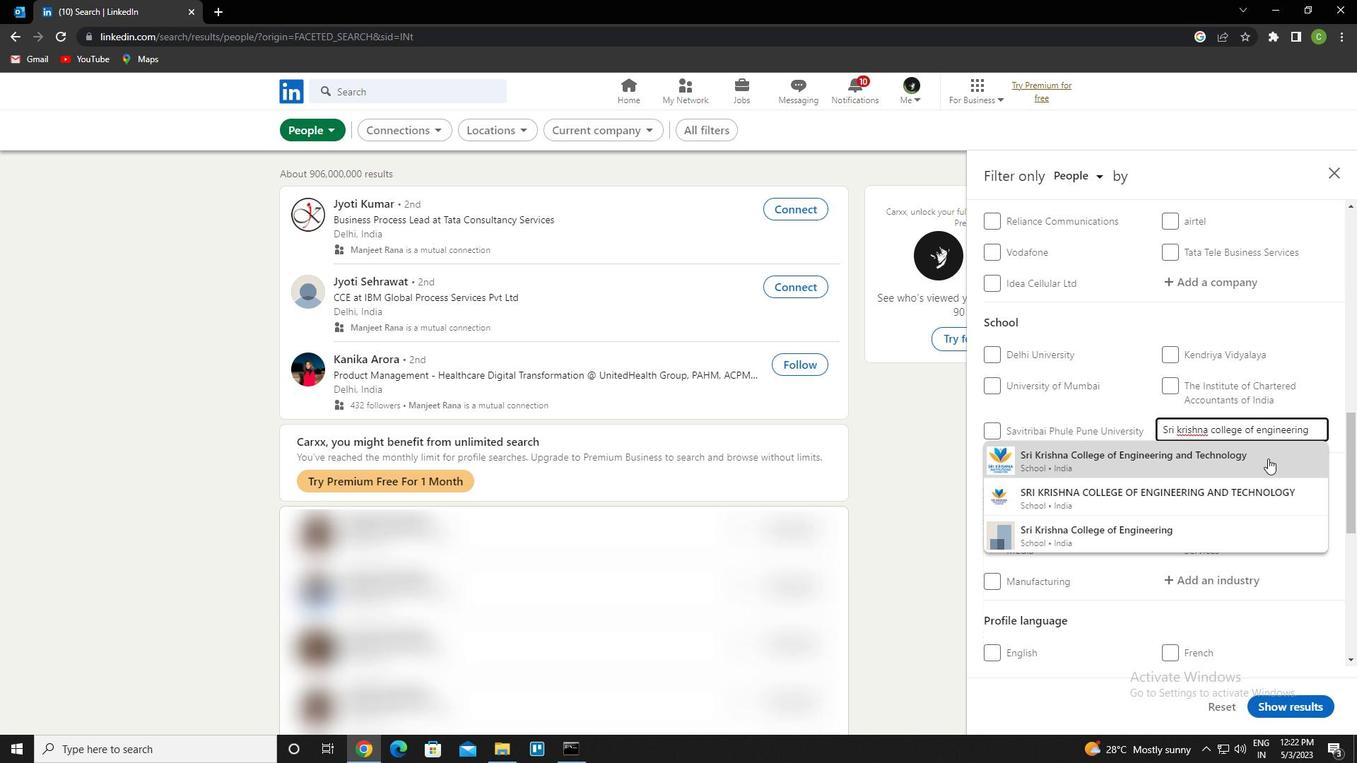 
Action: Mouse pressed left at (1263, 461)
Screenshot: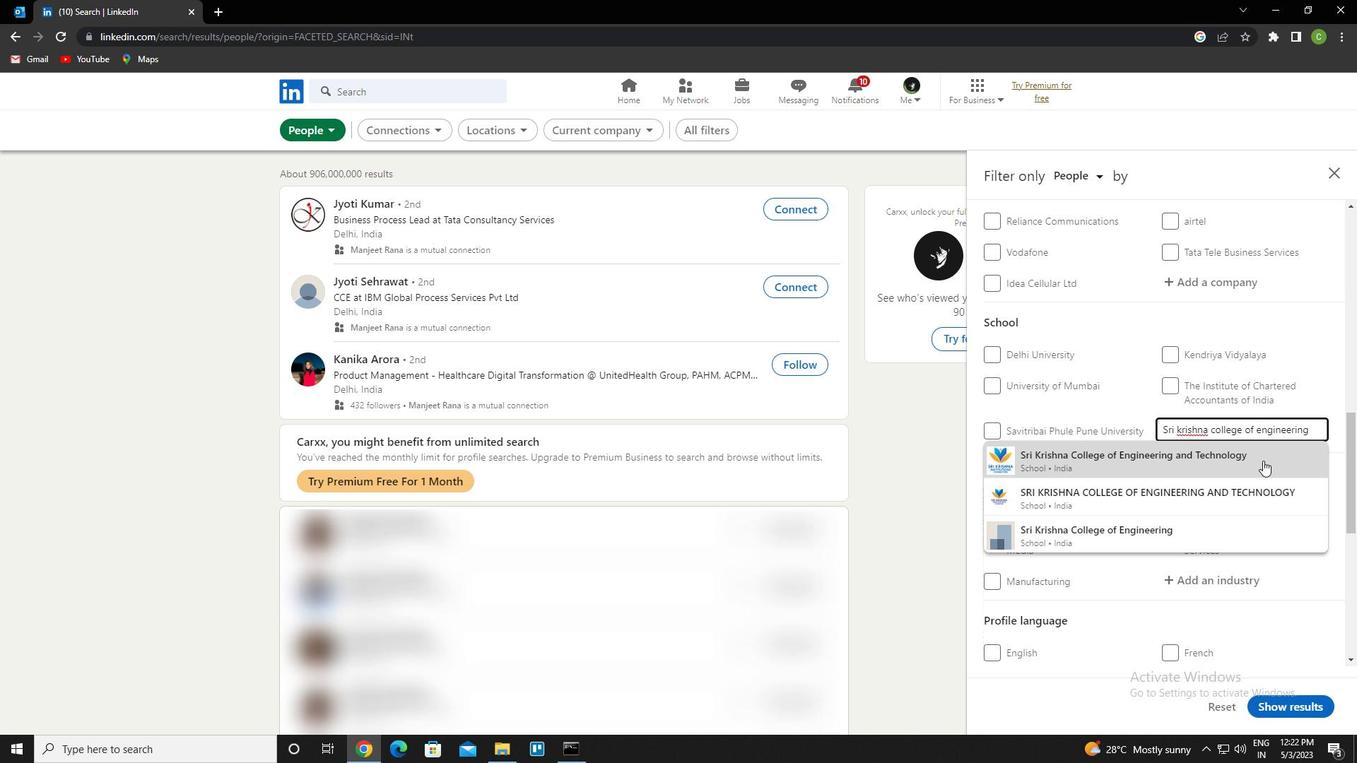
Action: Mouse moved to (1234, 458)
Screenshot: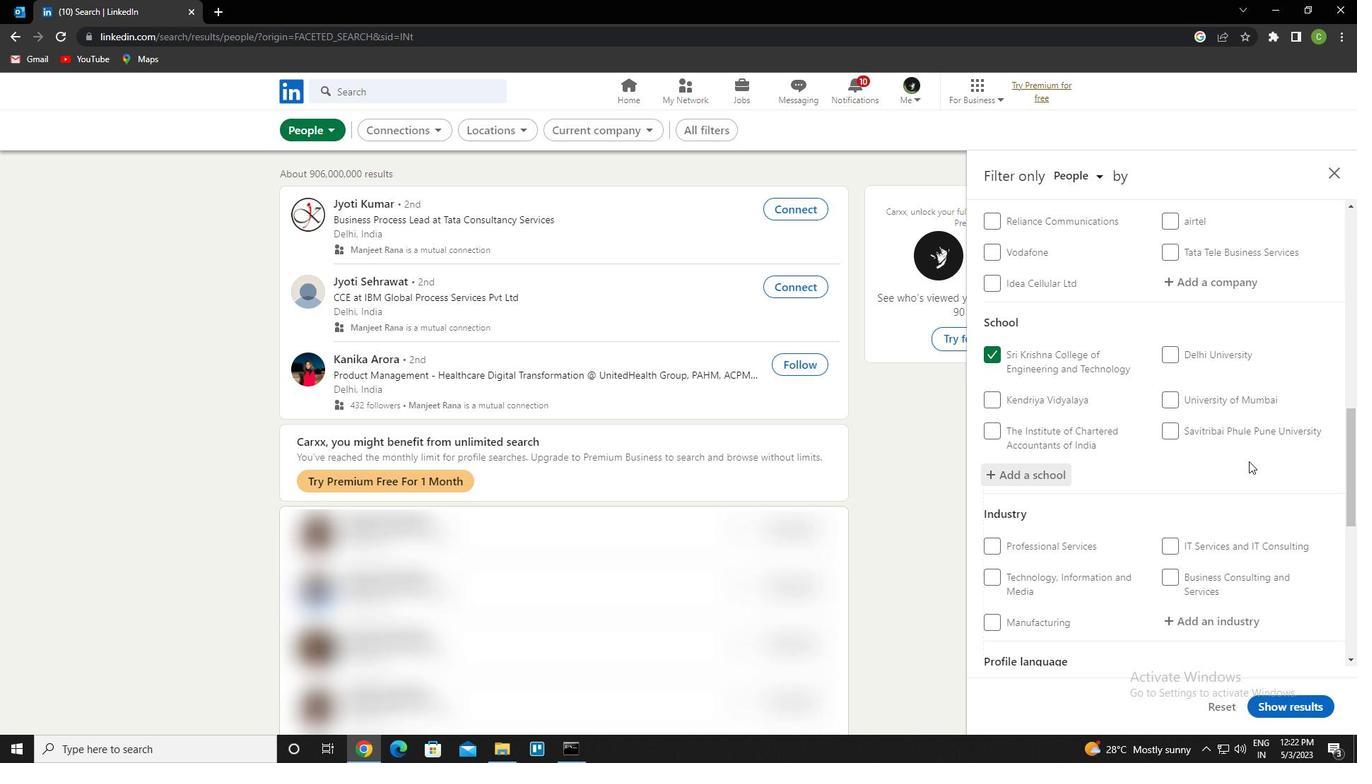
Action: Mouse scrolled (1234, 458) with delta (0, 0)
Screenshot: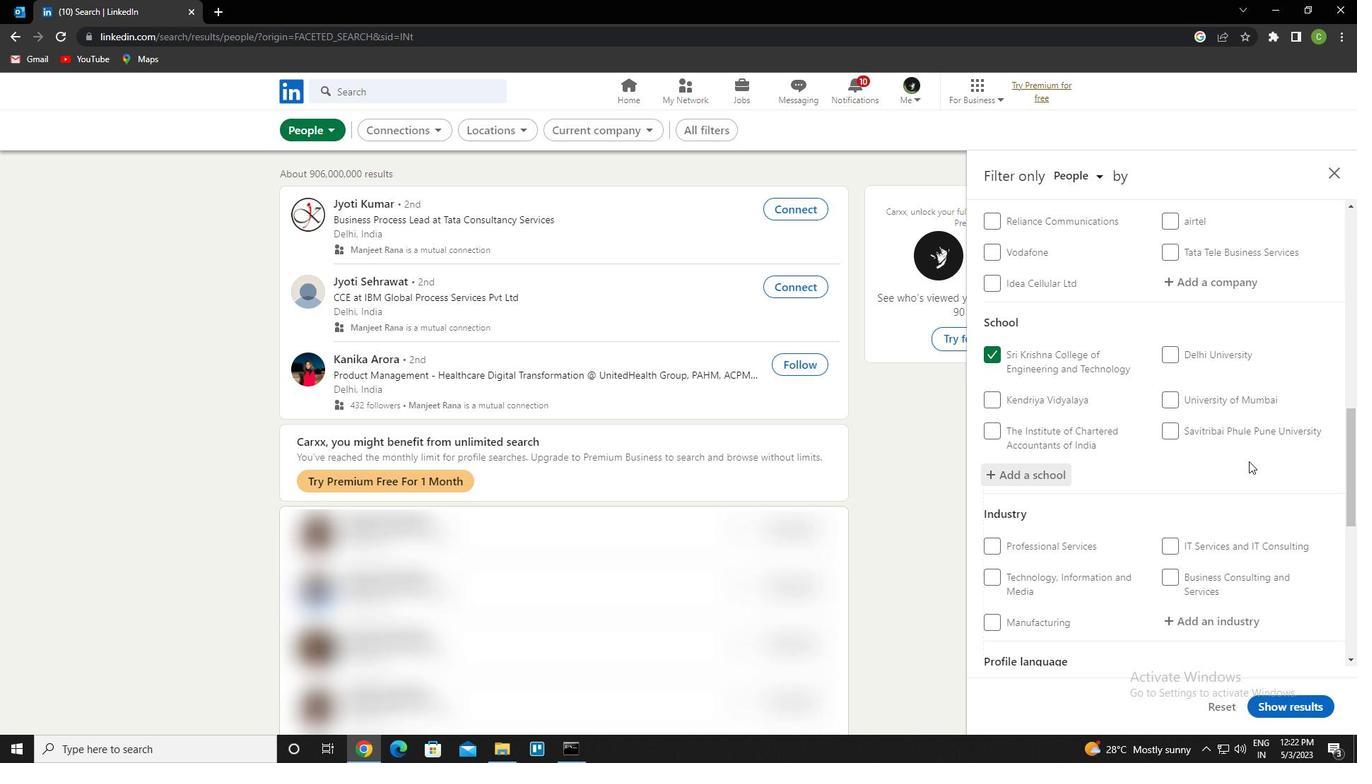 
Action: Mouse moved to (1226, 455)
Screenshot: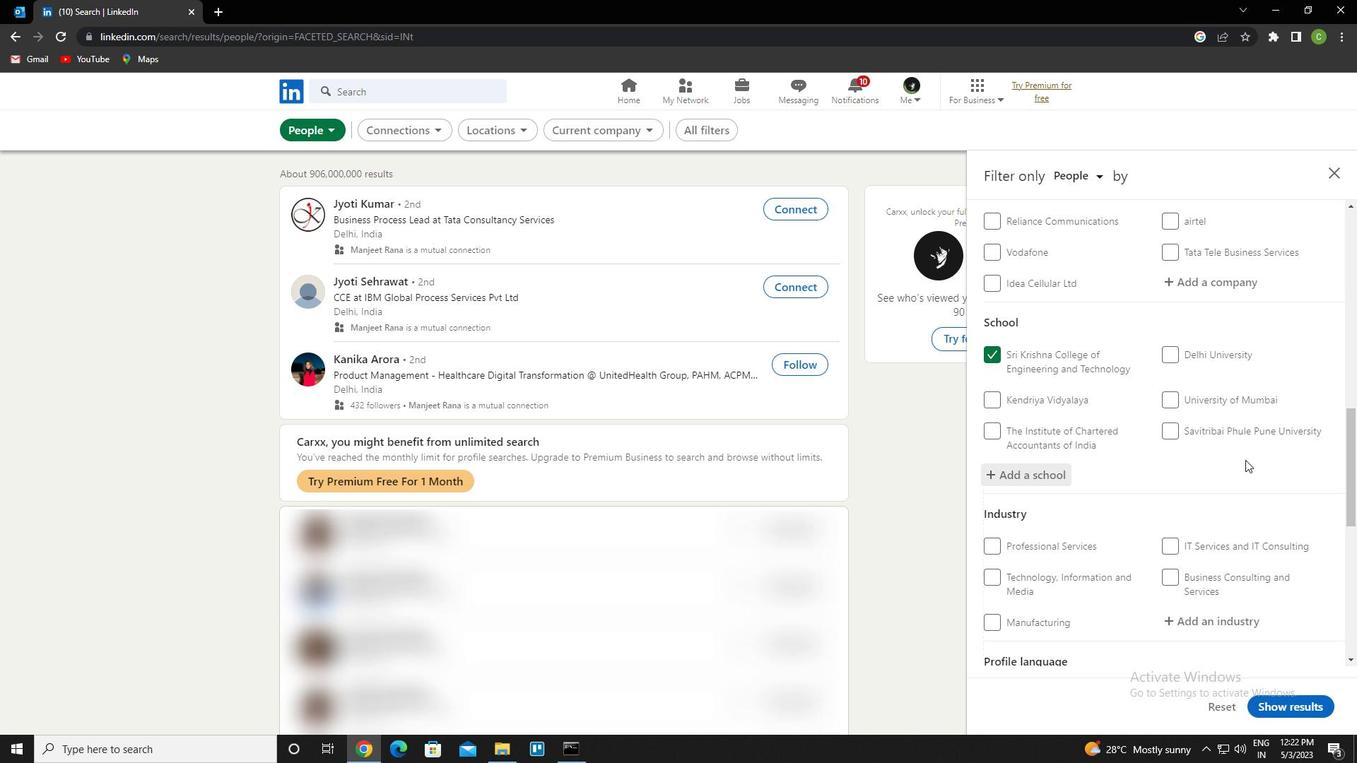 
Action: Mouse scrolled (1226, 454) with delta (0, 0)
Screenshot: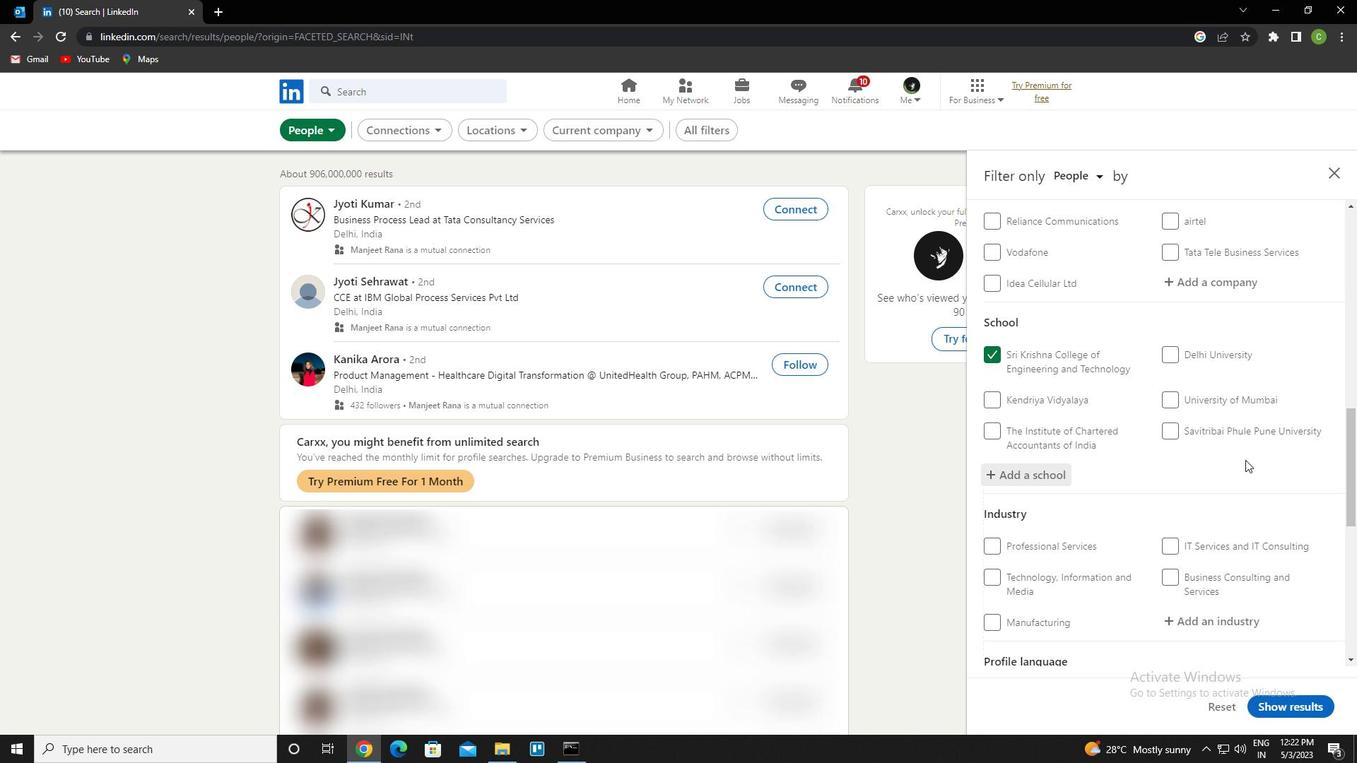 
Action: Mouse moved to (1218, 453)
Screenshot: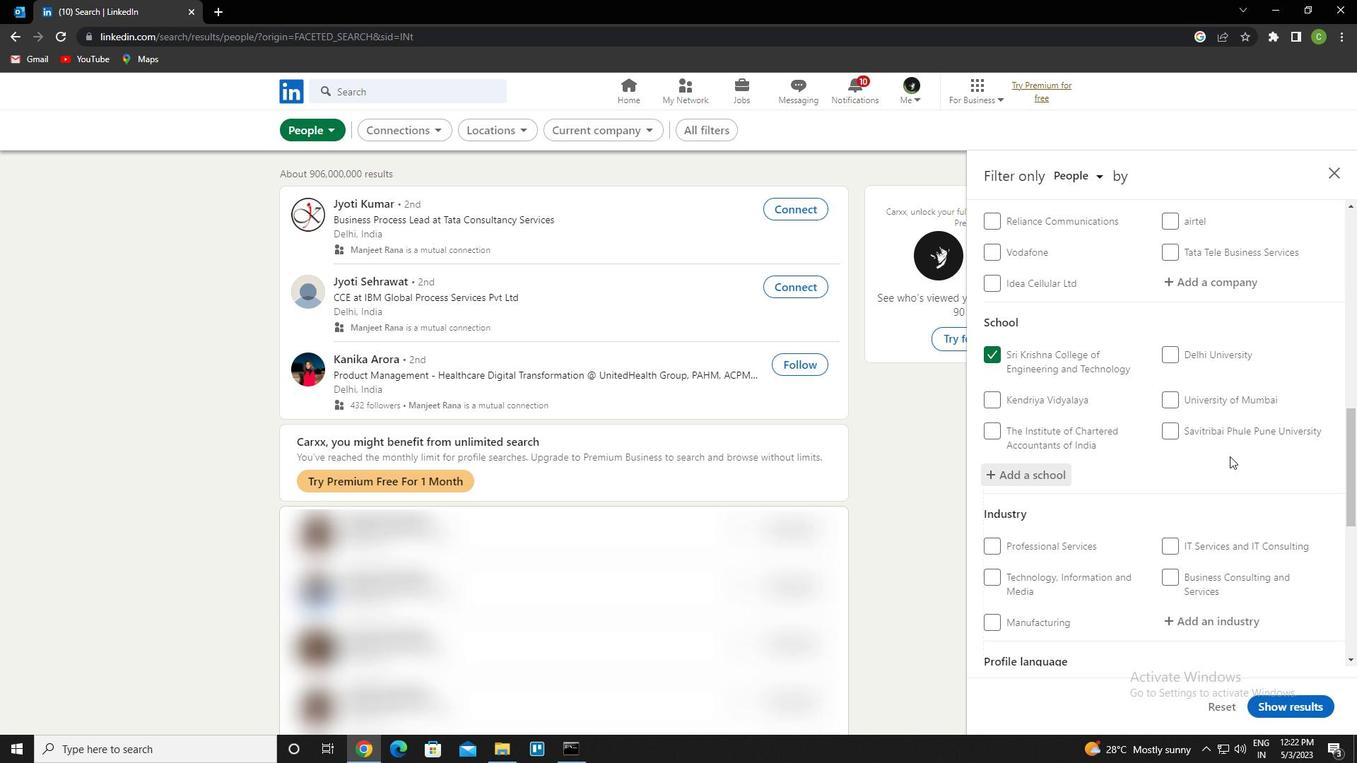 
Action: Mouse scrolled (1218, 452) with delta (0, 0)
Screenshot: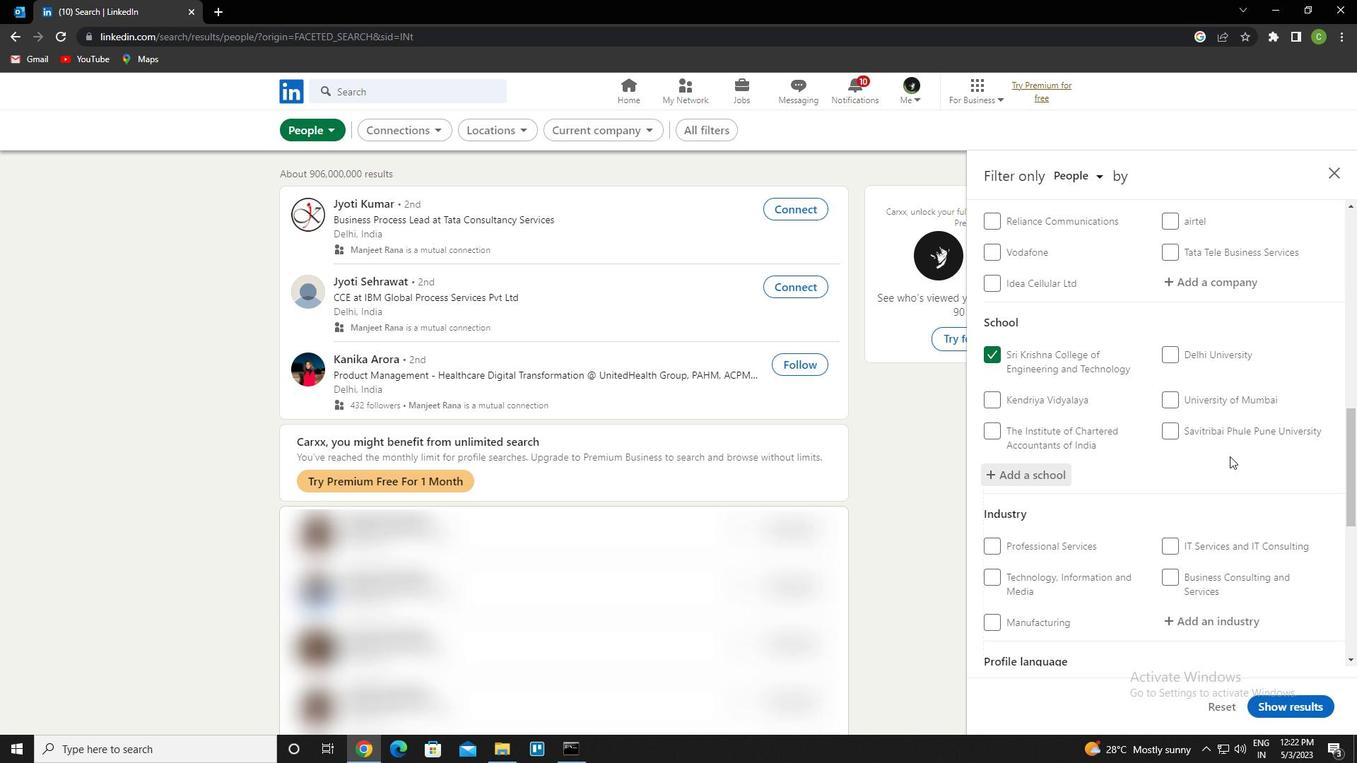 
Action: Mouse moved to (1213, 418)
Screenshot: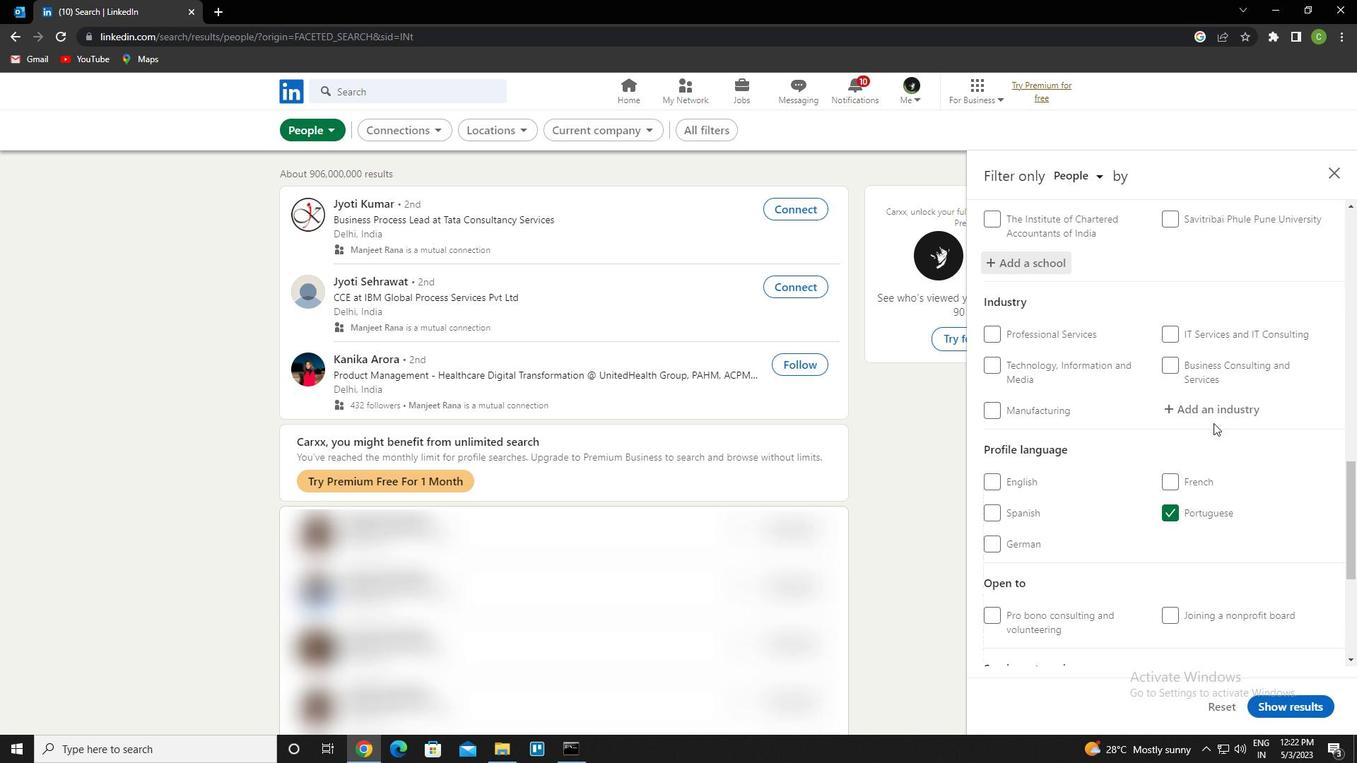 
Action: Mouse pressed left at (1213, 418)
Screenshot: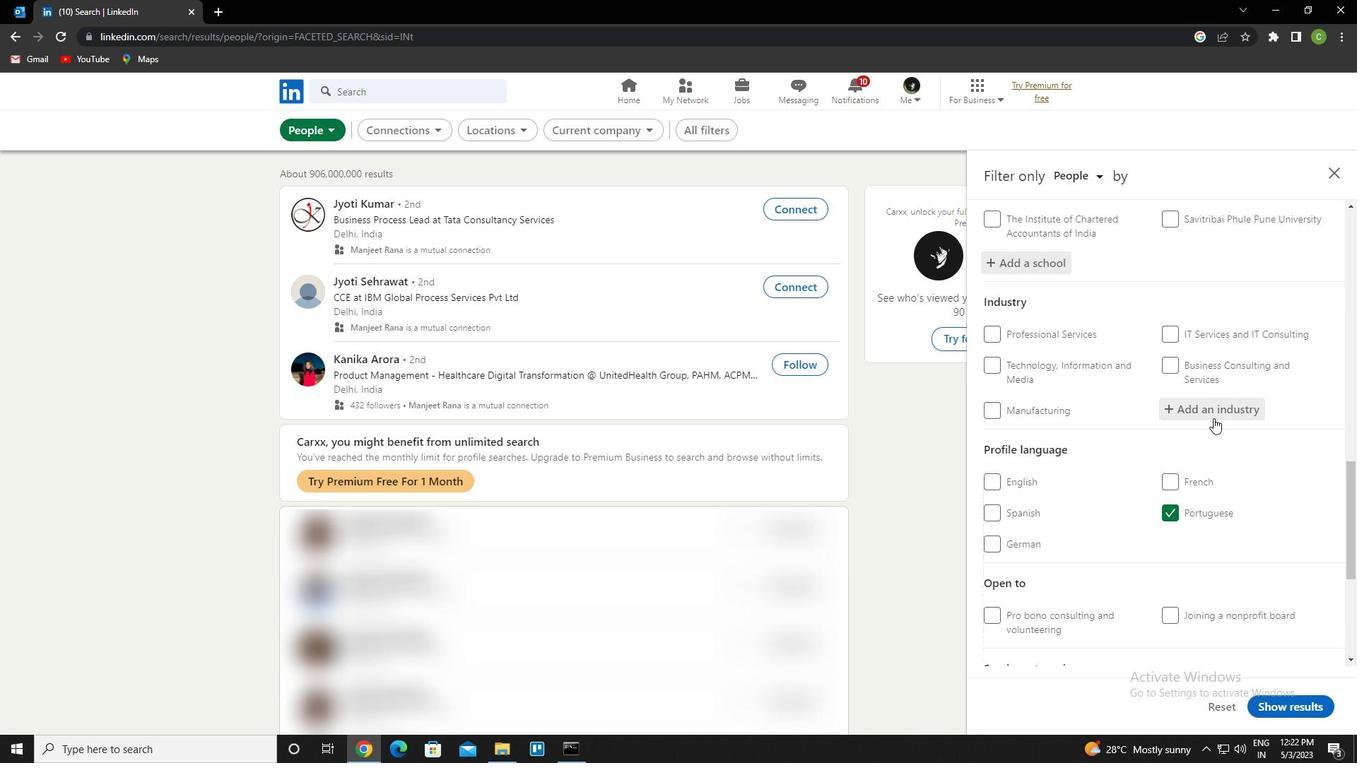 
Action: Key pressed <Key.caps_lock>w<Key.caps_lock>ater<Key.space>waste<Key.space>steam<Key.space>and<Key.down><Key.enter>
Screenshot: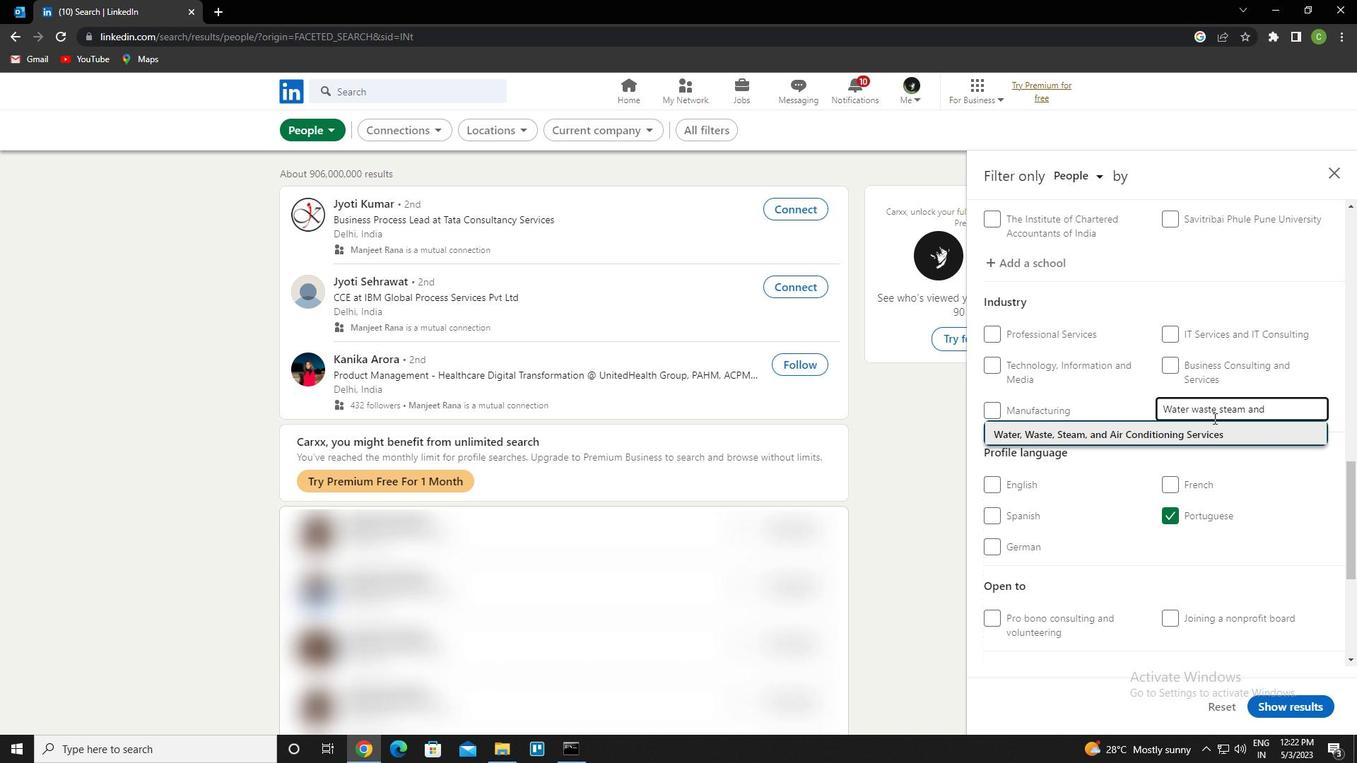
Action: Mouse scrolled (1213, 417) with delta (0, 0)
Screenshot: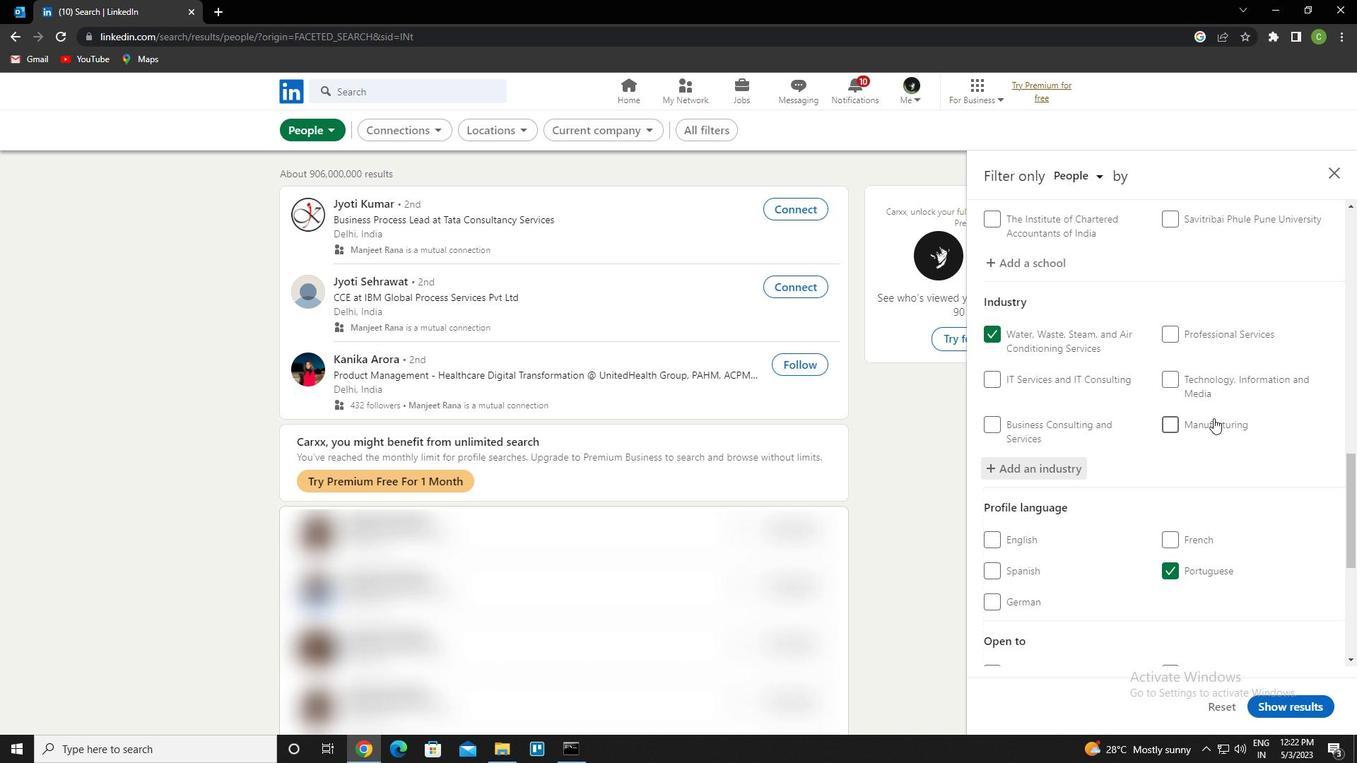 
Action: Mouse scrolled (1213, 417) with delta (0, 0)
Screenshot: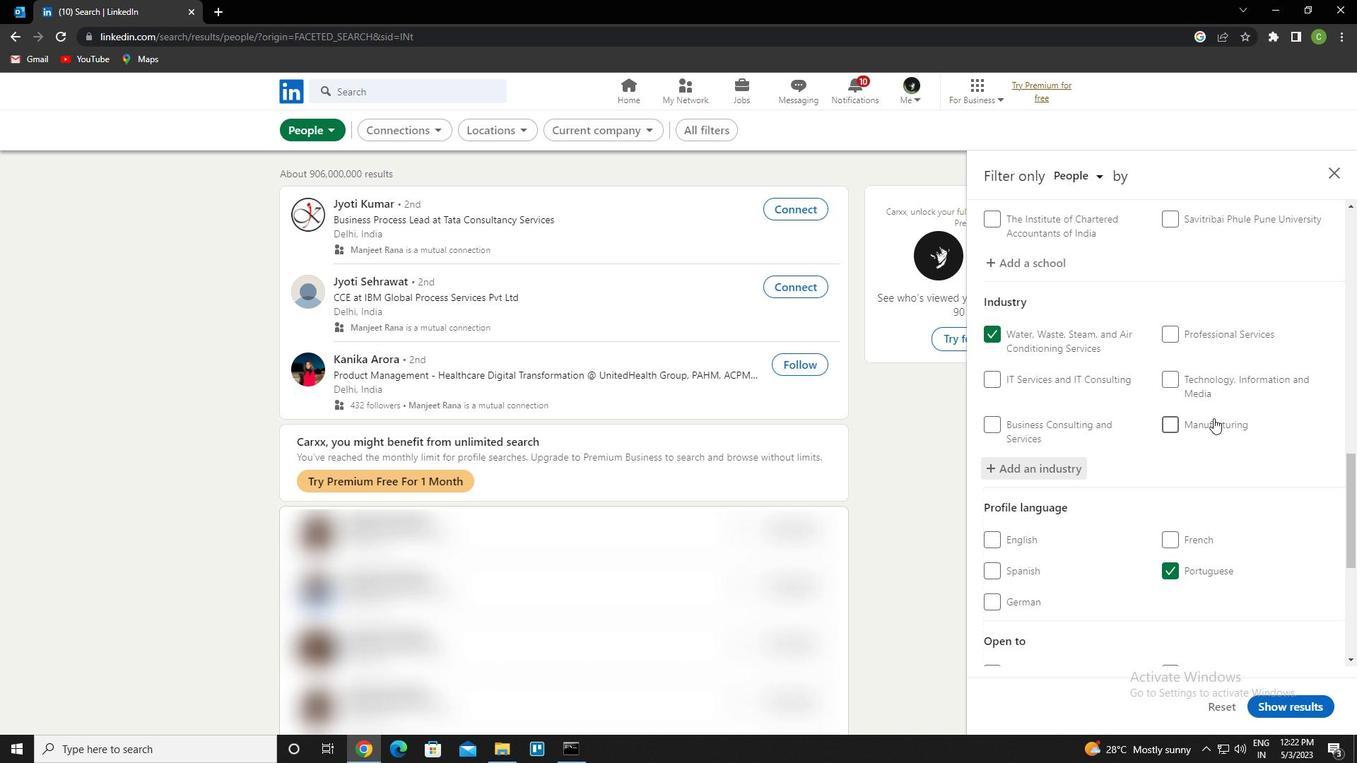 
Action: Mouse scrolled (1213, 417) with delta (0, 0)
Screenshot: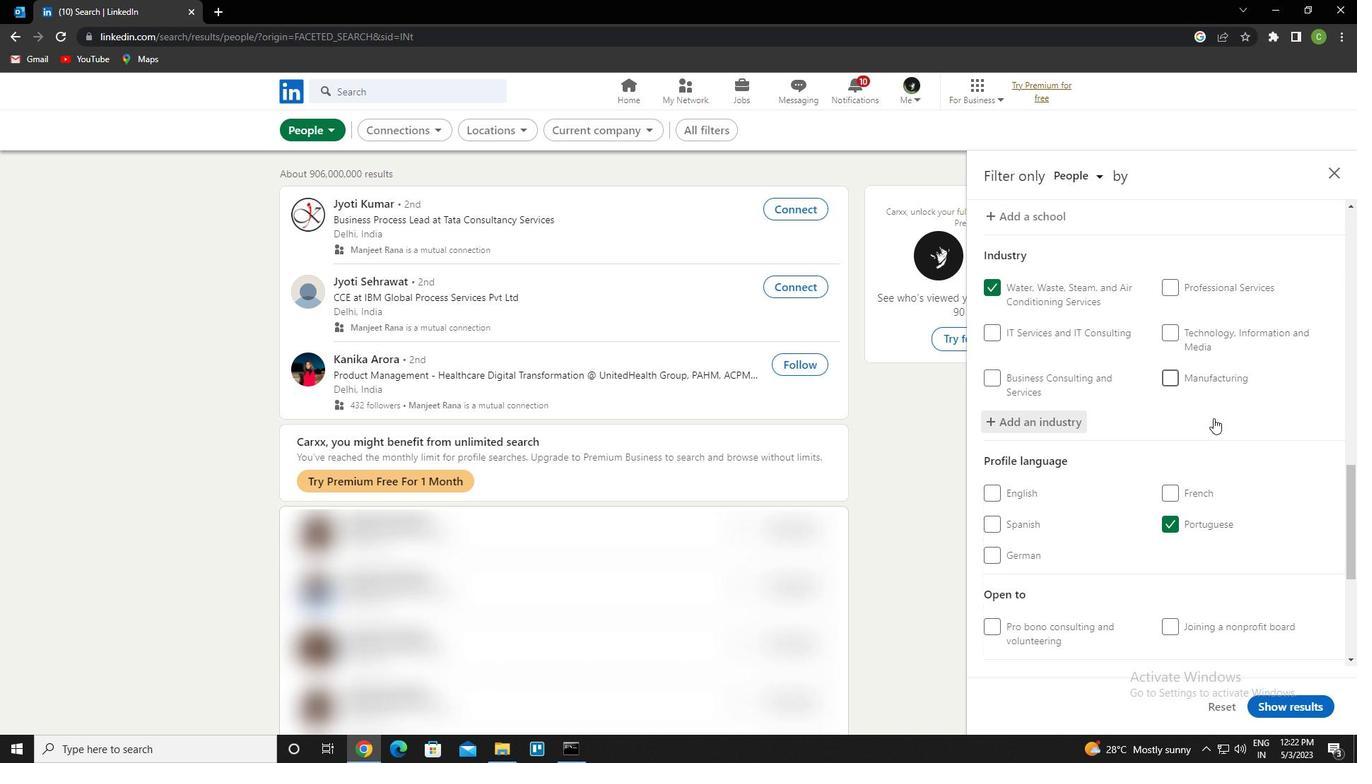
Action: Mouse scrolled (1213, 417) with delta (0, 0)
Screenshot: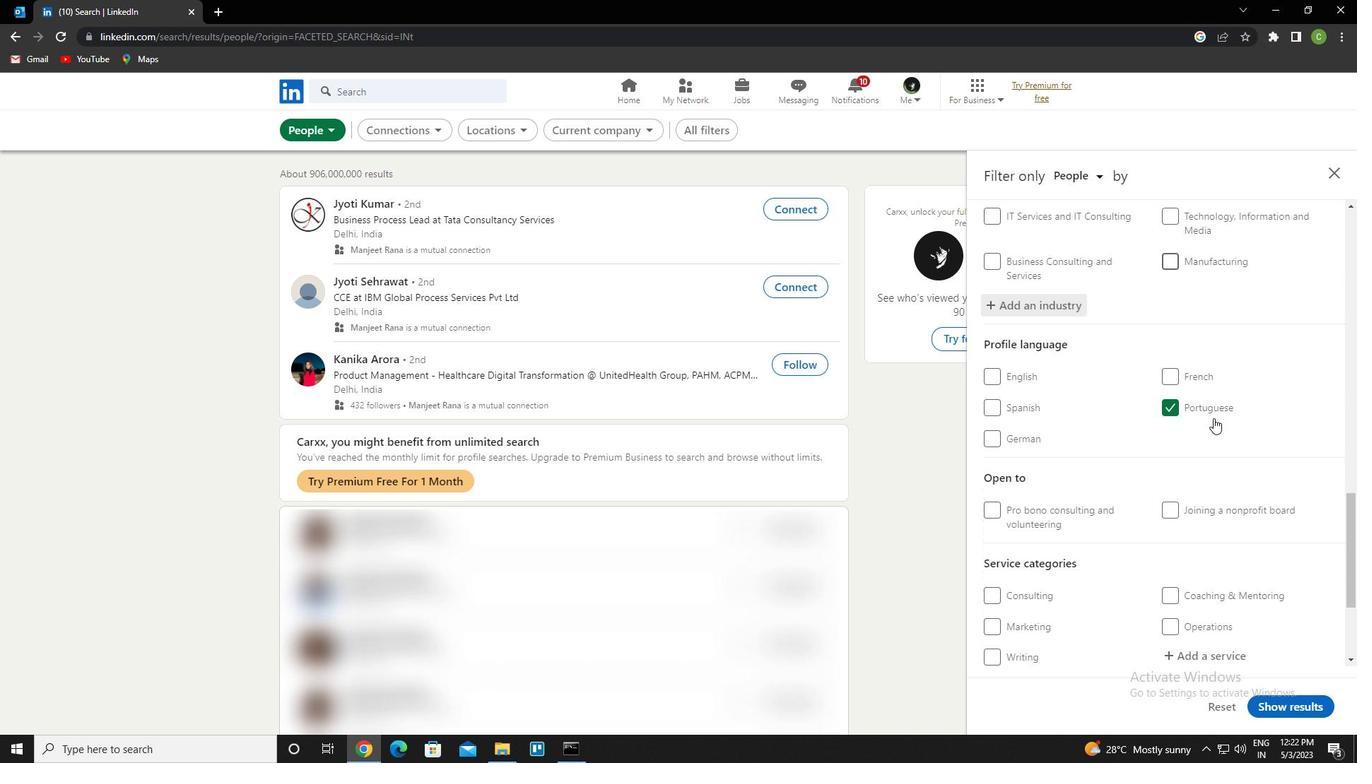 
Action: Mouse scrolled (1213, 417) with delta (0, 0)
Screenshot: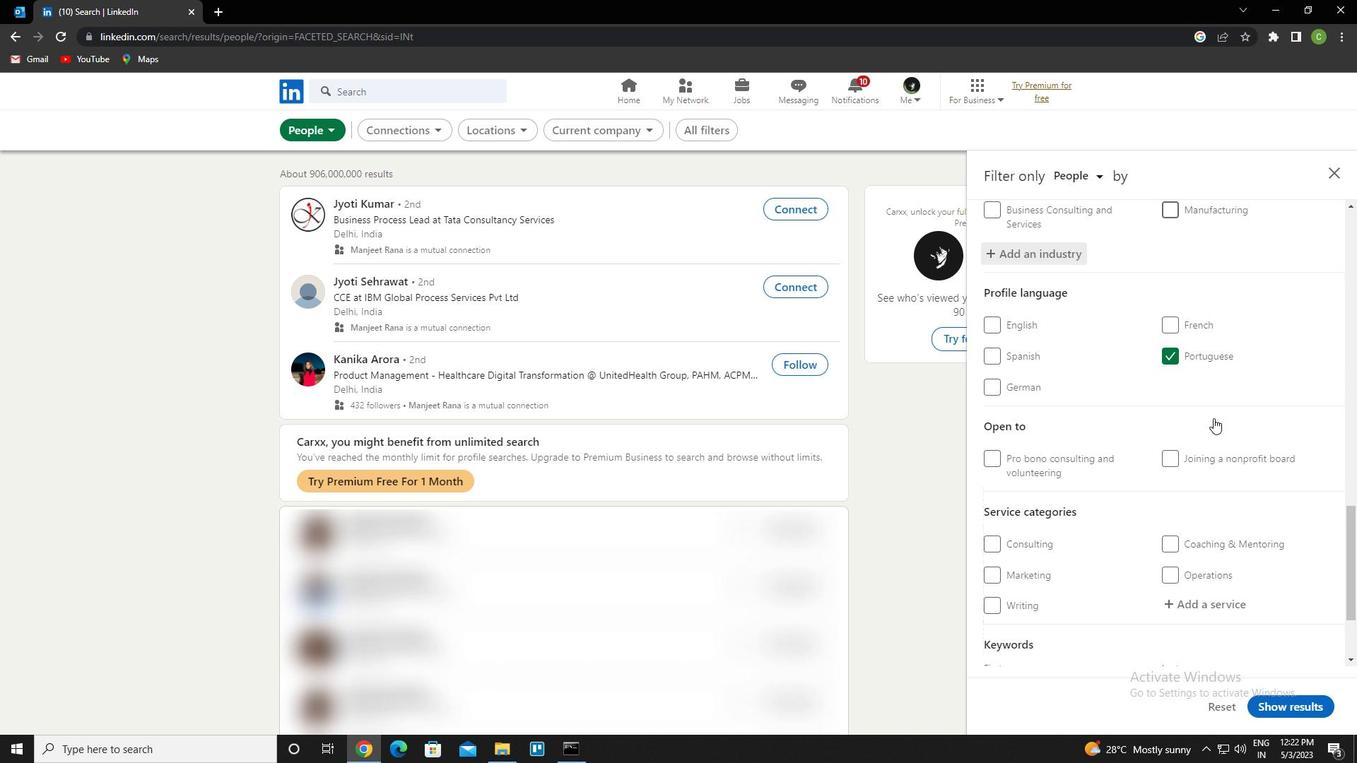 
Action: Mouse scrolled (1213, 417) with delta (0, 0)
Screenshot: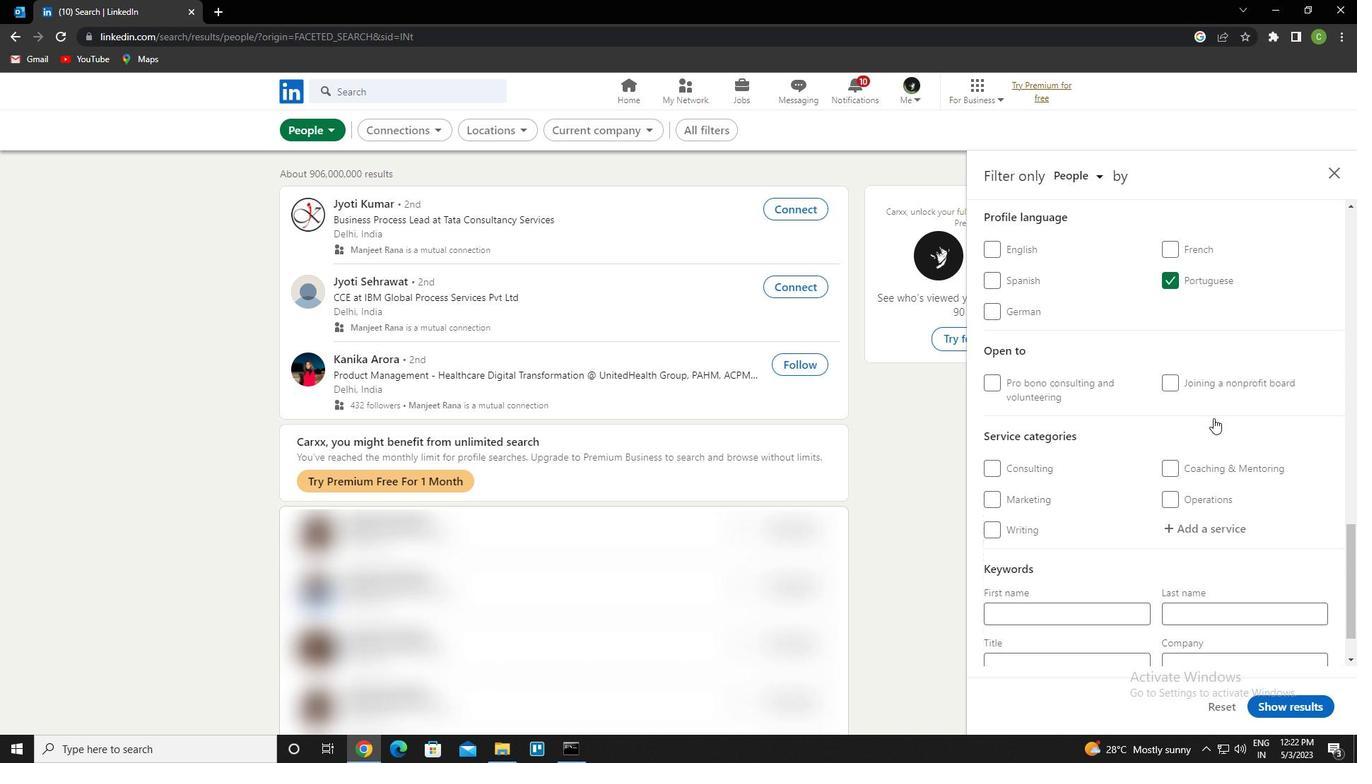
Action: Mouse scrolled (1213, 417) with delta (0, 0)
Screenshot: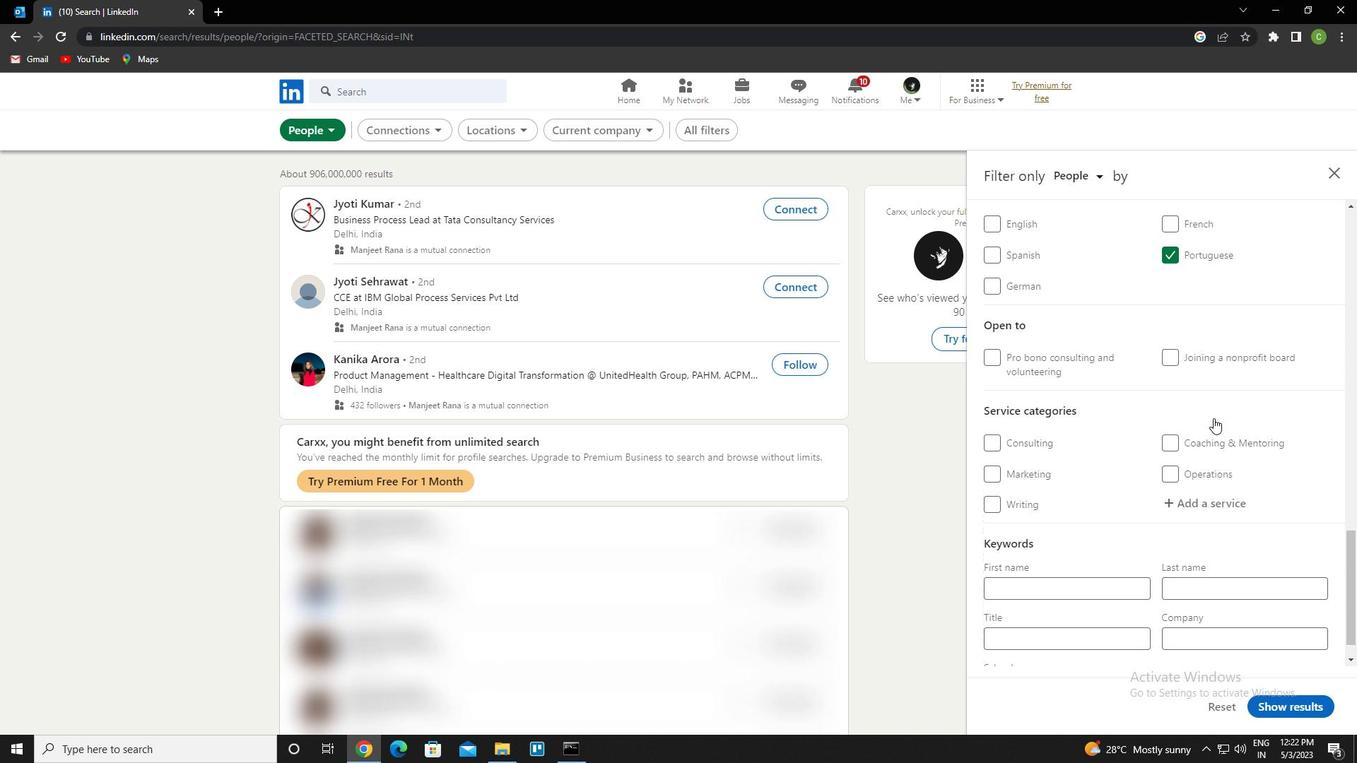 
Action: Mouse moved to (1208, 465)
Screenshot: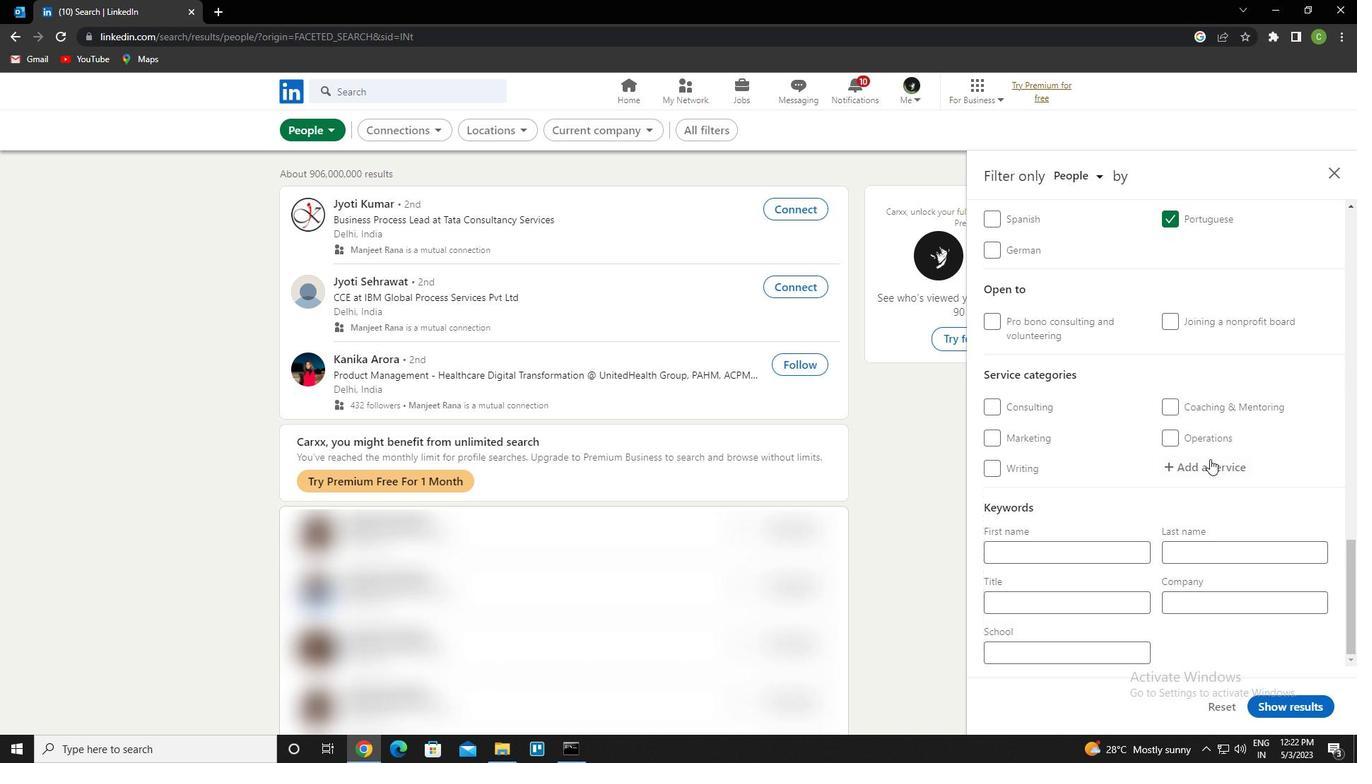 
Action: Mouse pressed left at (1208, 465)
Screenshot: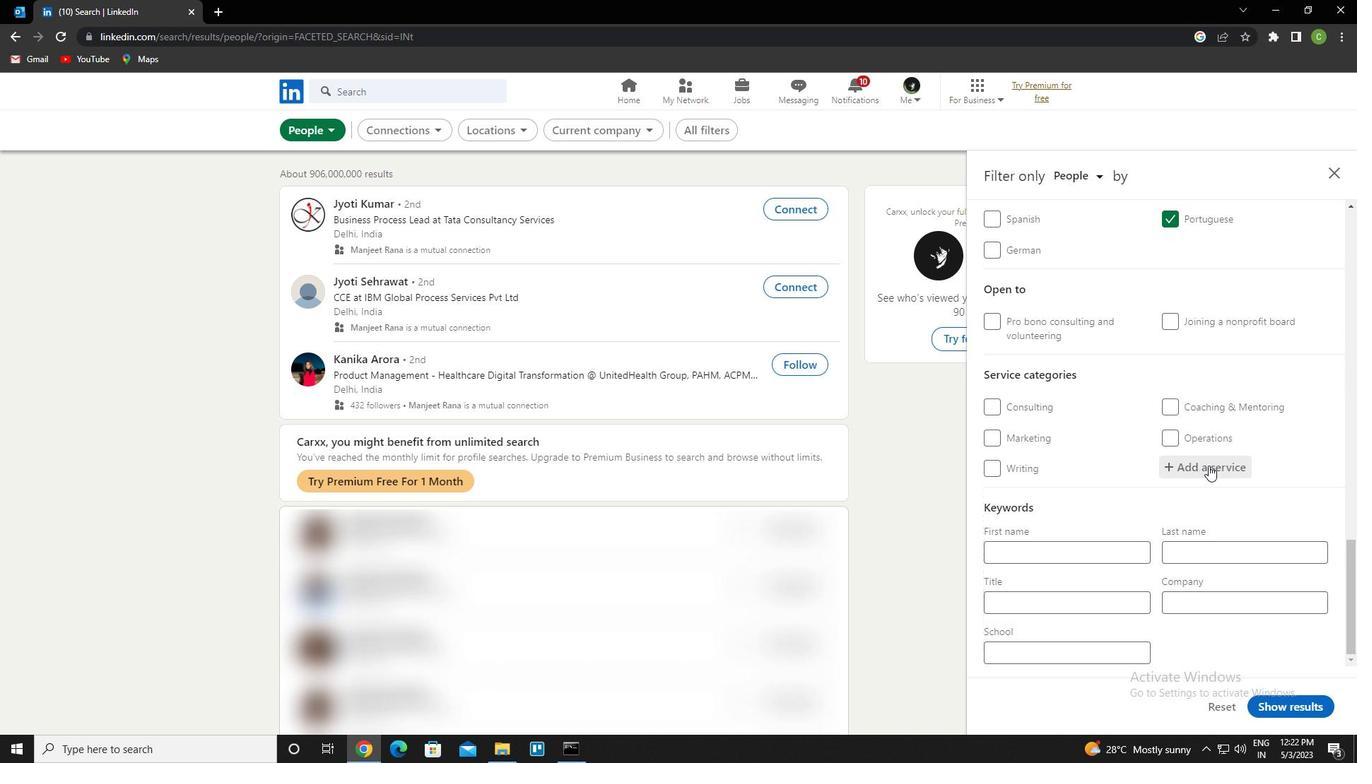 
Action: Key pressed <Key.caps_lock>t<Key.caps_lock>echnical<Key.enter>
Screenshot: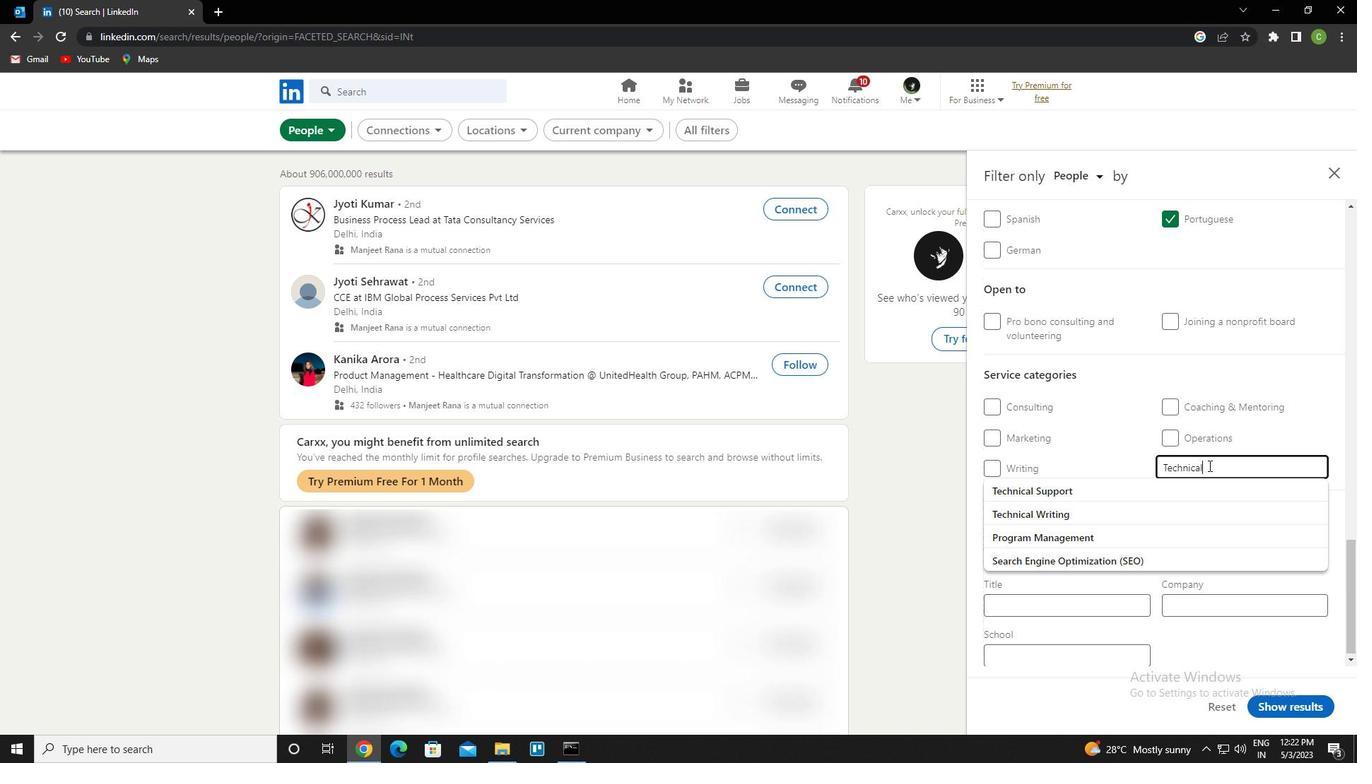 
Action: Mouse scrolled (1208, 465) with delta (0, 0)
Screenshot: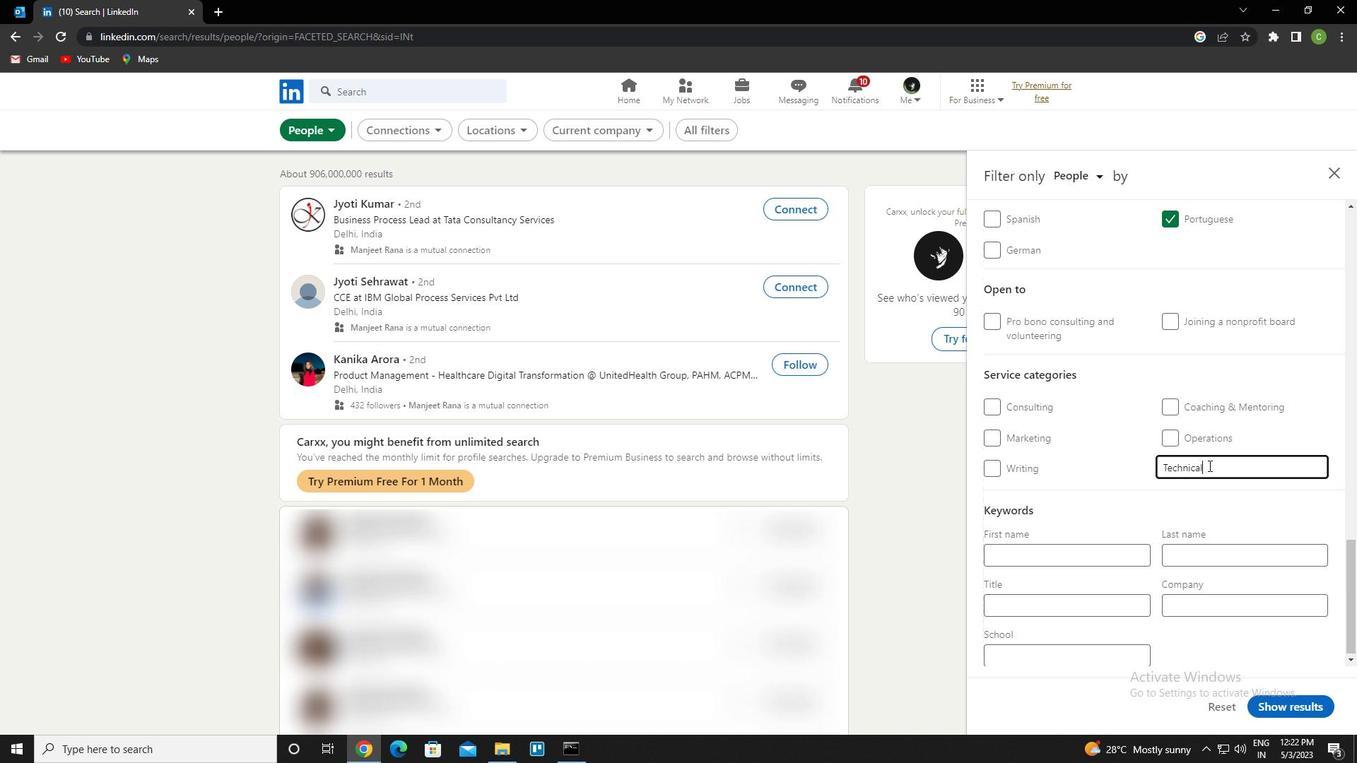 
Action: Mouse scrolled (1208, 465) with delta (0, 0)
Screenshot: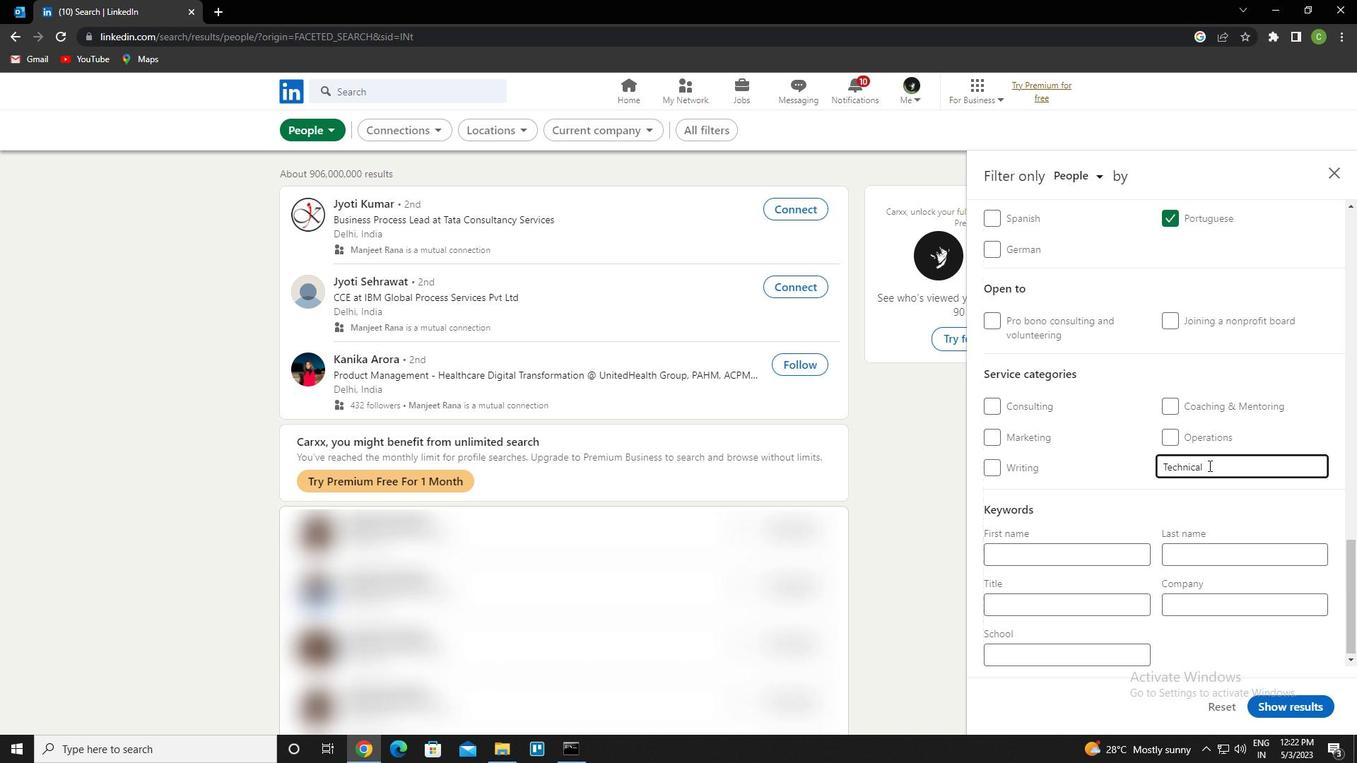 
Action: Mouse scrolled (1208, 465) with delta (0, 0)
Screenshot: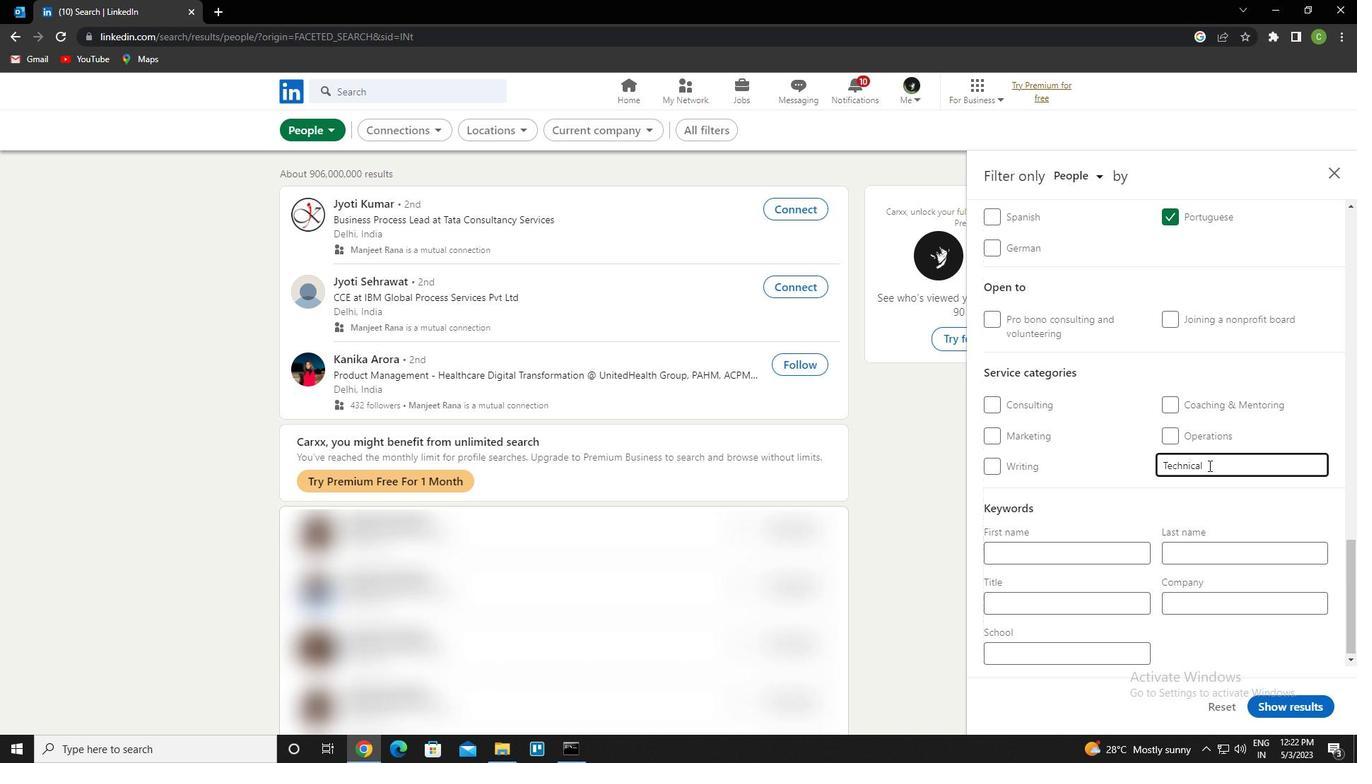 
Action: Mouse scrolled (1208, 465) with delta (0, 0)
Screenshot: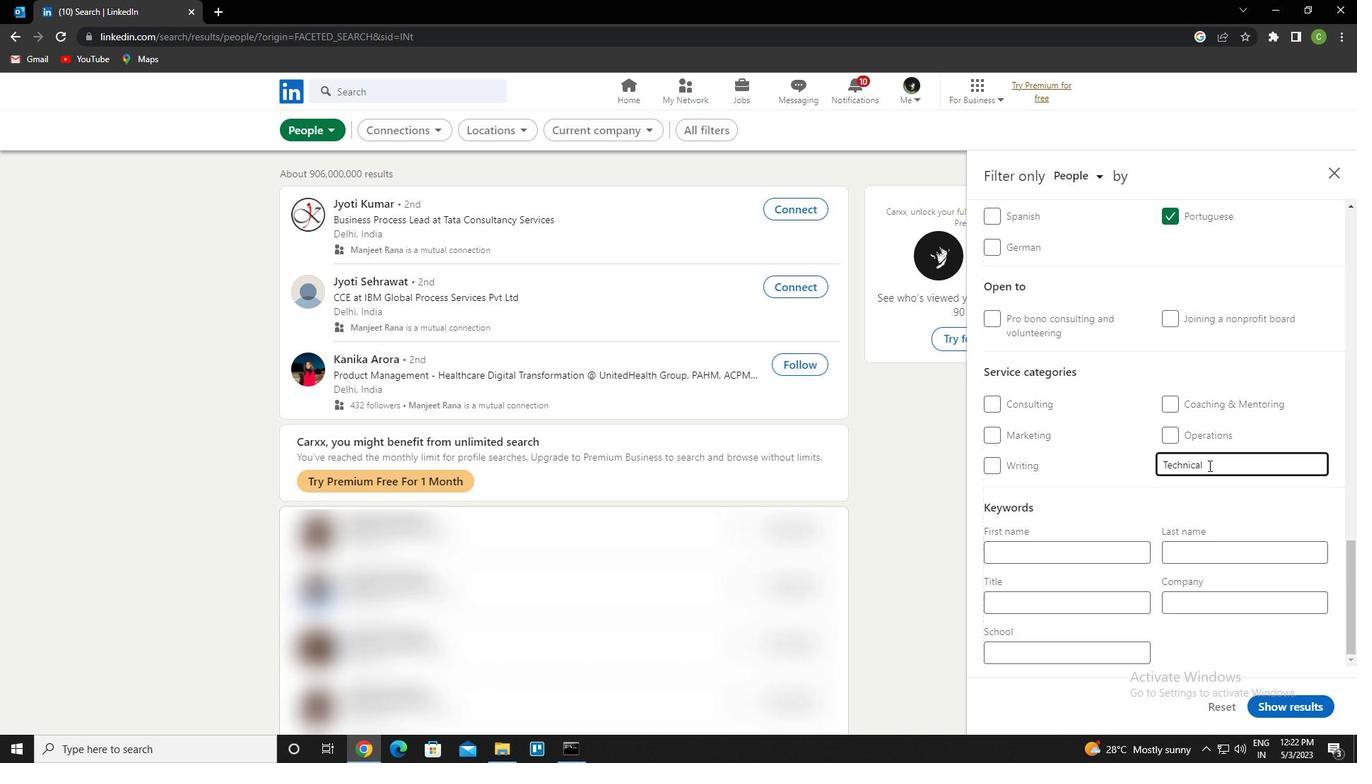 
Action: Mouse moved to (1082, 613)
Screenshot: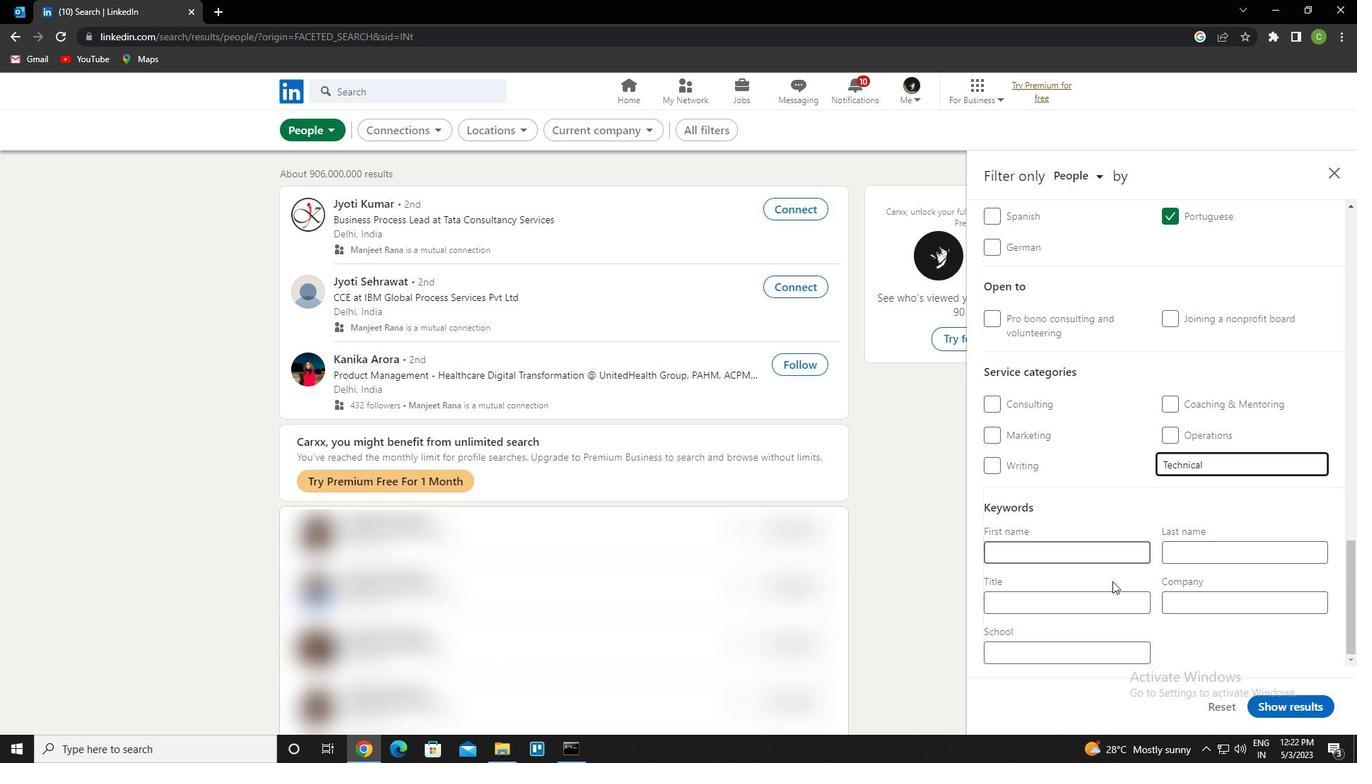 
Action: Mouse pressed left at (1082, 613)
Screenshot: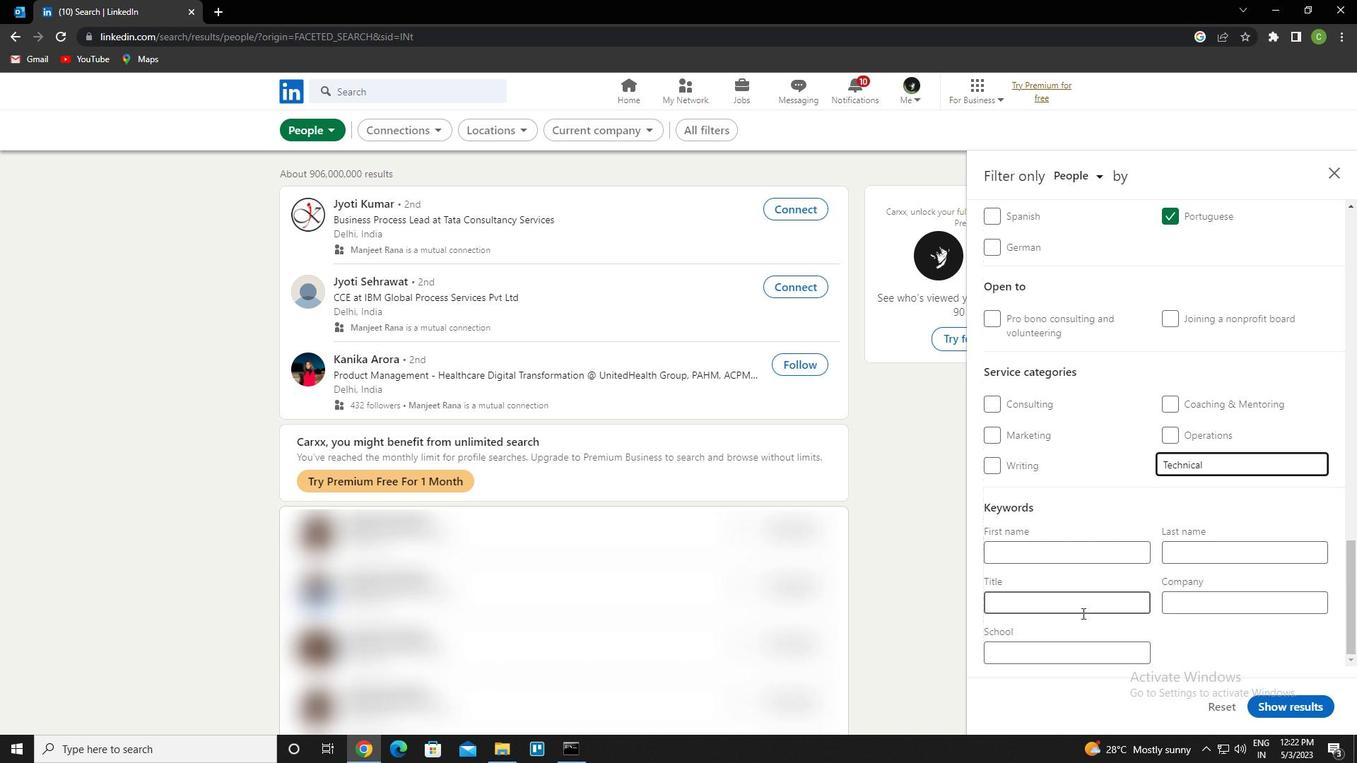 
Action: Key pressed <Key.caps_lock>v<Key.caps_lock>irtual<Key.space><Key.caps_lock>a<Key.caps_lock>ssistant
Screenshot: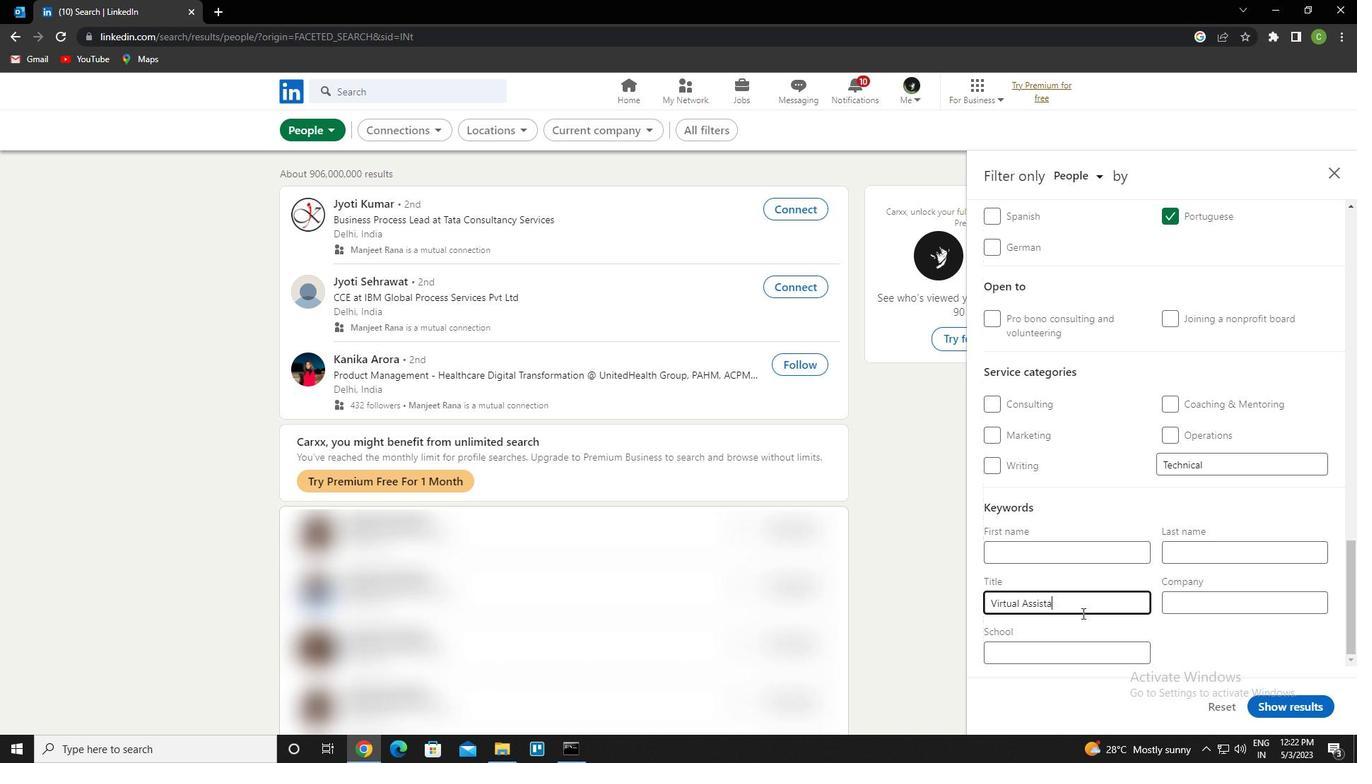 
Action: Mouse moved to (1264, 709)
Screenshot: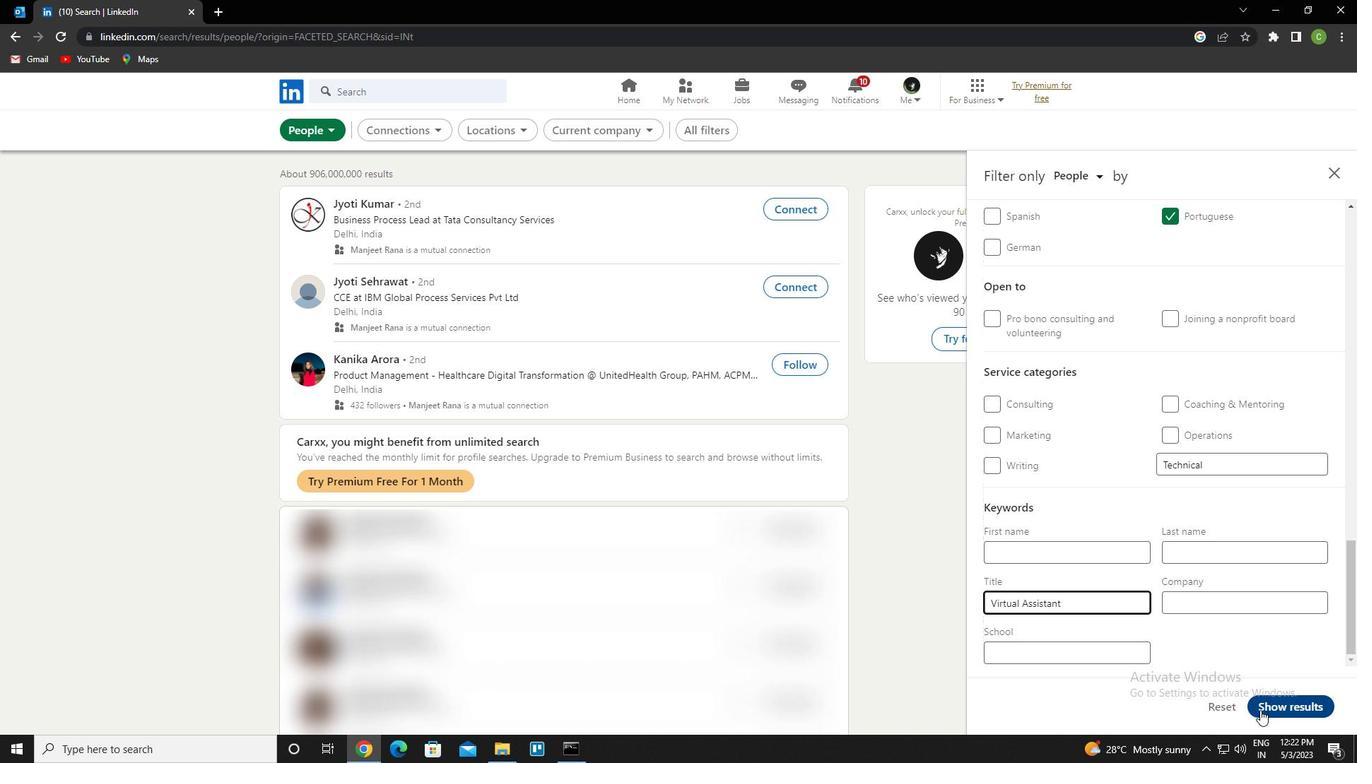 
Action: Mouse pressed left at (1264, 709)
Screenshot: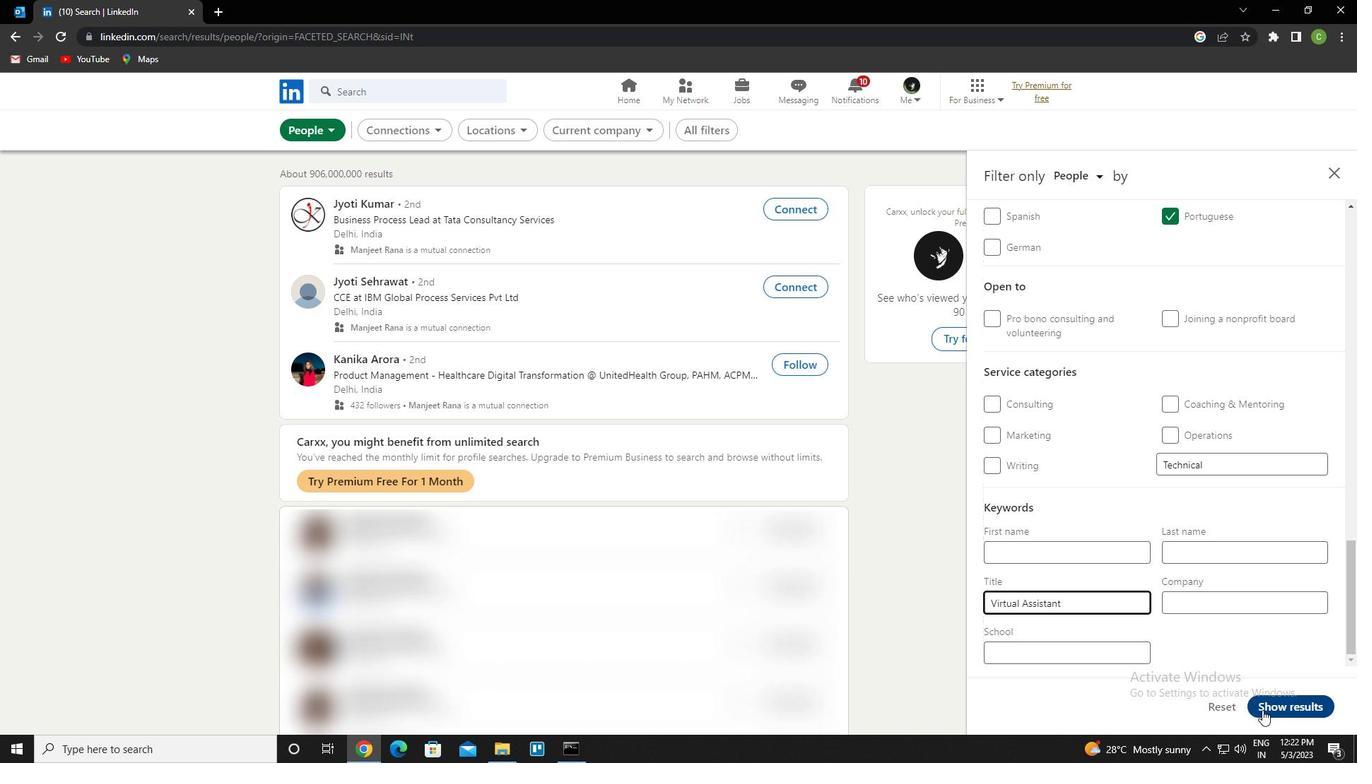 
Action: Mouse moved to (715, 681)
Screenshot: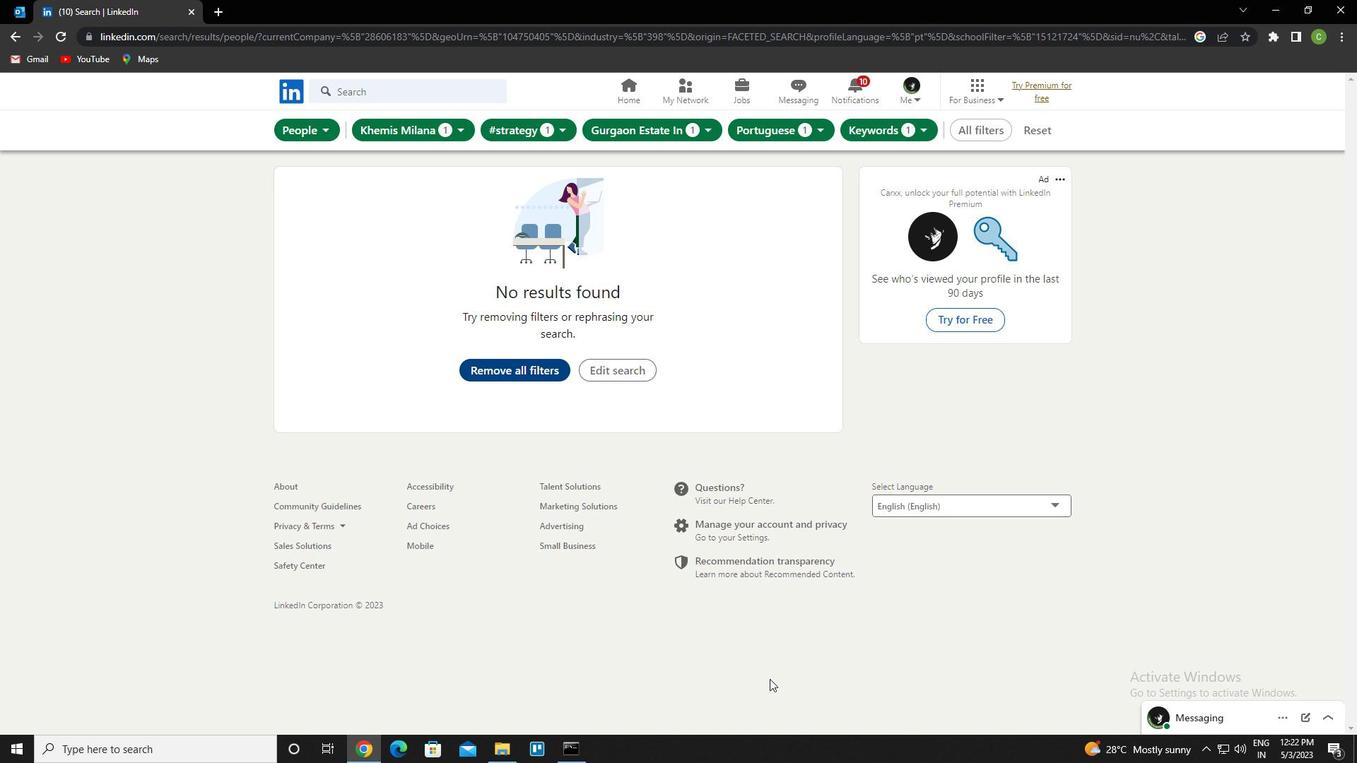 
